 Task: In the event  named  Third Project Progress Update, Set a range of dates when you can accept meetings  '16 Jul â€" 5 Aug 2023'. Select a duration of  30 min. Select working hours  	_x000D_
MON- SAT 9:00am â€" 5:00pm. Add time before or after your events  as 5 min. Set the frequency of available time slots for invitees as  55 min. Set the minimum notice period and maximum events allowed per day as  167 hour and 6. , logged in from the account softage.4@softage.net and add another guest for the event, softage.5@softage.net
Action: Mouse moved to (599, 135)
Screenshot: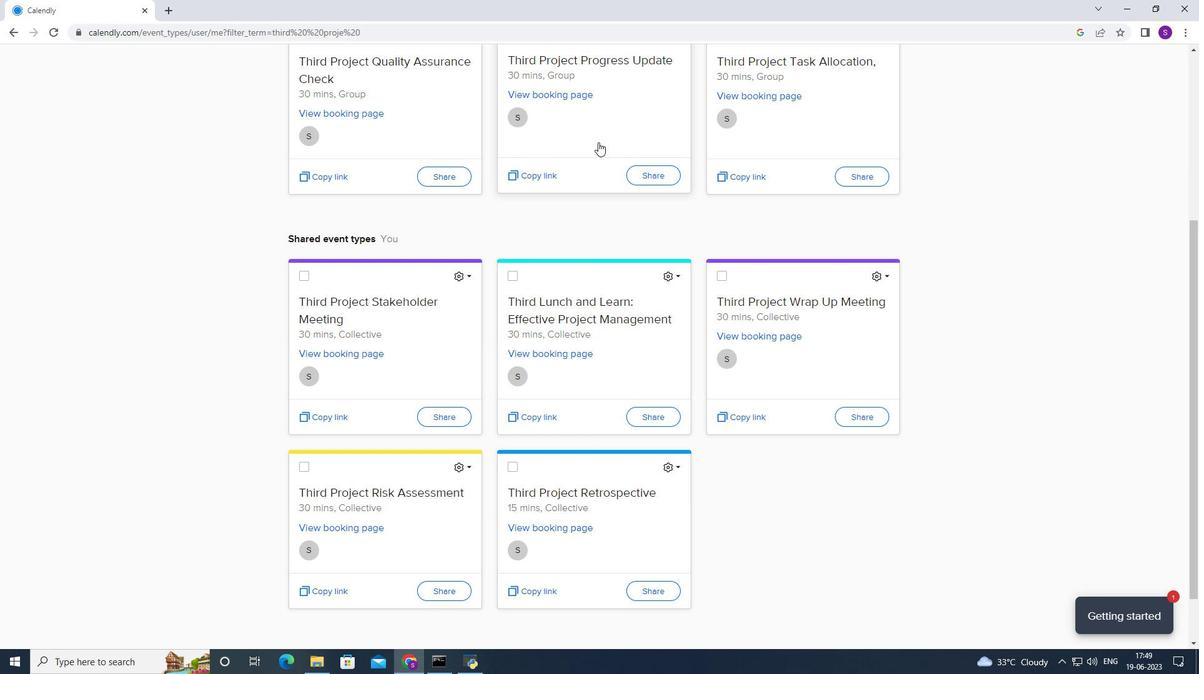 
Action: Mouse pressed left at (599, 135)
Screenshot: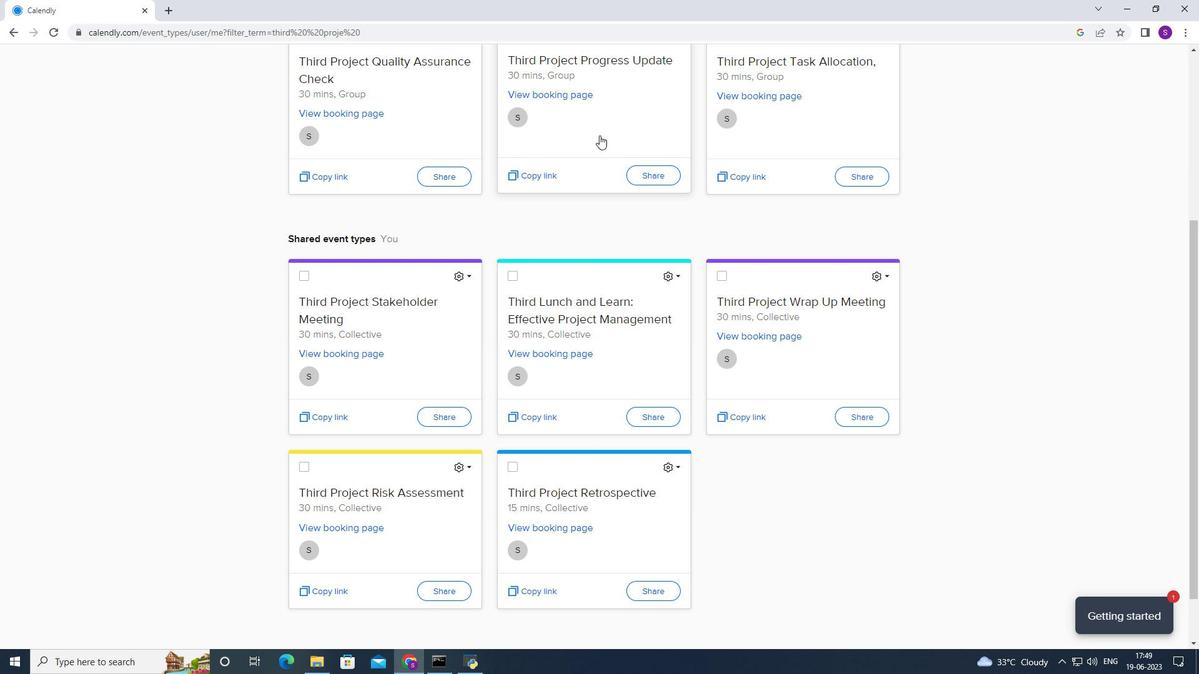 
Action: Mouse moved to (424, 271)
Screenshot: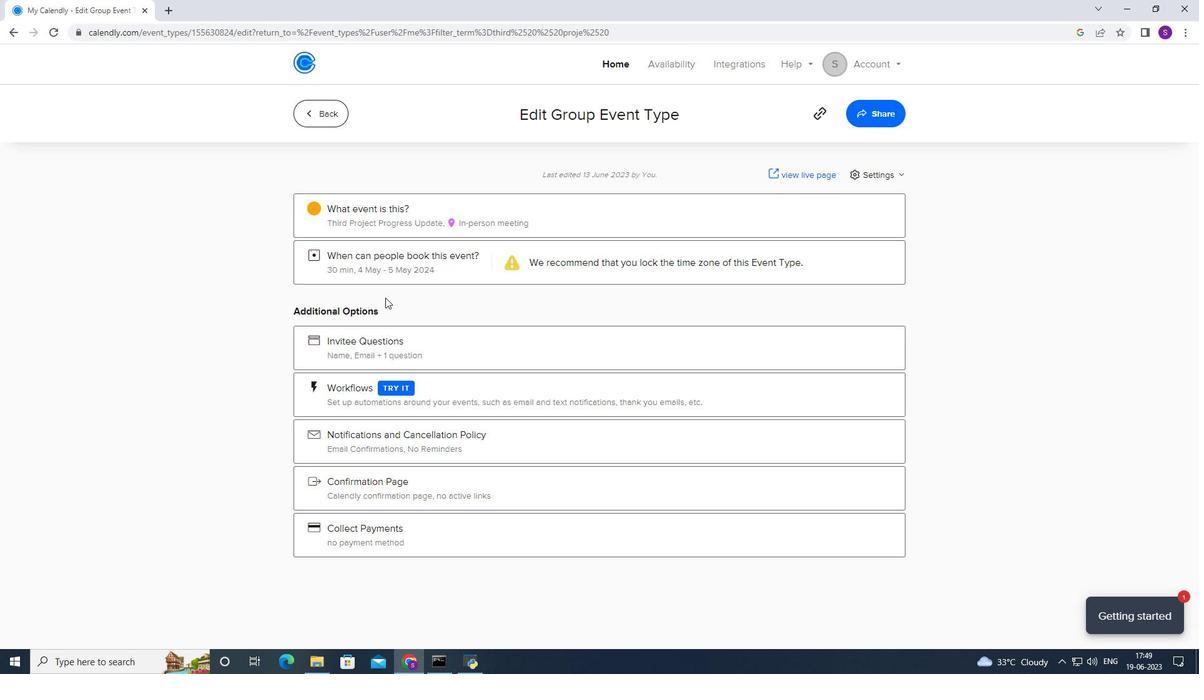 
Action: Mouse pressed left at (424, 271)
Screenshot: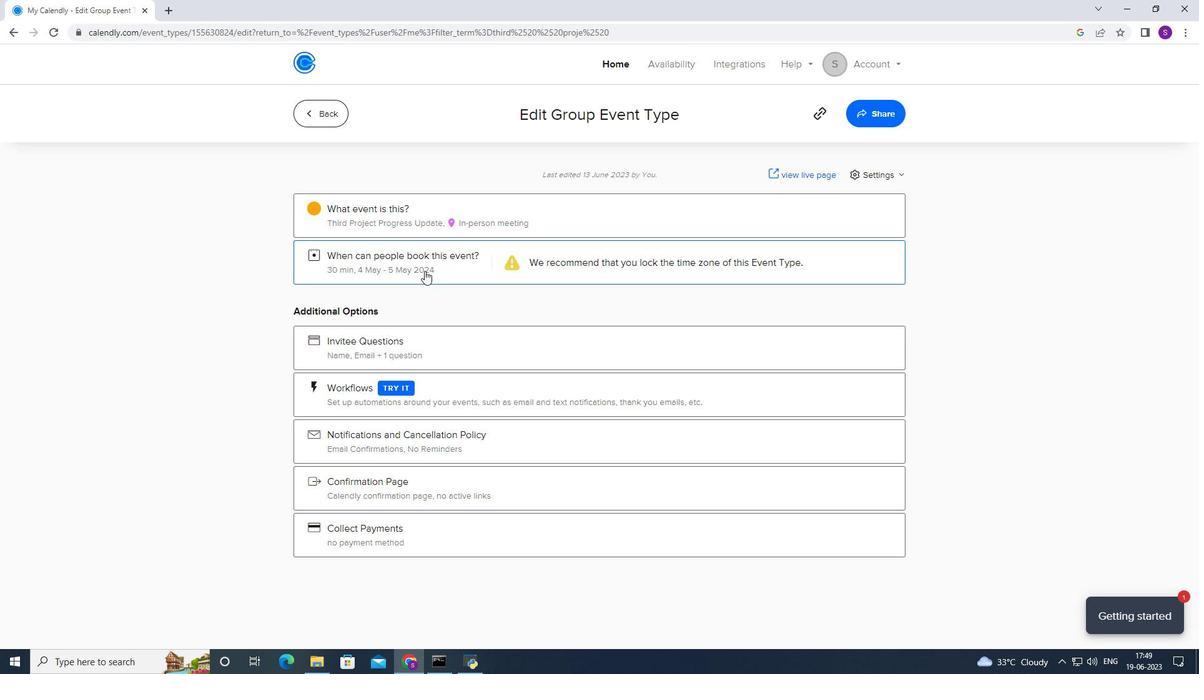 
Action: Mouse moved to (480, 428)
Screenshot: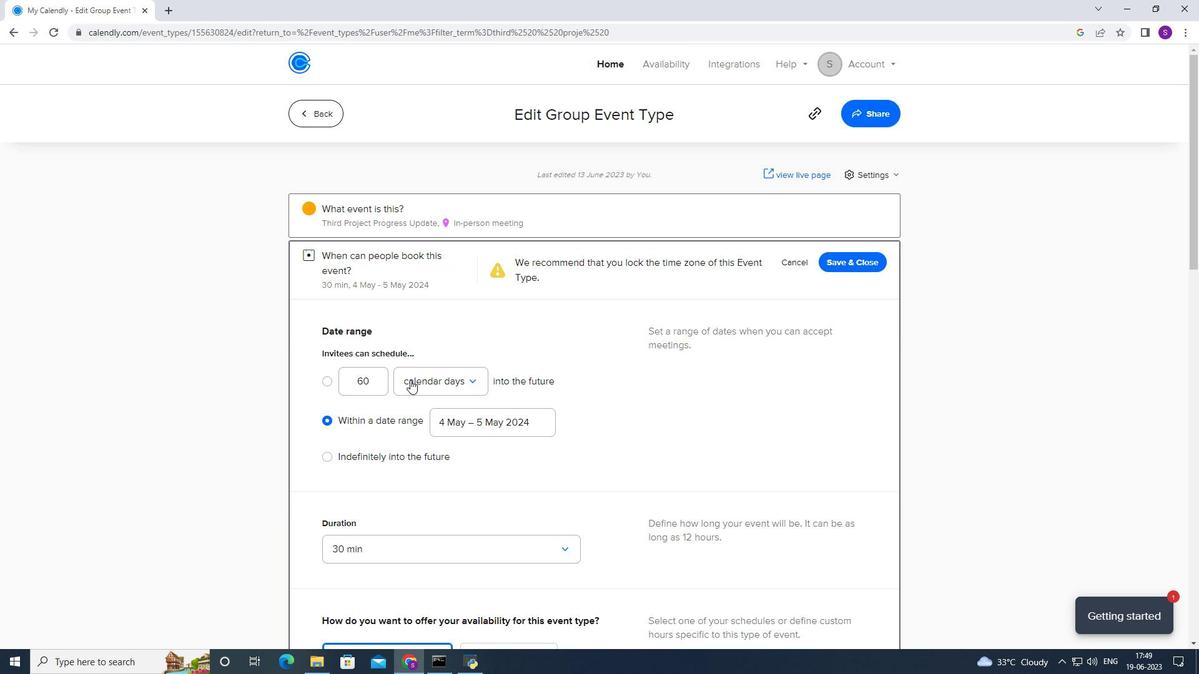 
Action: Mouse pressed left at (480, 428)
Screenshot: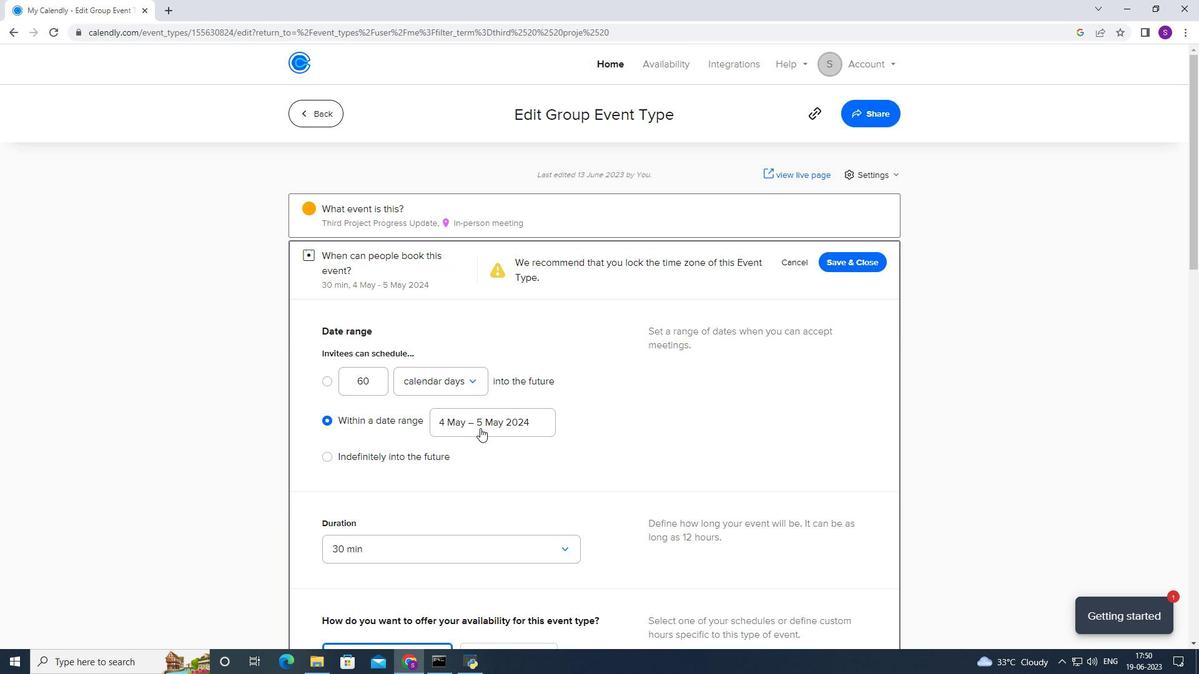 
Action: Mouse moved to (525, 197)
Screenshot: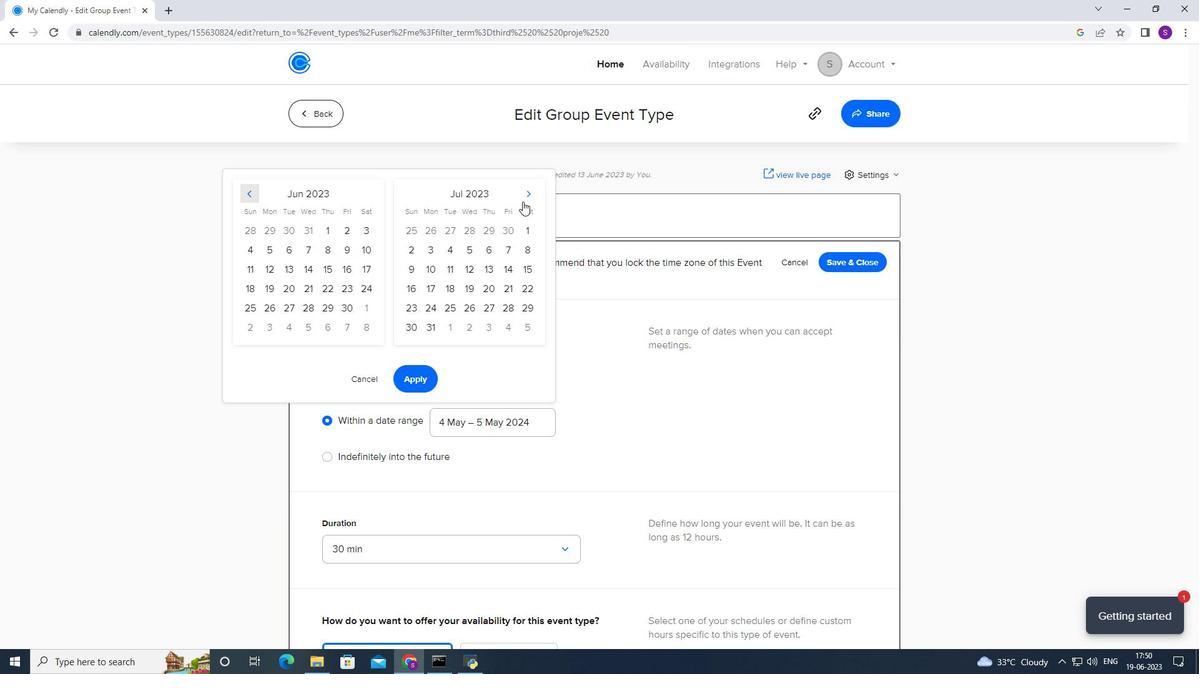 
Action: Mouse pressed left at (525, 197)
Screenshot: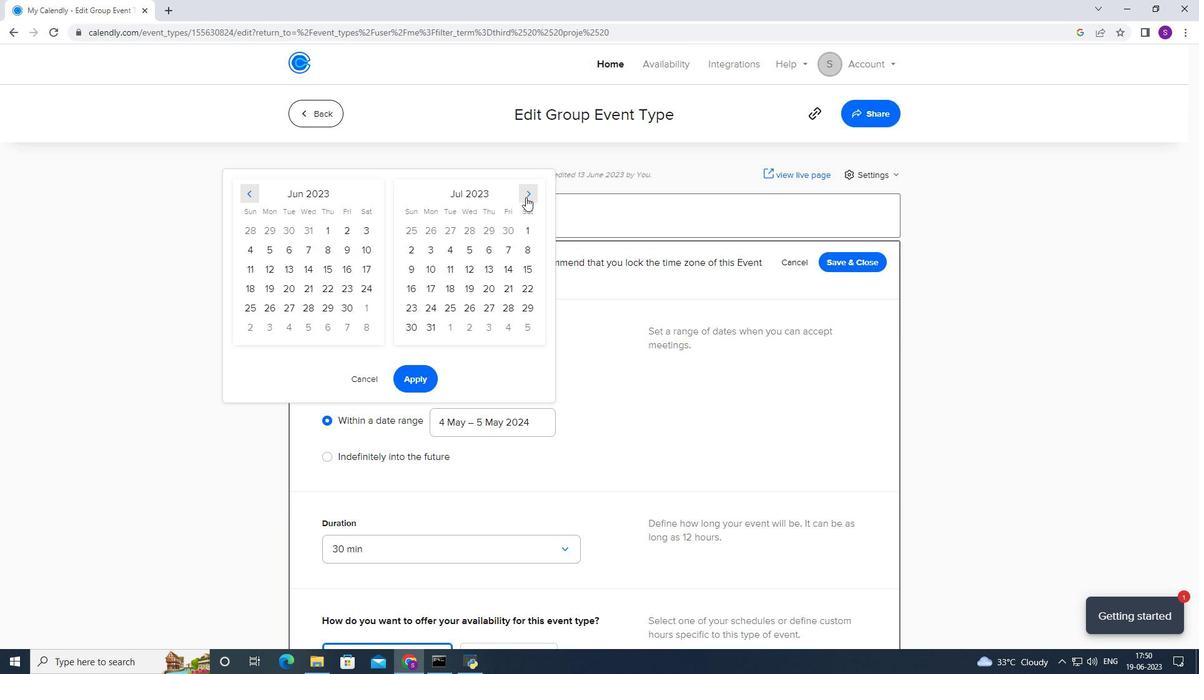 
Action: Mouse moved to (258, 294)
Screenshot: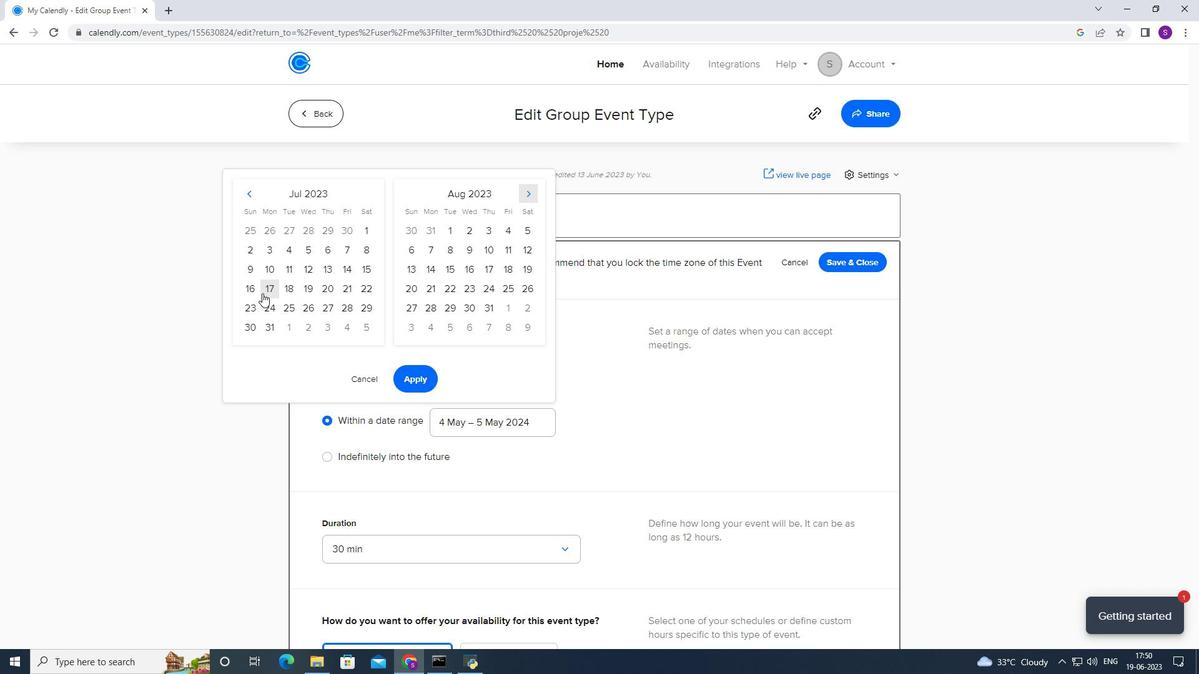 
Action: Mouse pressed left at (258, 294)
Screenshot: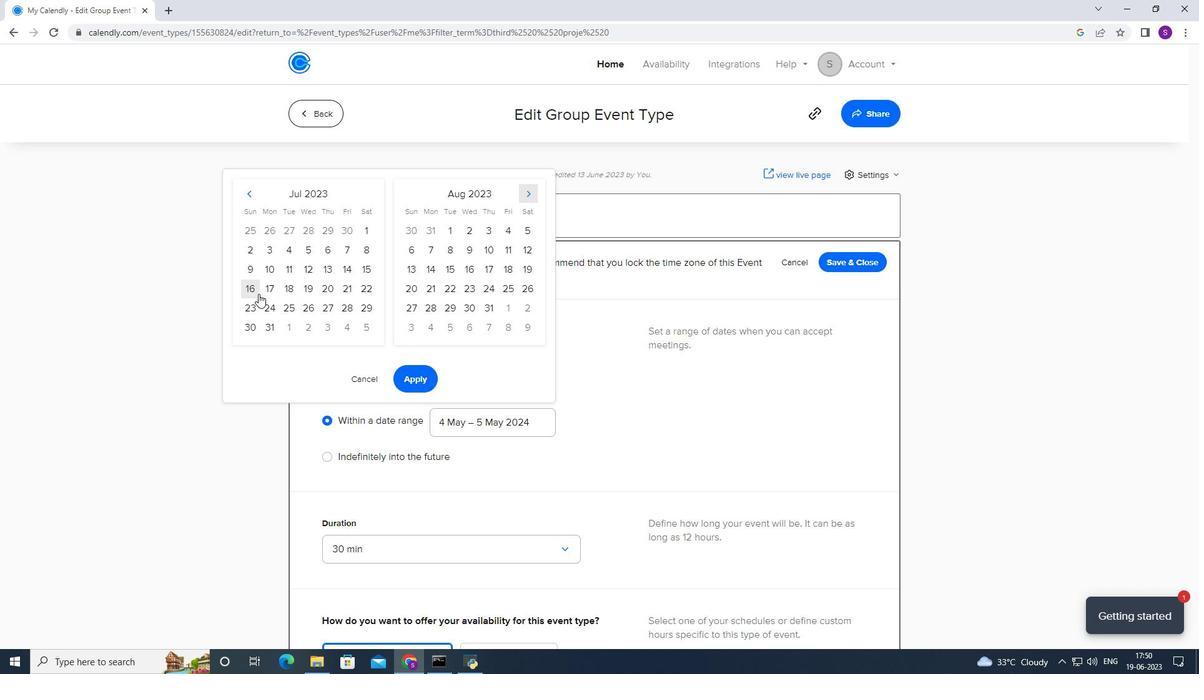 
Action: Mouse moved to (520, 228)
Screenshot: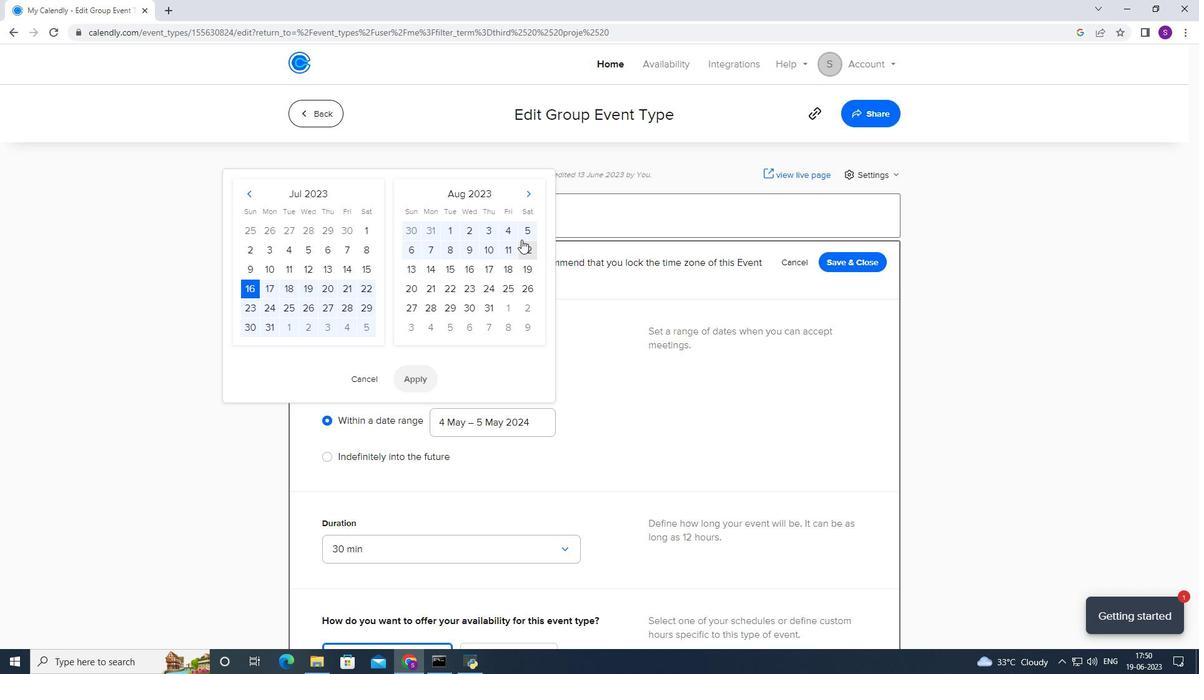 
Action: Mouse pressed left at (520, 228)
Screenshot: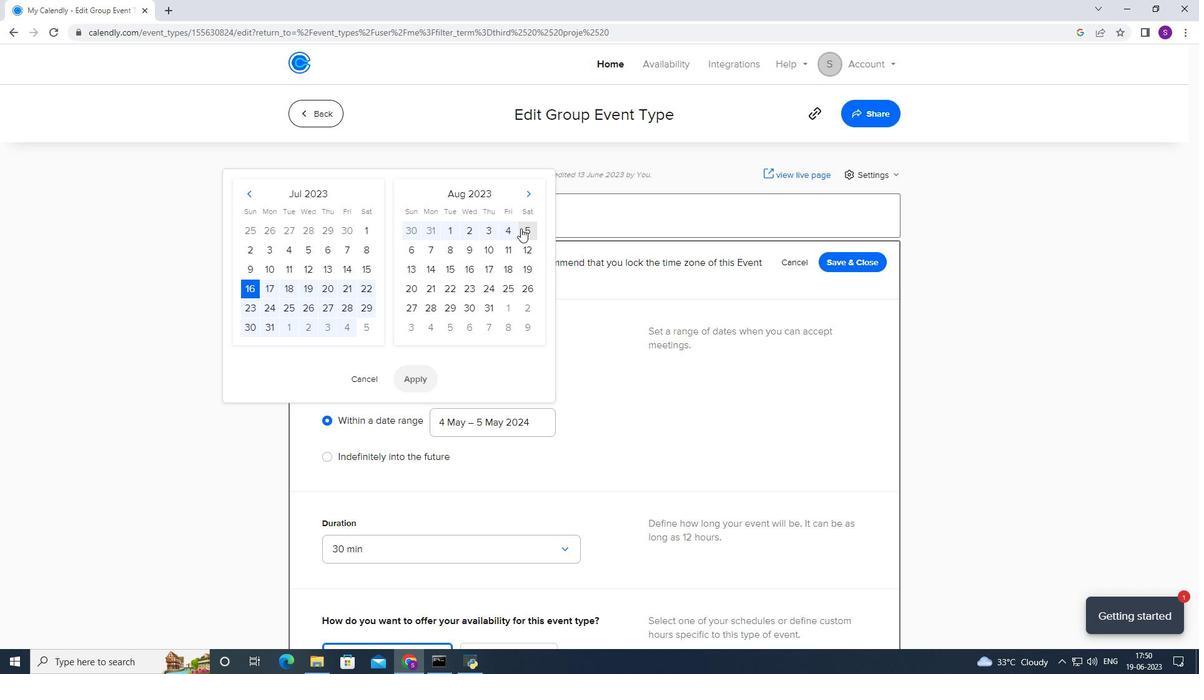 
Action: Mouse moved to (400, 382)
Screenshot: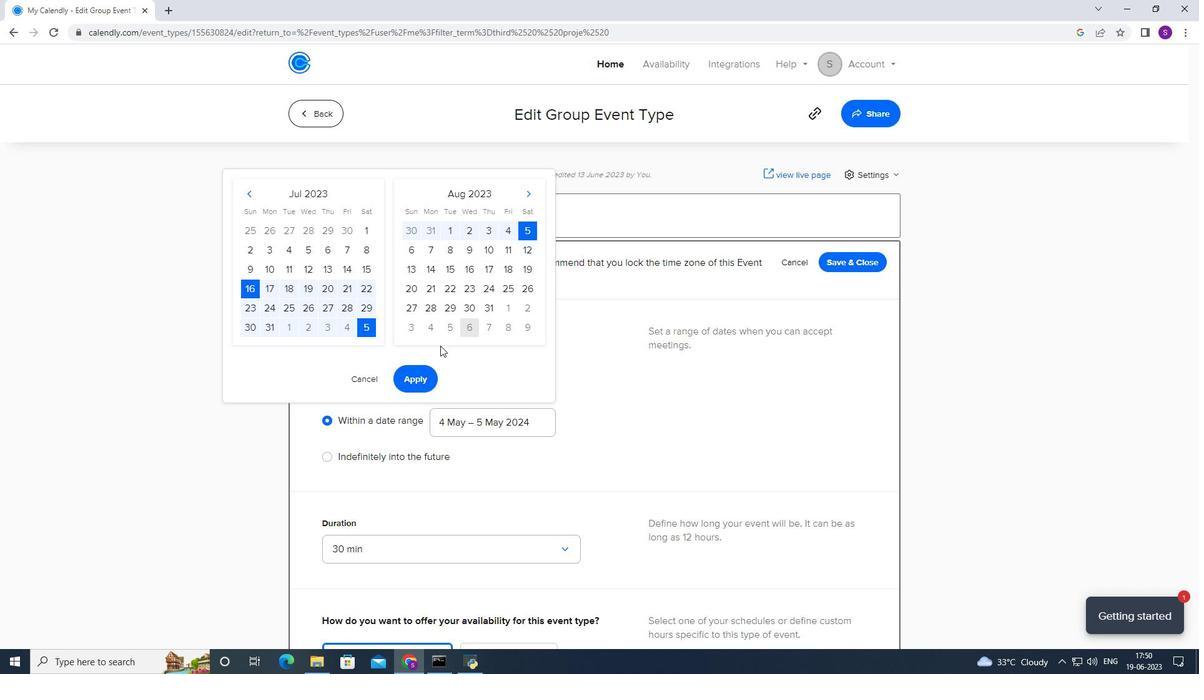 
Action: Mouse pressed left at (400, 382)
Screenshot: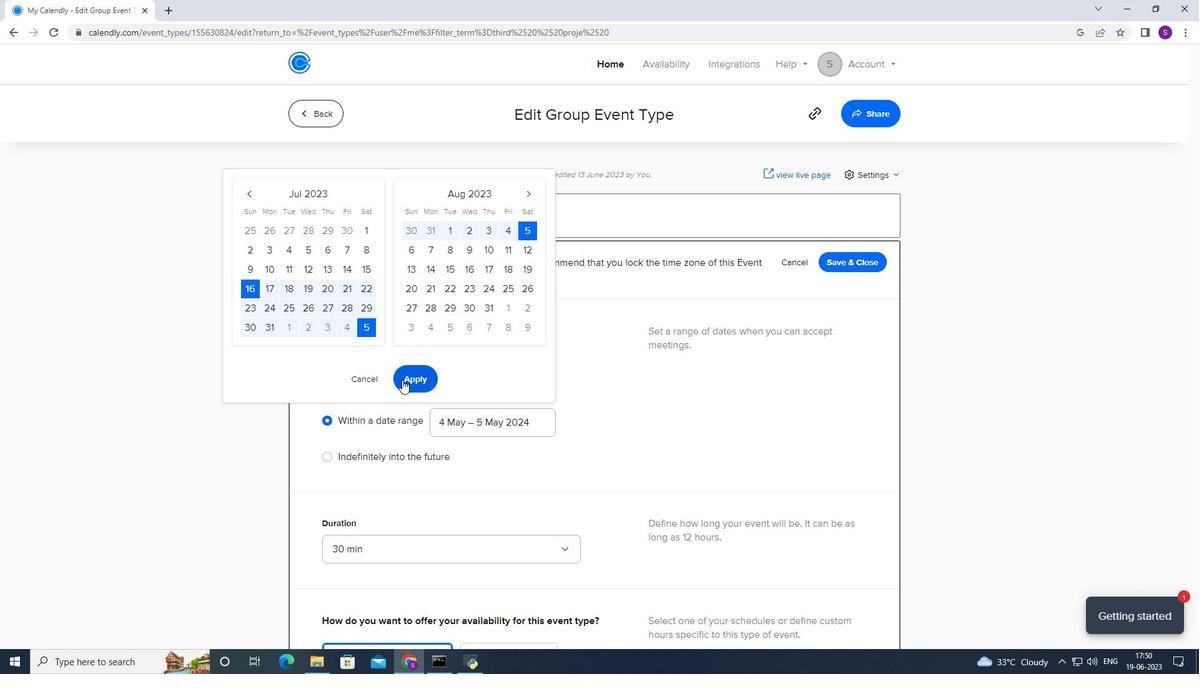 
Action: Mouse moved to (402, 382)
Screenshot: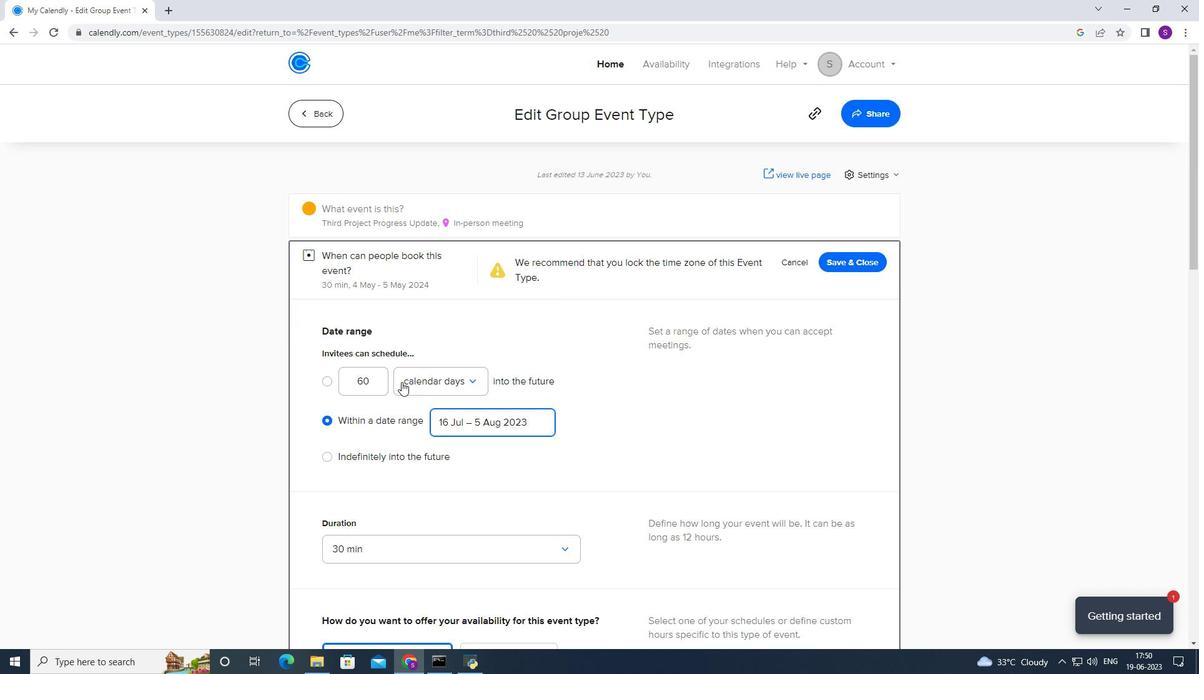 
Action: Mouse scrolled (402, 381) with delta (0, 0)
Screenshot: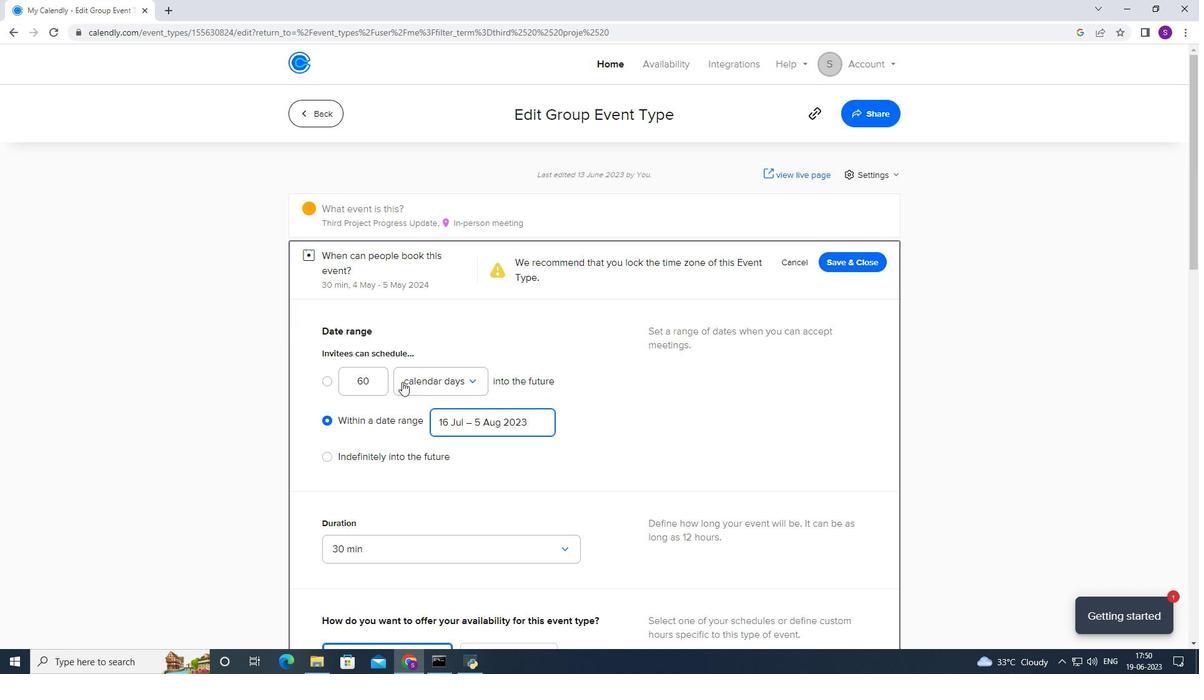 
Action: Mouse scrolled (402, 381) with delta (0, 0)
Screenshot: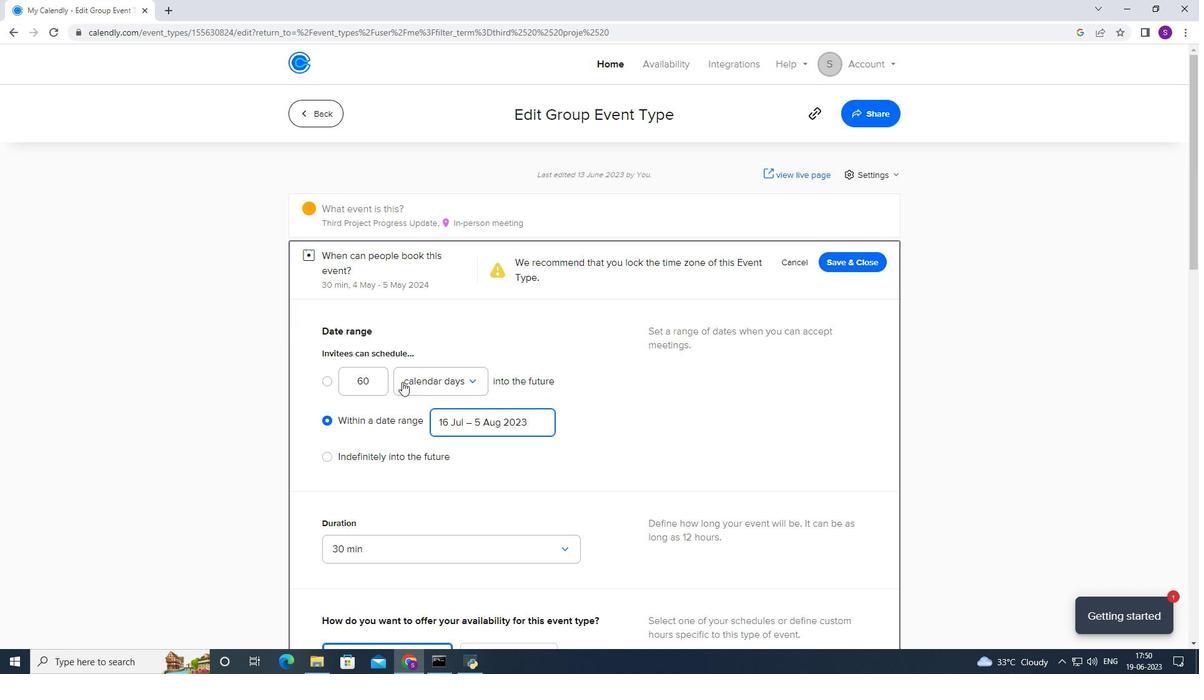 
Action: Mouse scrolled (402, 381) with delta (0, 0)
Screenshot: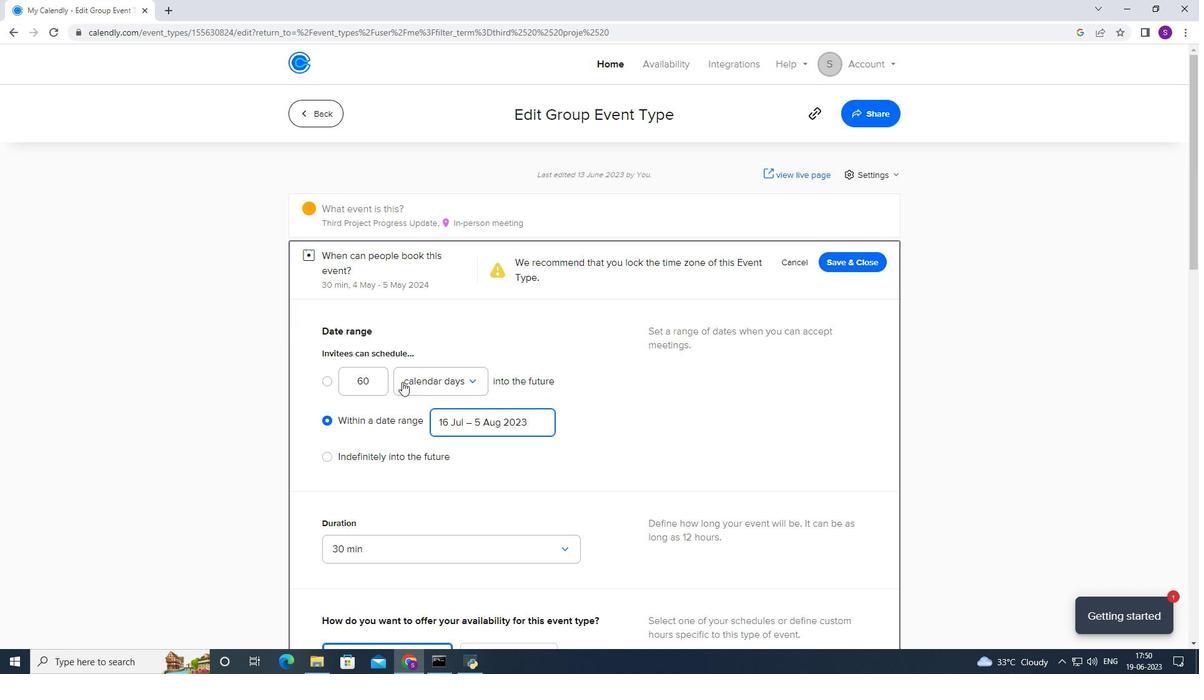 
Action: Mouse scrolled (402, 381) with delta (0, 0)
Screenshot: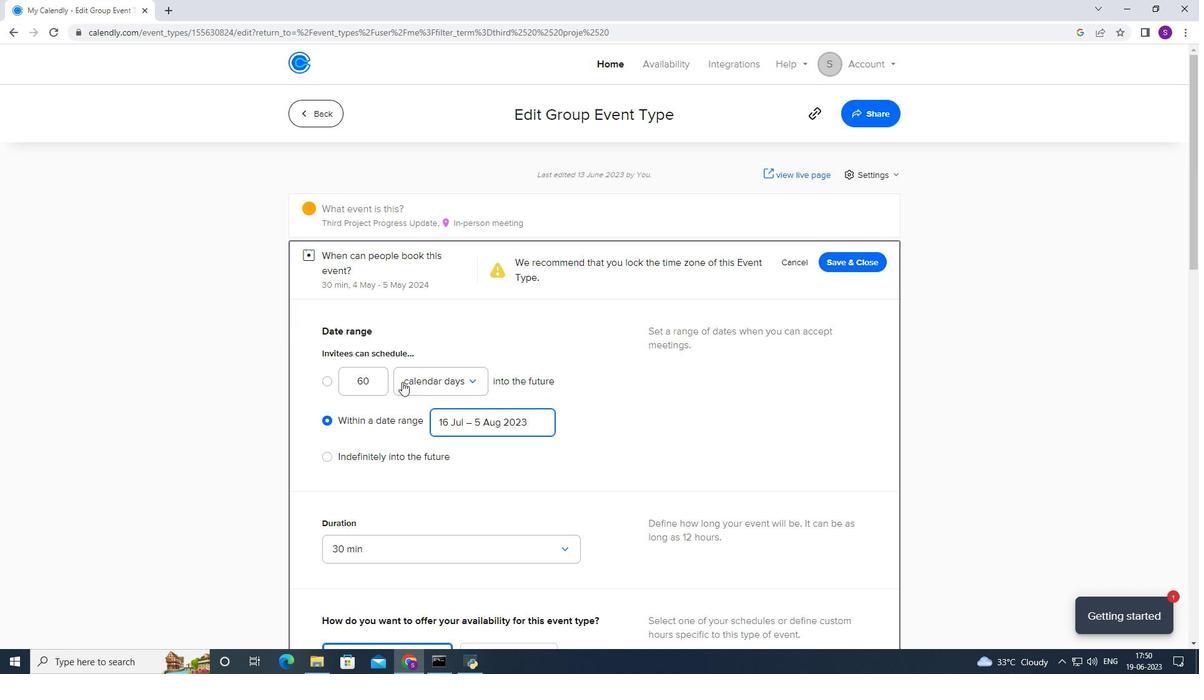 
Action: Mouse scrolled (402, 381) with delta (0, 0)
Screenshot: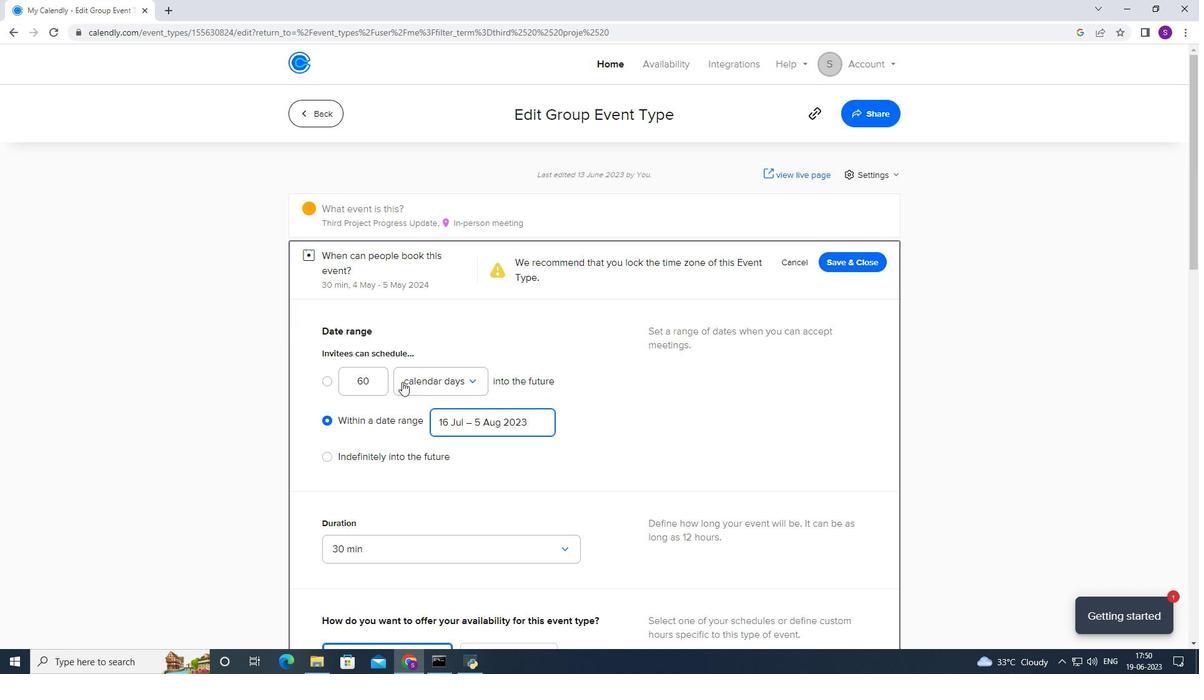 
Action: Mouse scrolled (402, 381) with delta (0, 0)
Screenshot: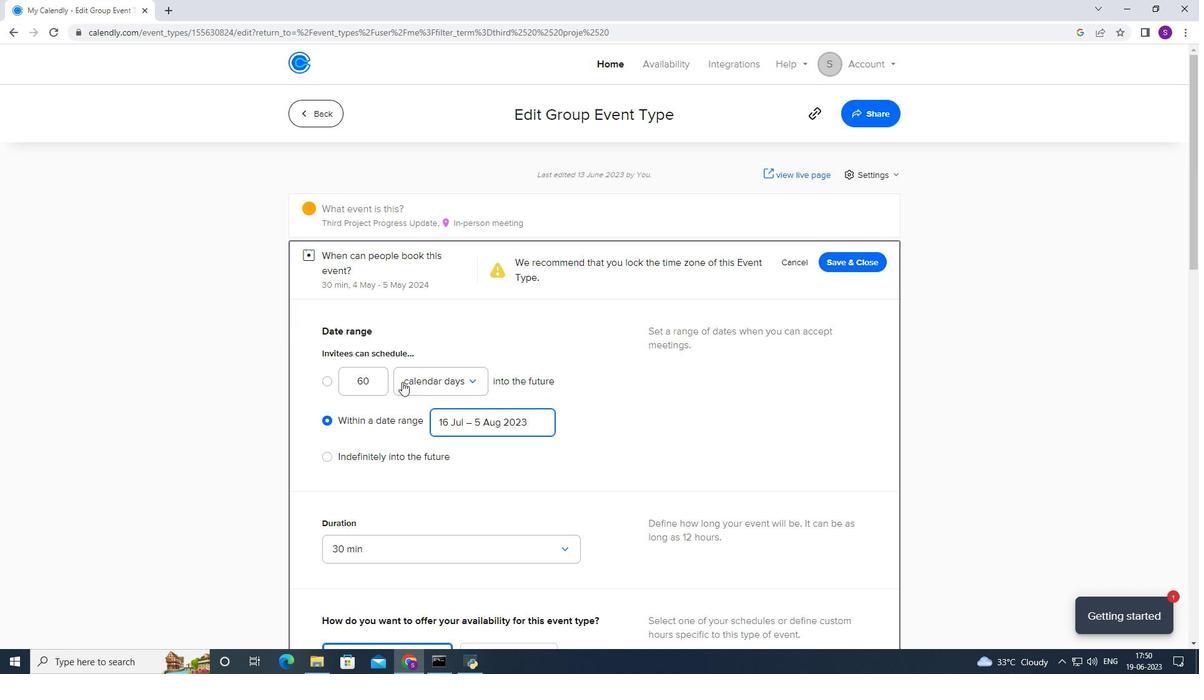 
Action: Mouse moved to (433, 278)
Screenshot: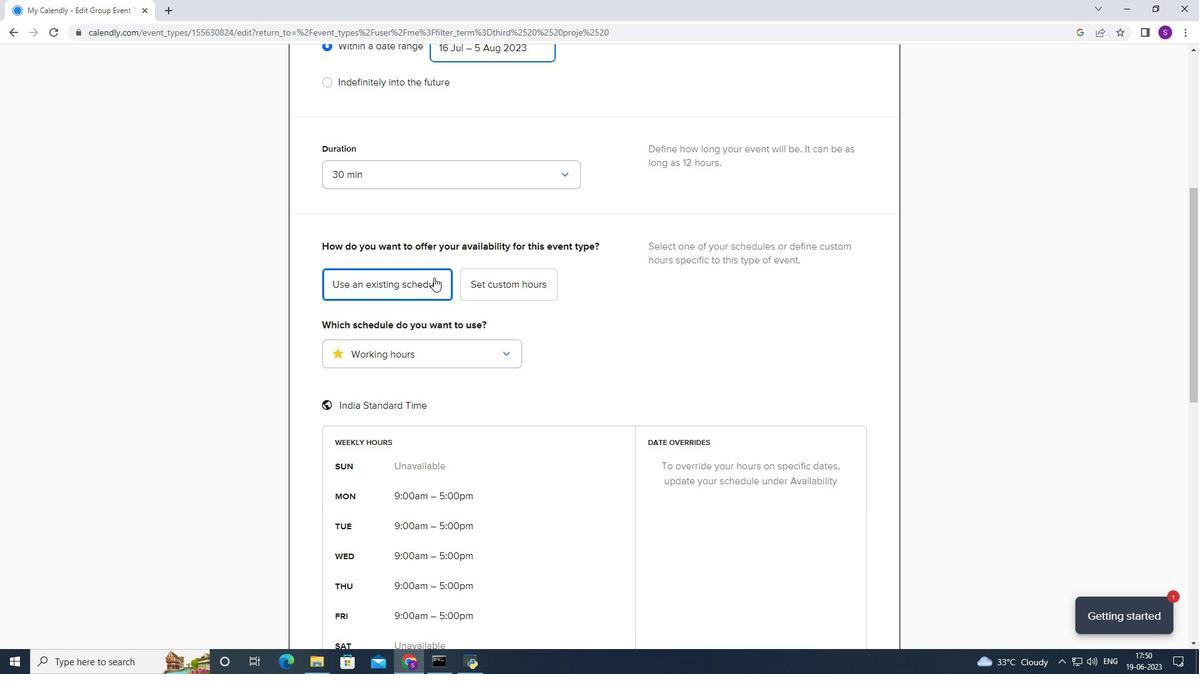 
Action: Mouse scrolled (433, 277) with delta (0, 0)
Screenshot: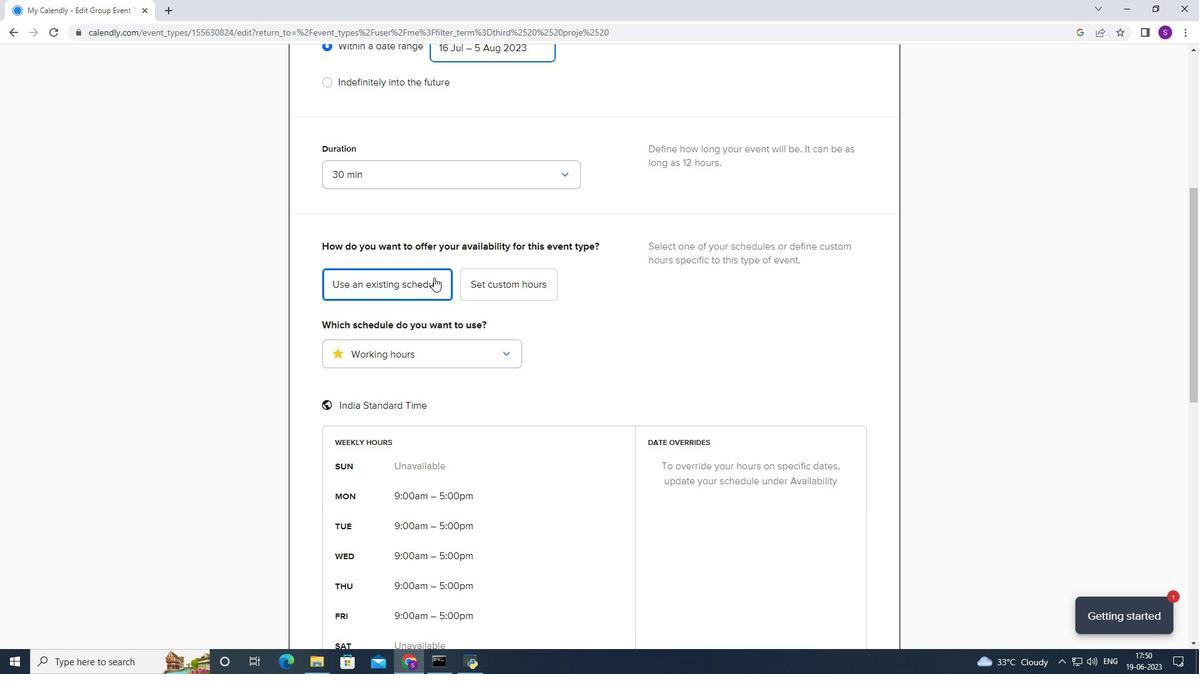 
Action: Mouse moved to (429, 282)
Screenshot: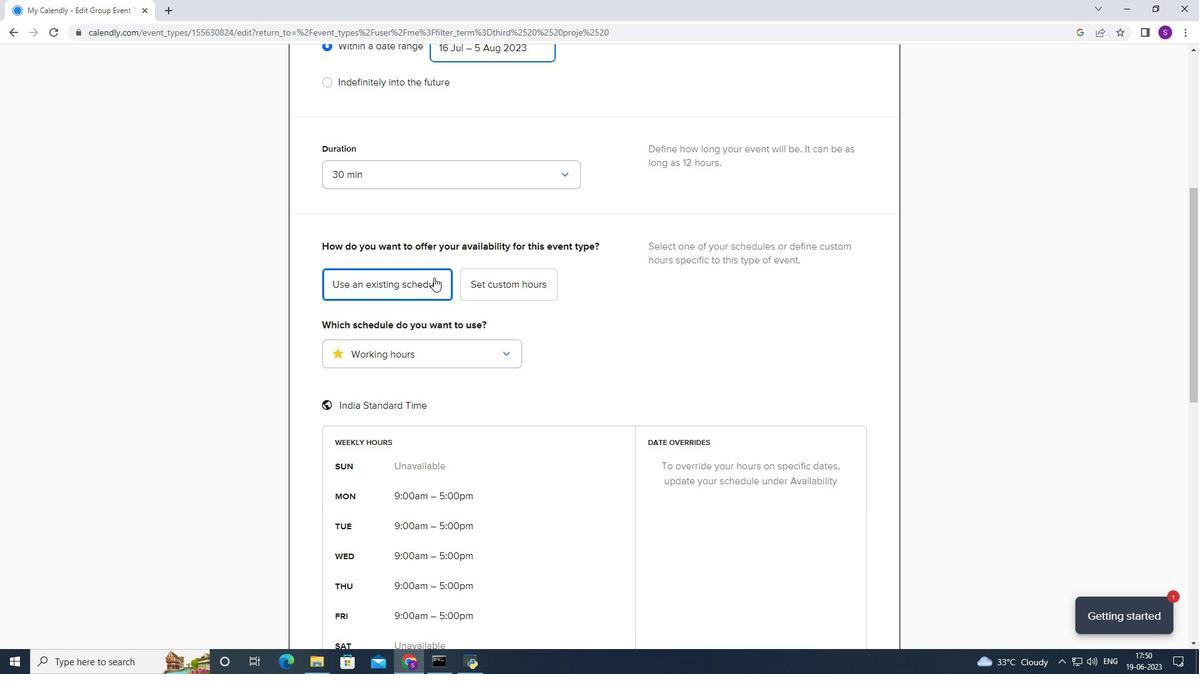 
Action: Mouse scrolled (429, 281) with delta (0, 0)
Screenshot: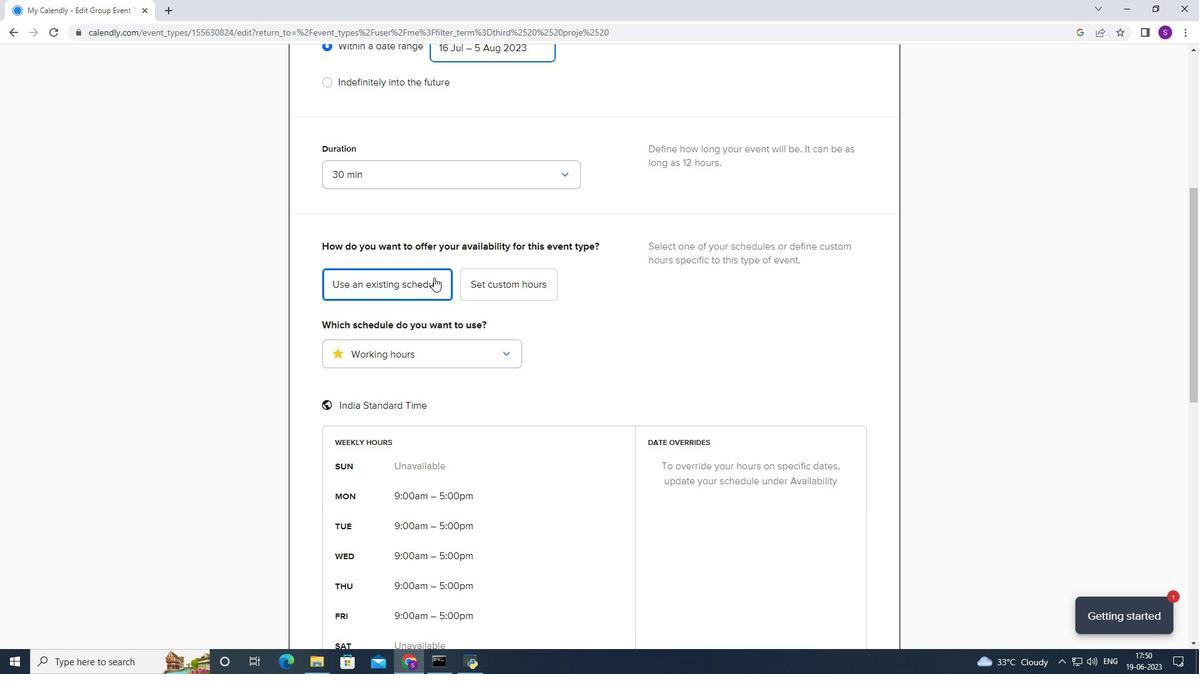 
Action: Mouse moved to (537, 158)
Screenshot: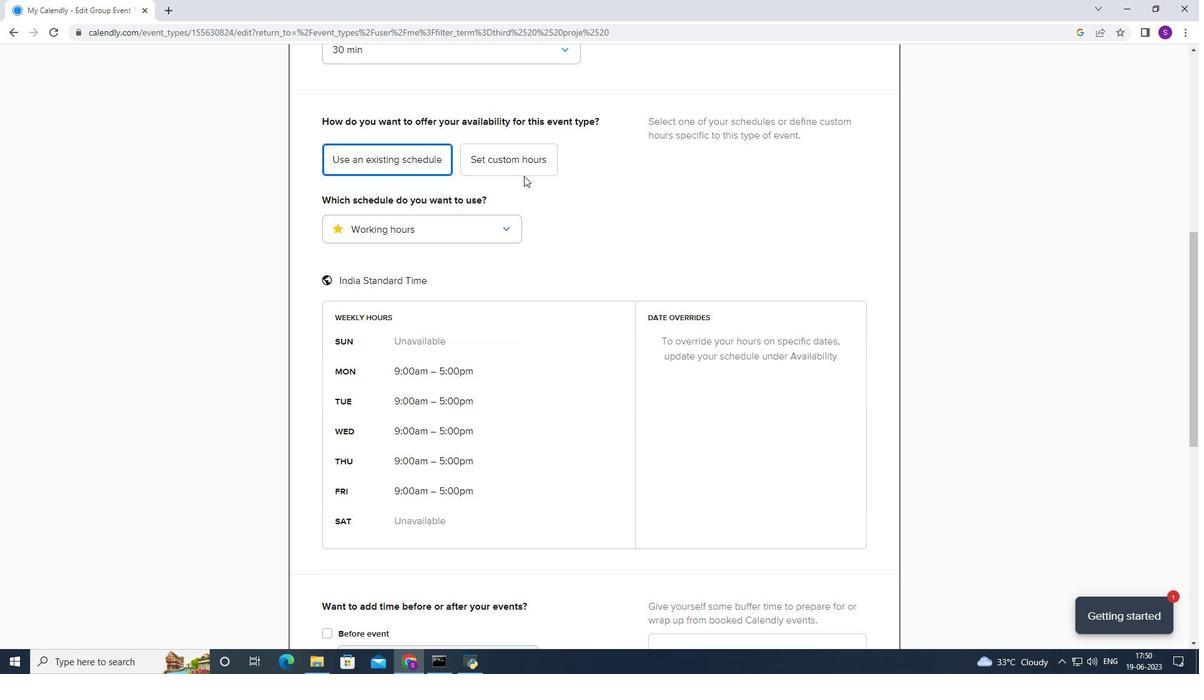 
Action: Mouse pressed left at (537, 158)
Screenshot: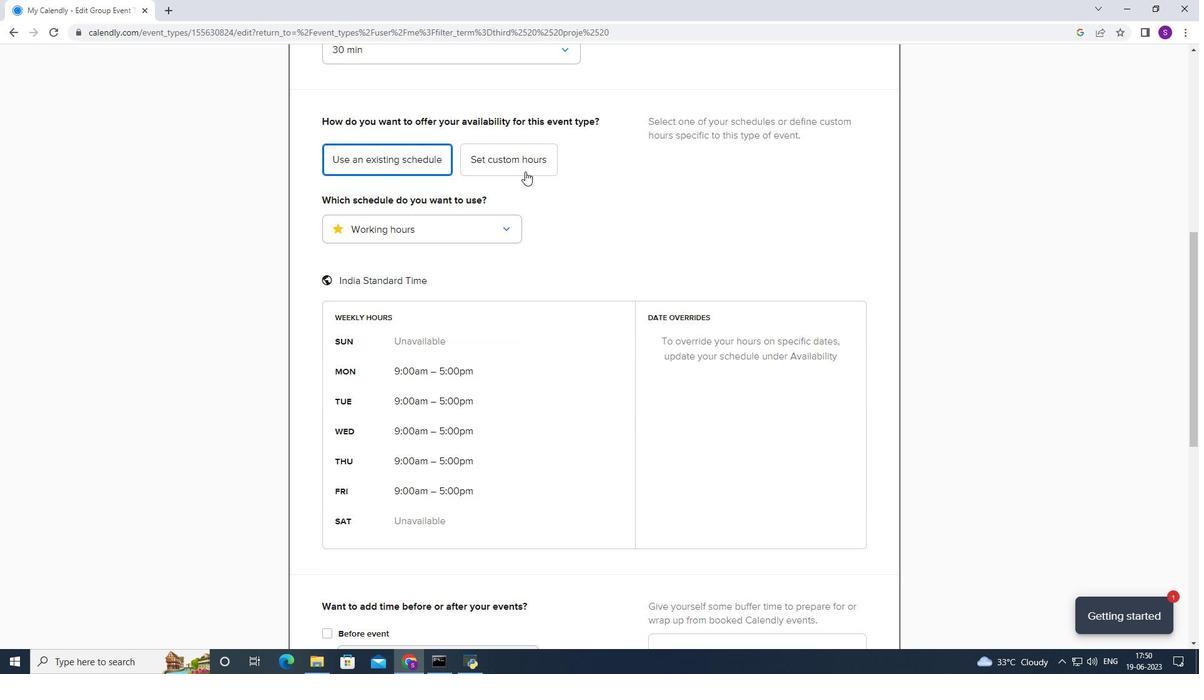 
Action: Mouse moved to (434, 332)
Screenshot: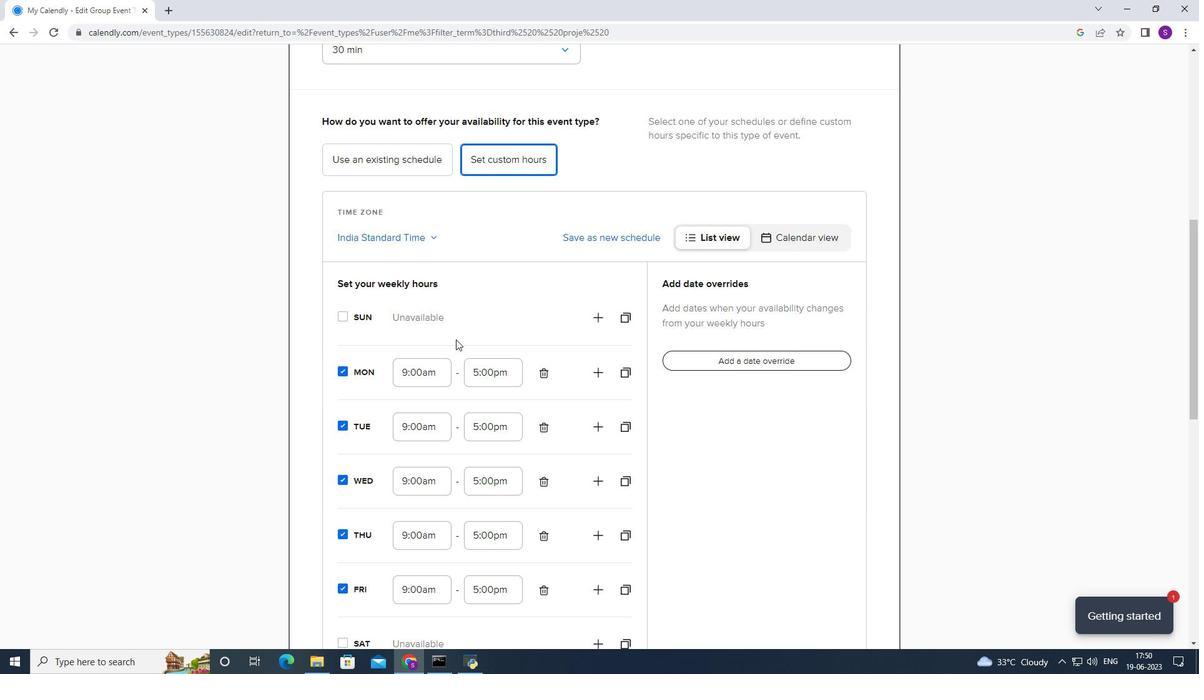 
Action: Mouse scrolled (434, 331) with delta (0, 0)
Screenshot: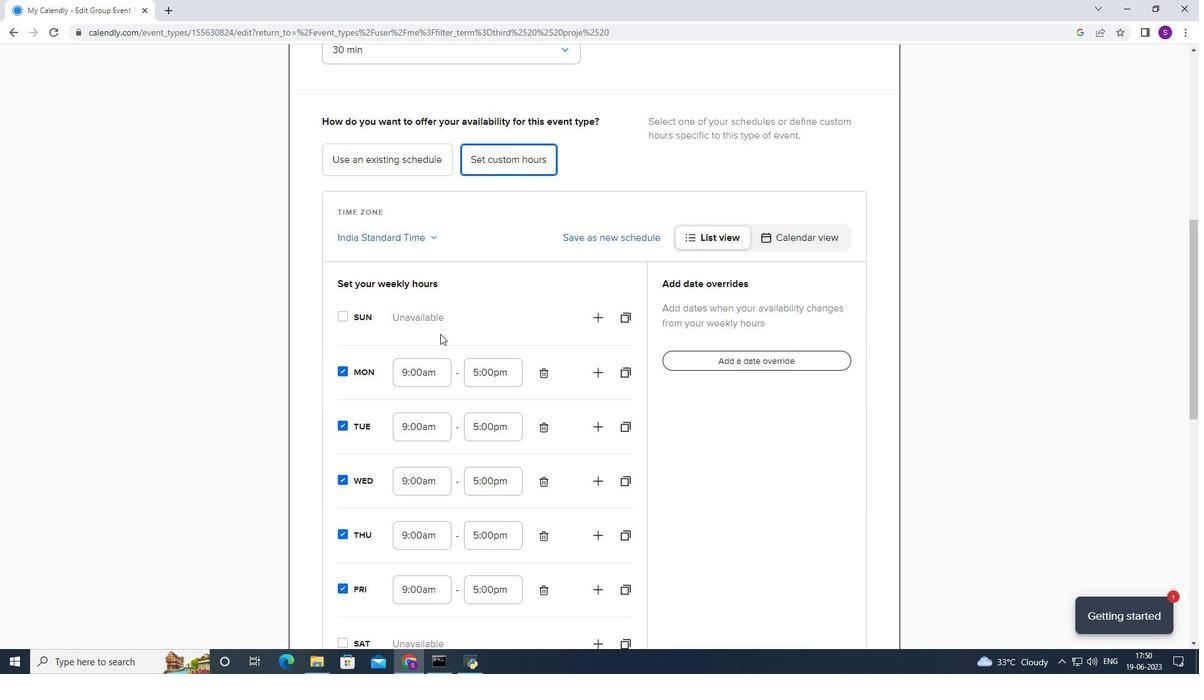 
Action: Mouse scrolled (434, 331) with delta (0, 0)
Screenshot: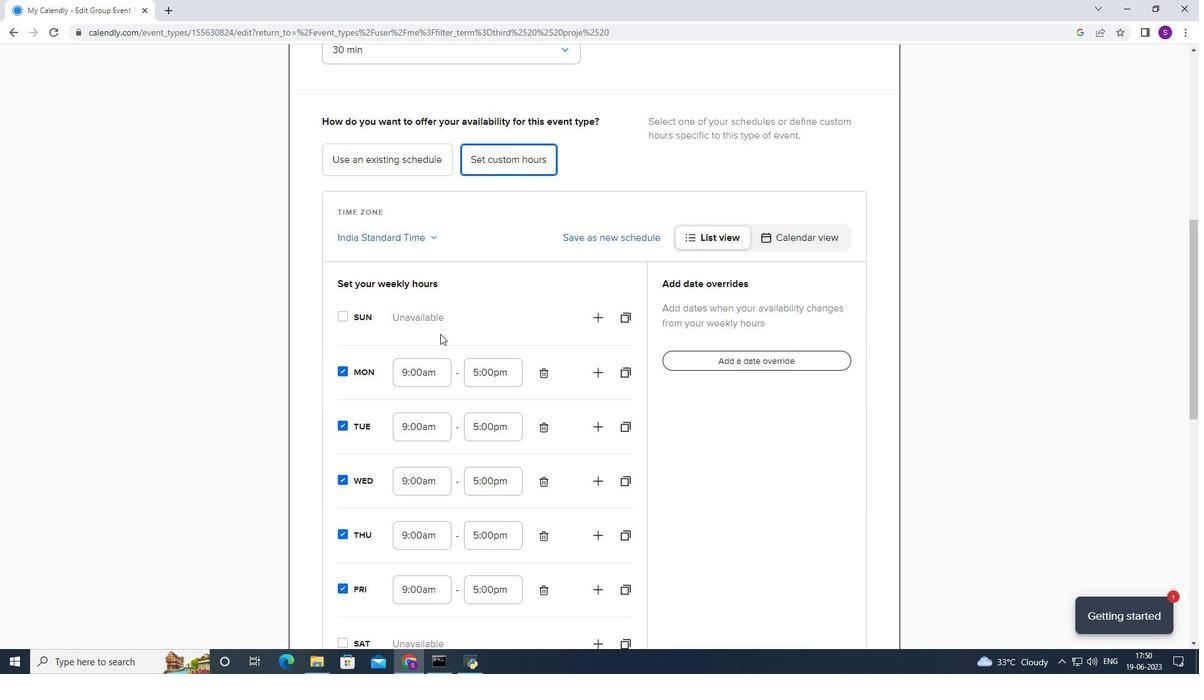 
Action: Mouse scrolled (434, 331) with delta (0, 0)
Screenshot: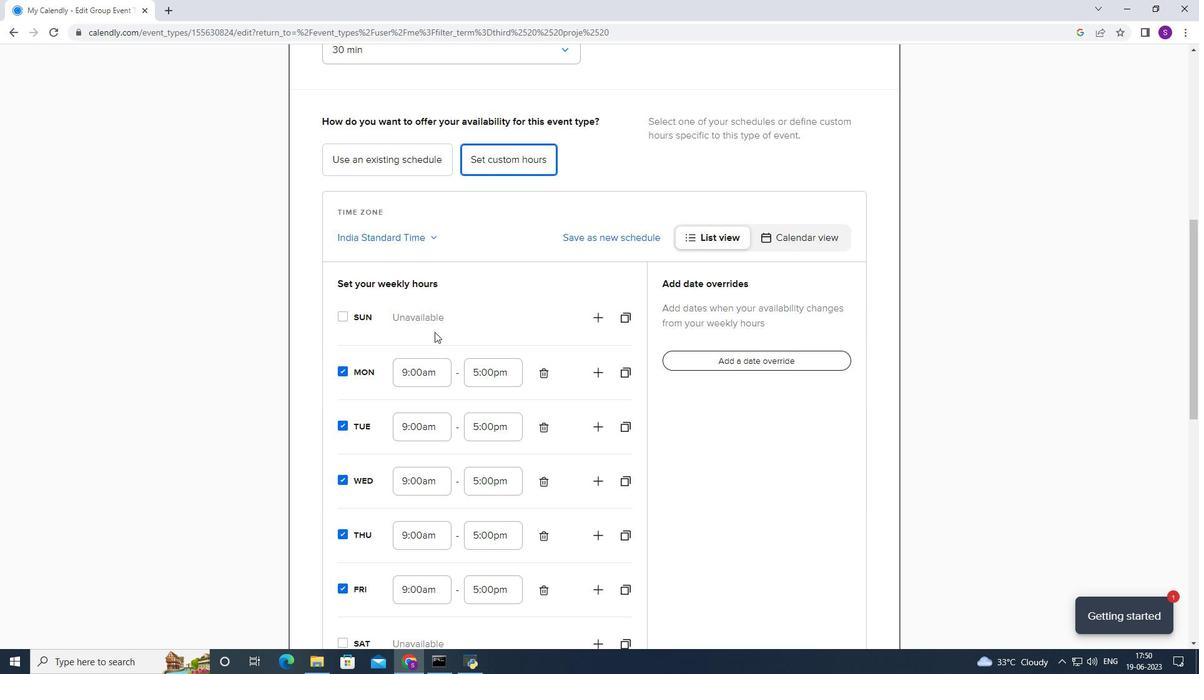 
Action: Mouse scrolled (434, 331) with delta (0, 0)
Screenshot: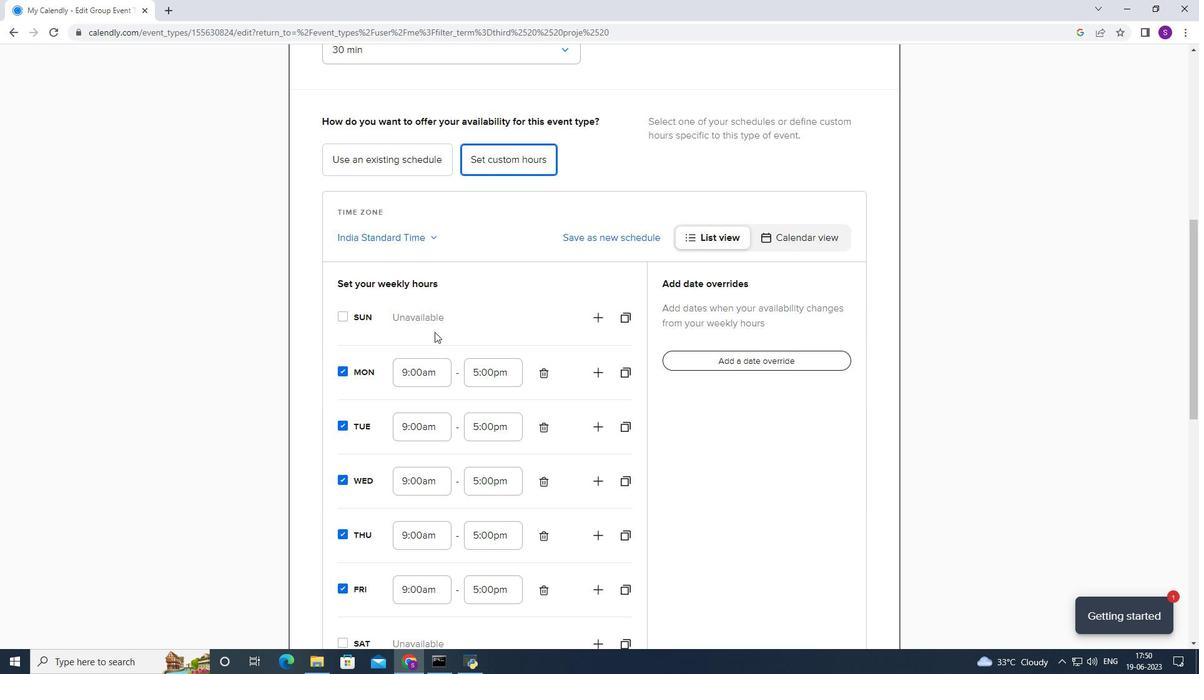 
Action: Mouse moved to (361, 391)
Screenshot: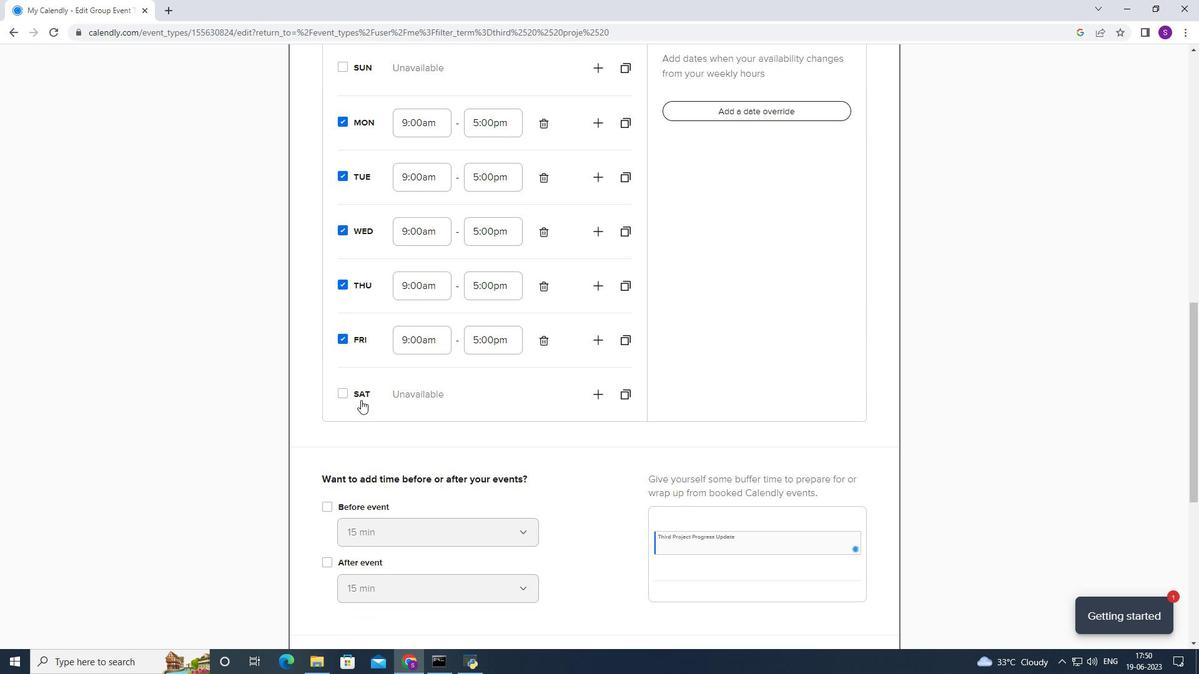 
Action: Mouse pressed left at (361, 391)
Screenshot: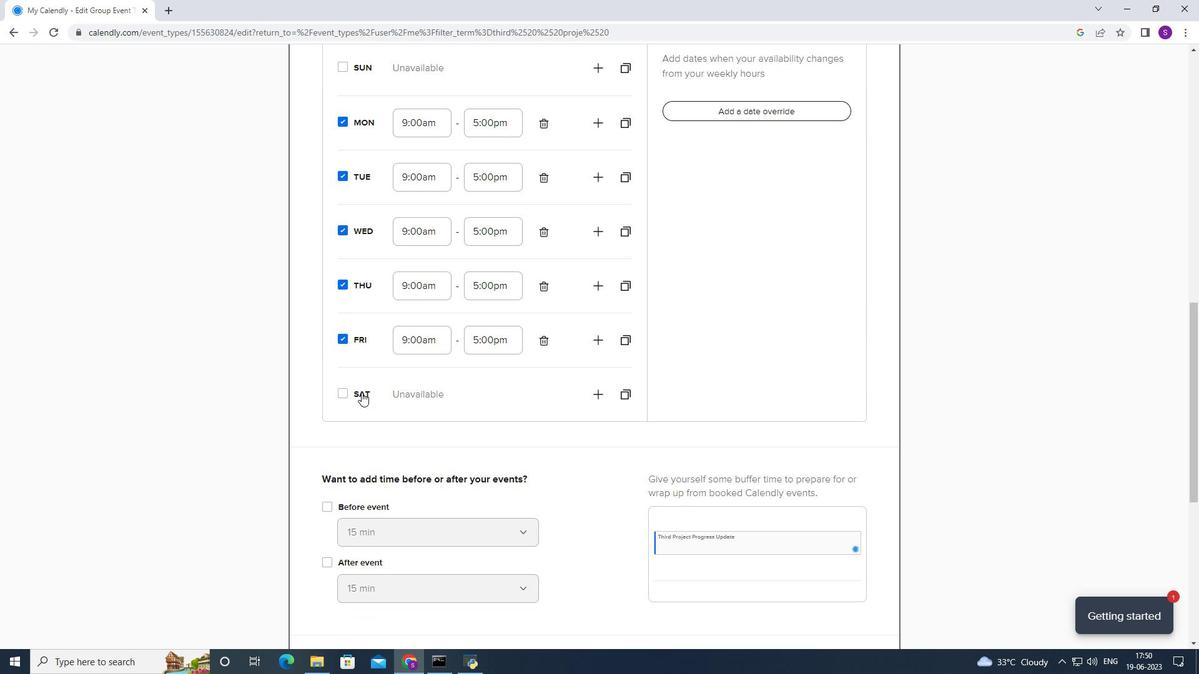 
Action: Mouse moved to (437, 455)
Screenshot: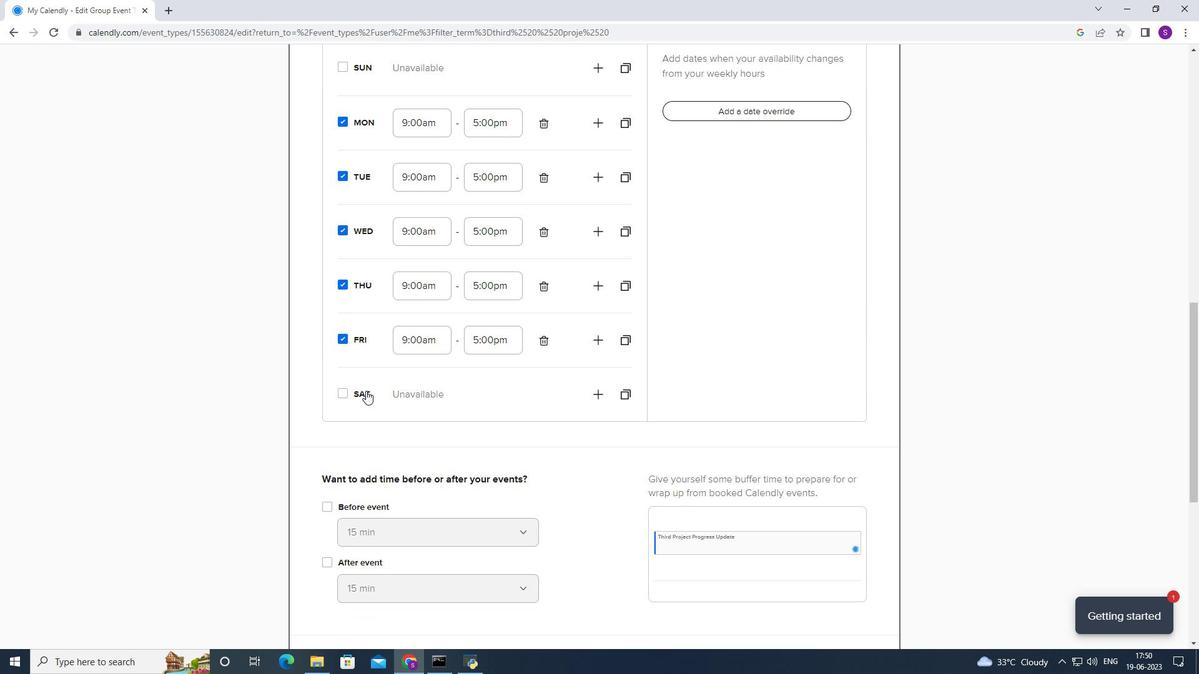 
Action: Mouse scrolled (437, 455) with delta (0, 0)
Screenshot: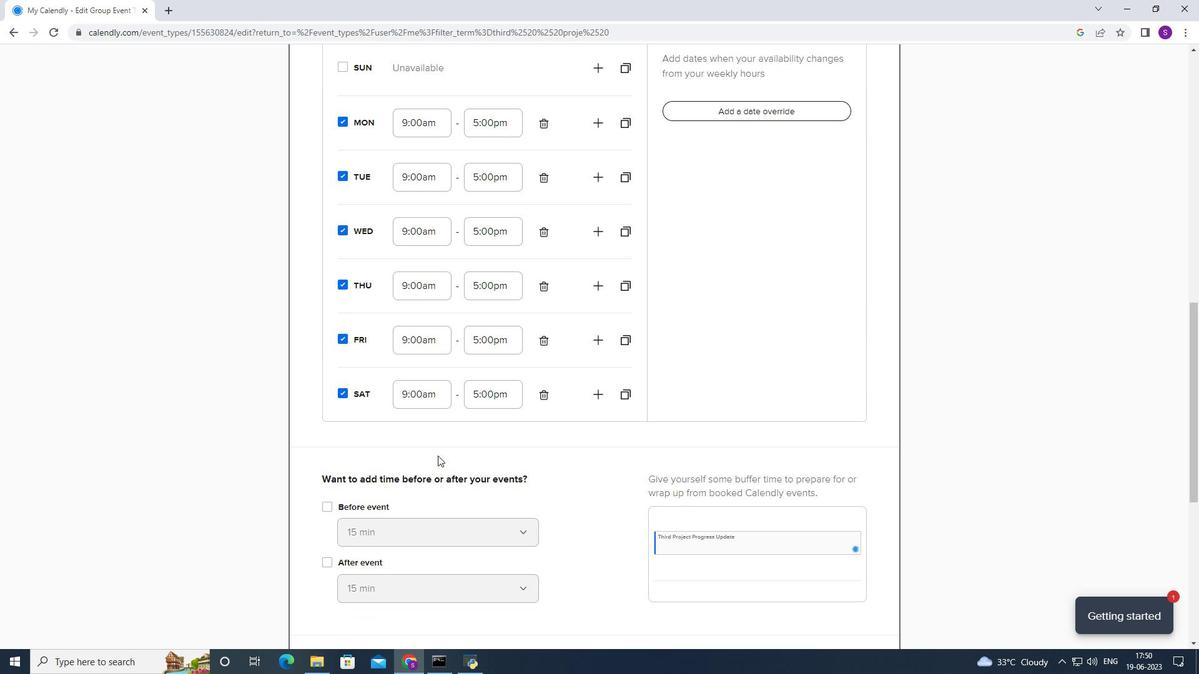 
Action: Mouse scrolled (437, 455) with delta (0, 0)
Screenshot: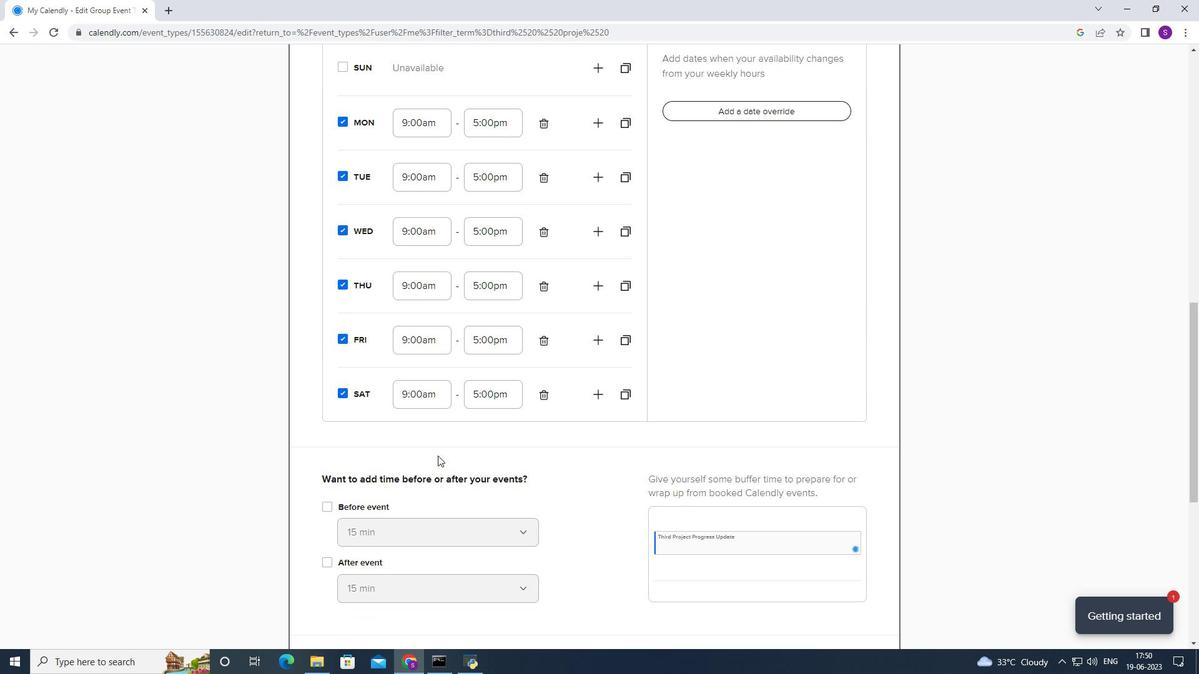 
Action: Mouse scrolled (437, 455) with delta (0, 0)
Screenshot: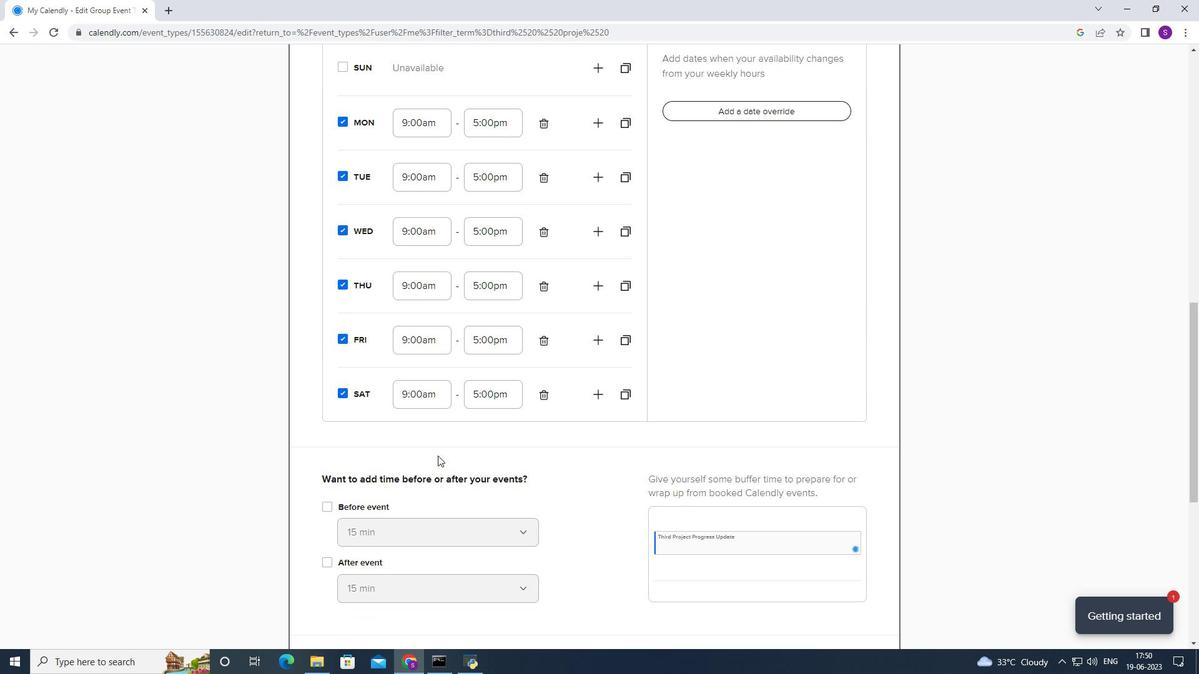 
Action: Mouse scrolled (437, 455) with delta (0, 0)
Screenshot: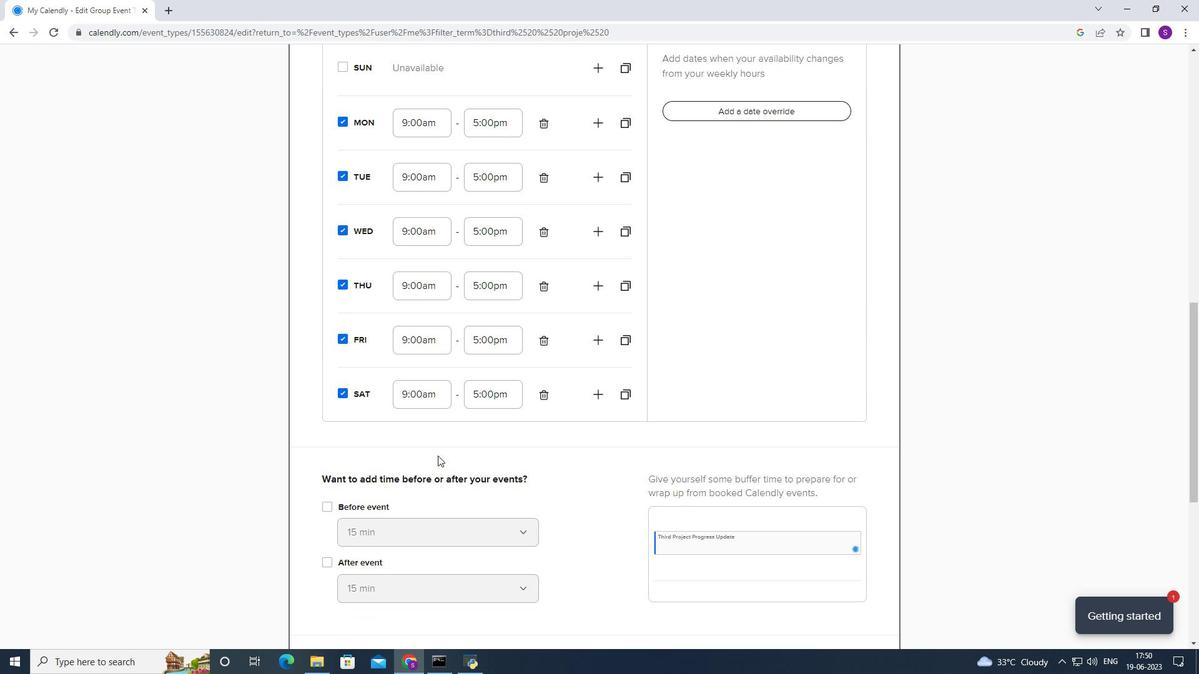 
Action: Mouse moved to (369, 263)
Screenshot: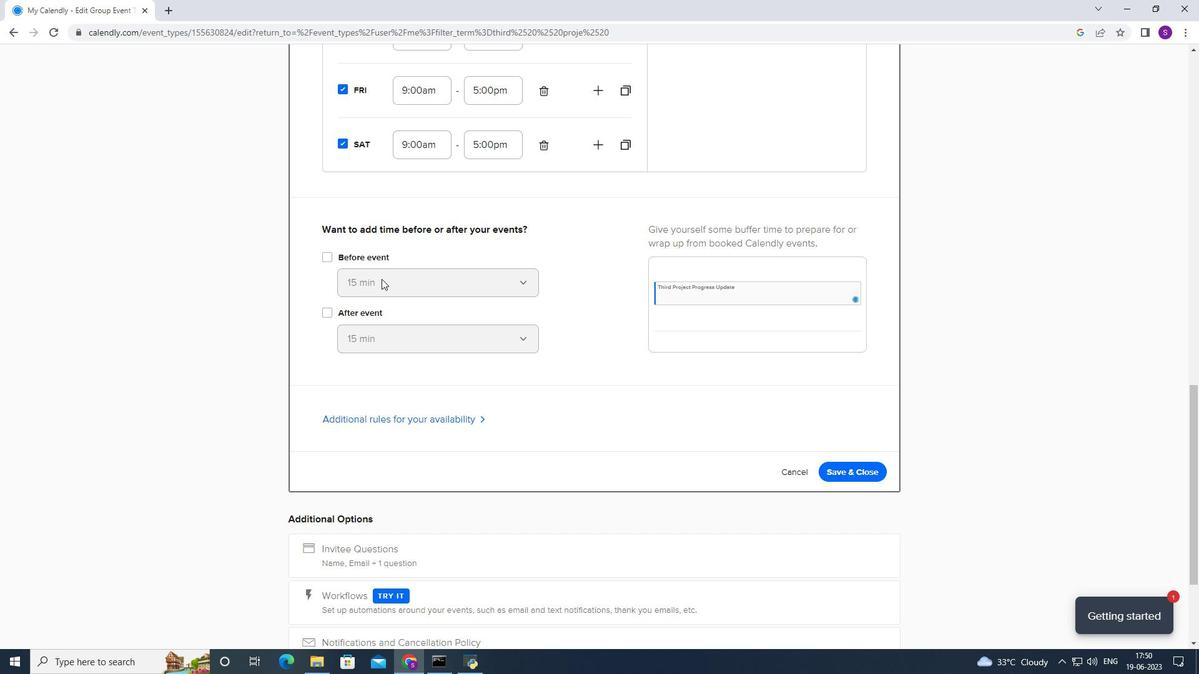 
Action: Mouse pressed left at (369, 263)
Screenshot: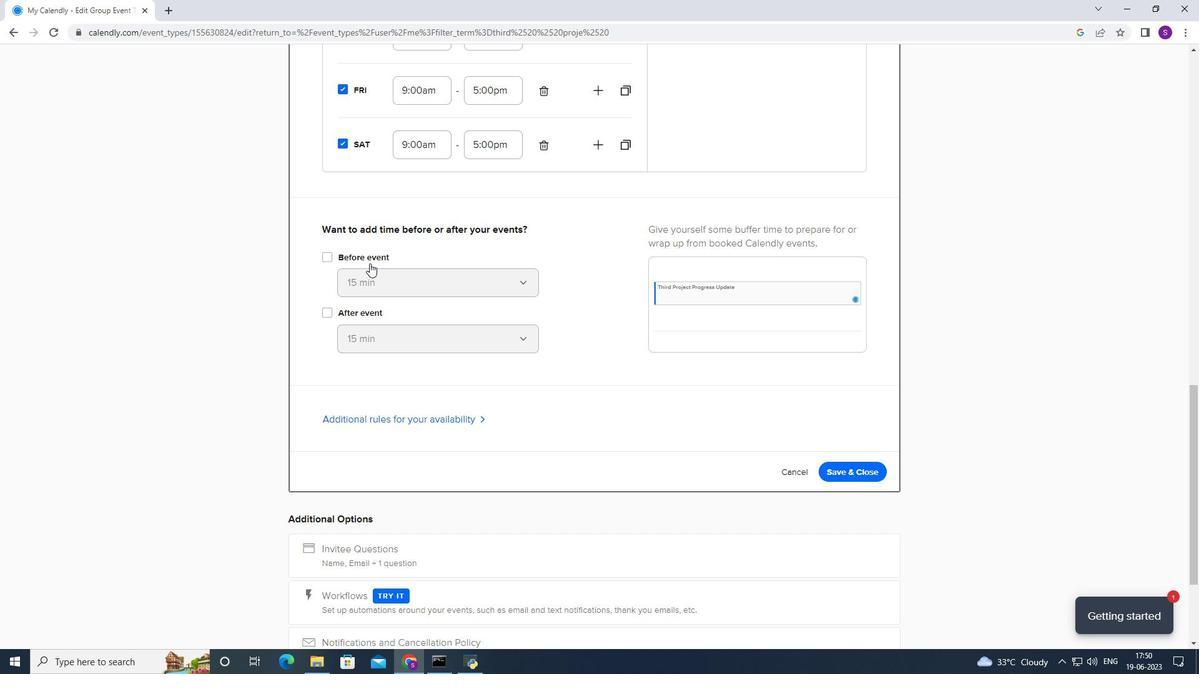 
Action: Mouse moved to (368, 283)
Screenshot: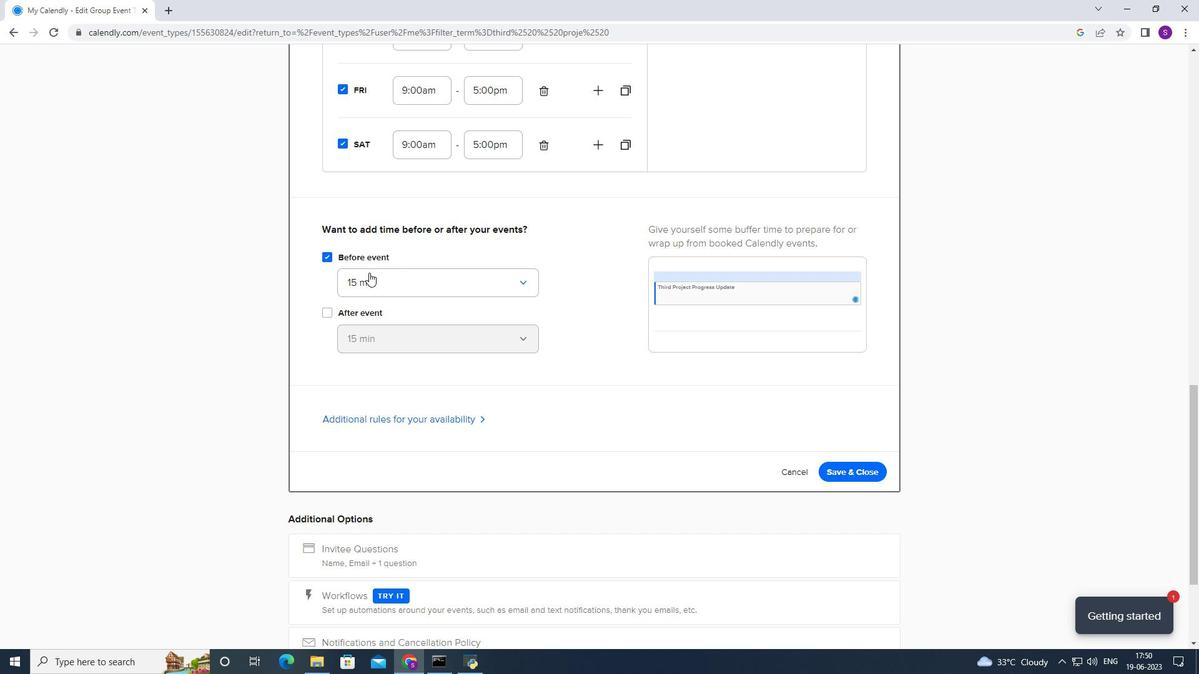 
Action: Mouse pressed left at (368, 283)
Screenshot: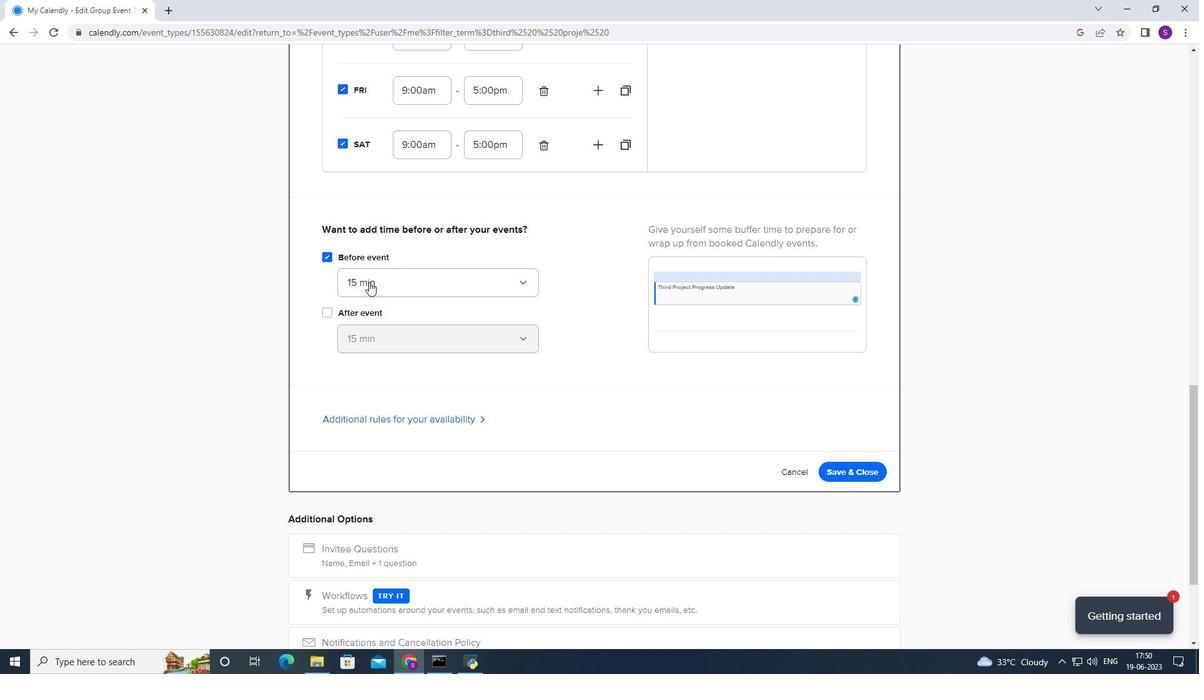 
Action: Mouse moved to (356, 318)
Screenshot: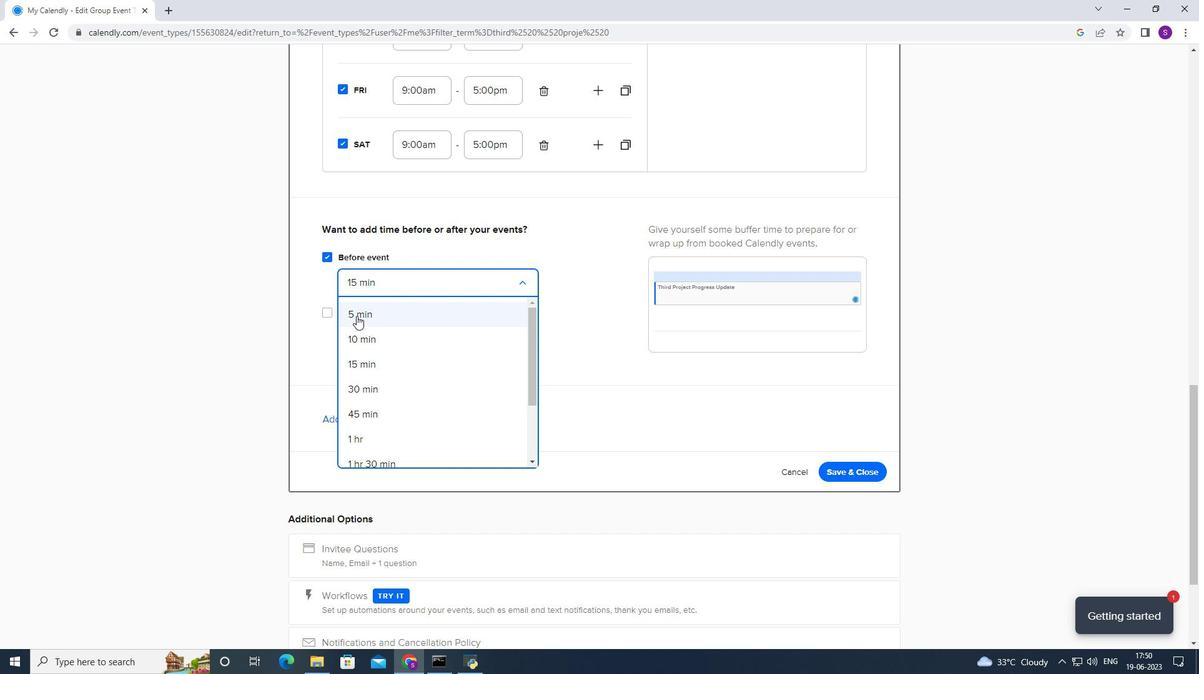 
Action: Mouse pressed left at (356, 318)
Screenshot: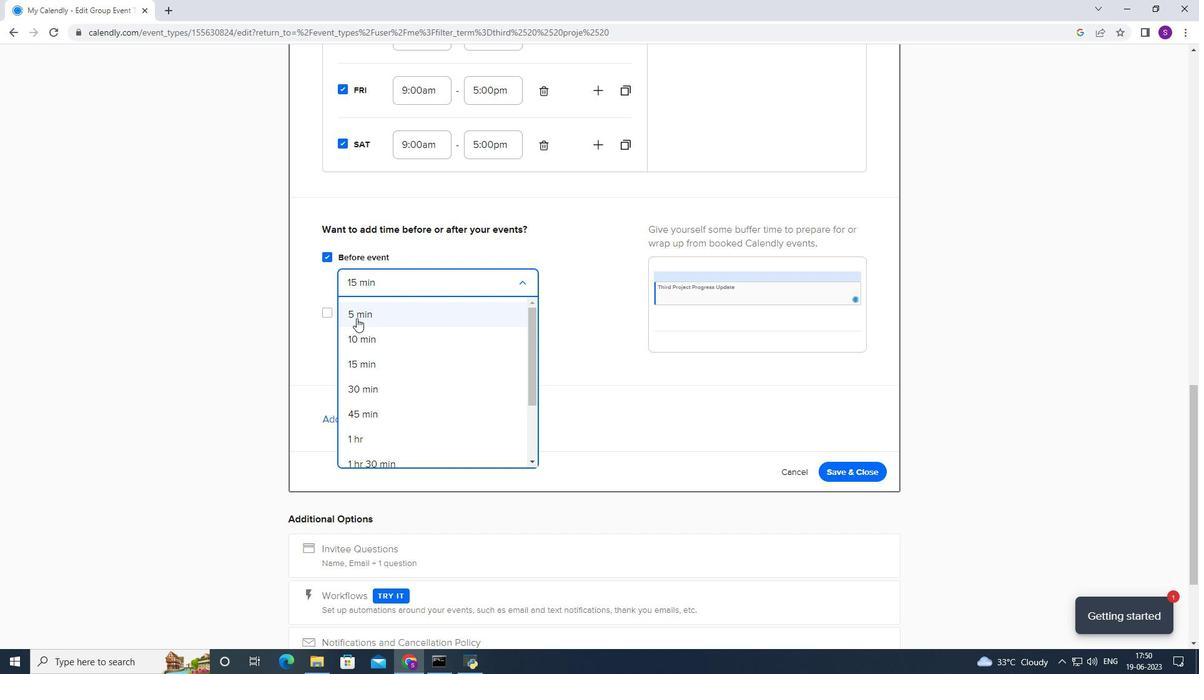 
Action: Mouse moved to (356, 319)
Screenshot: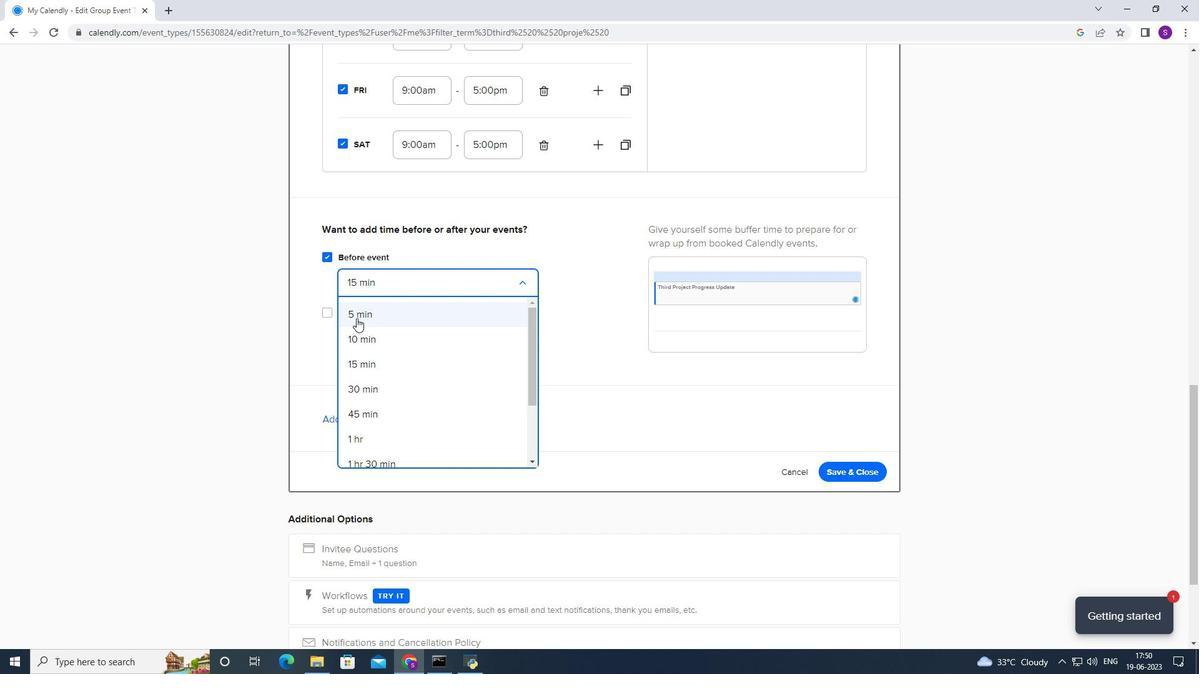 
Action: Mouse pressed left at (356, 319)
Screenshot: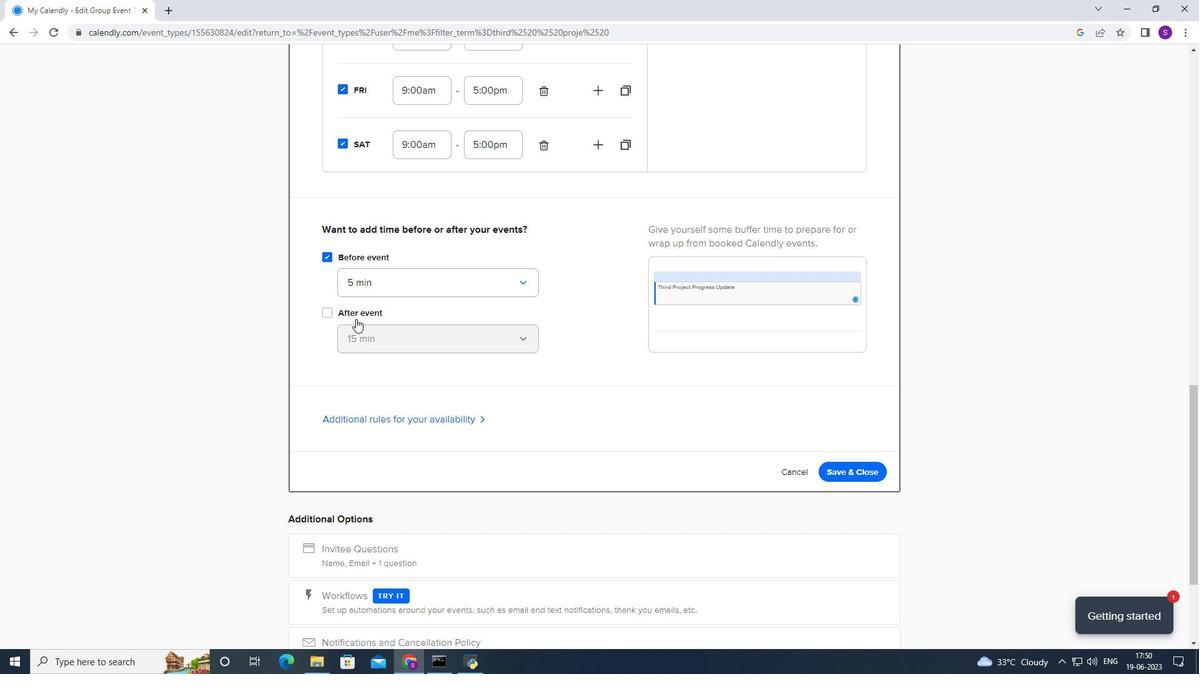 
Action: Mouse moved to (356, 334)
Screenshot: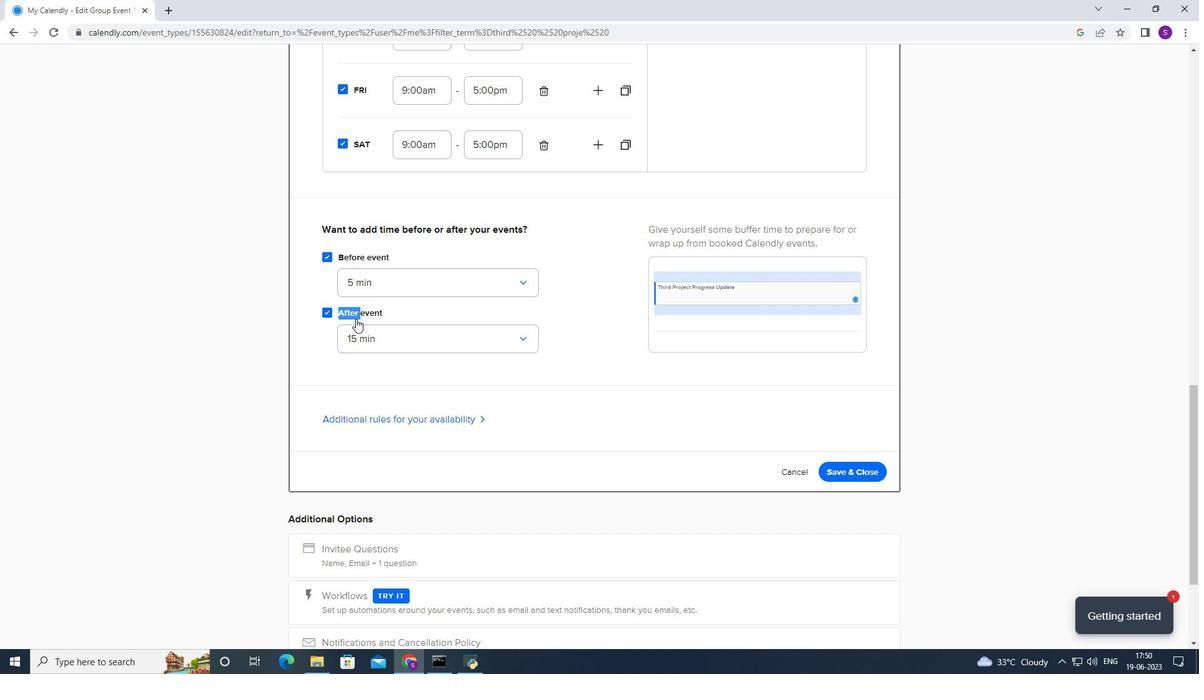 
Action: Mouse pressed left at (356, 334)
Screenshot: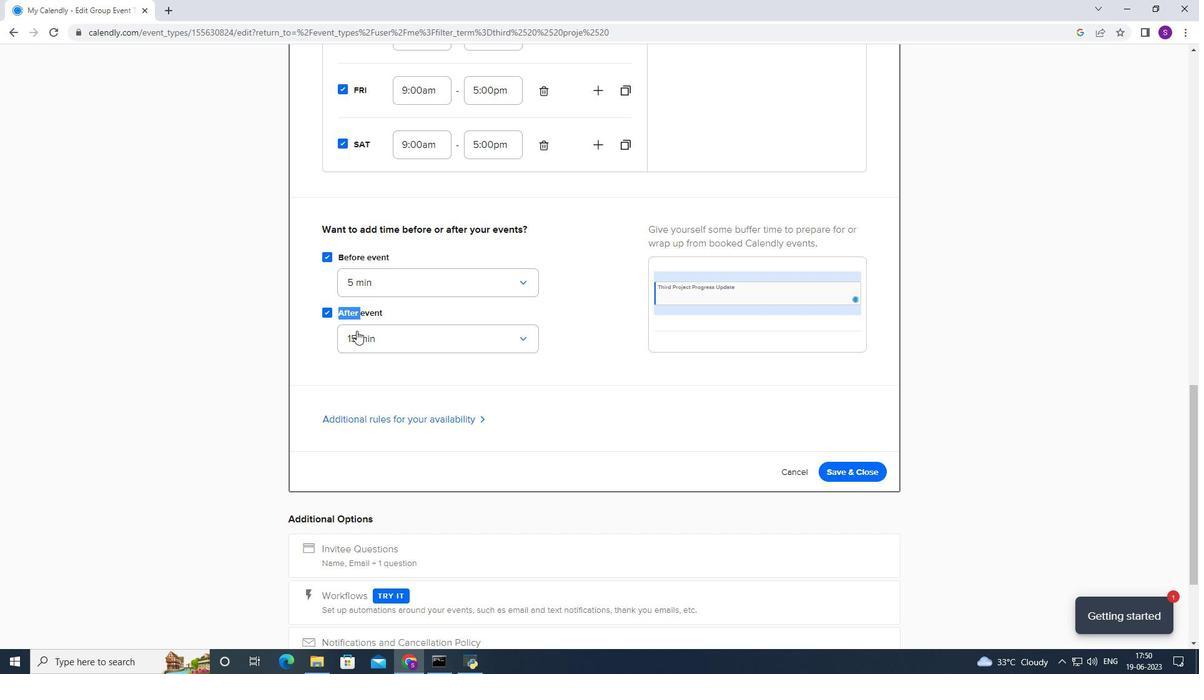 
Action: Mouse moved to (356, 365)
Screenshot: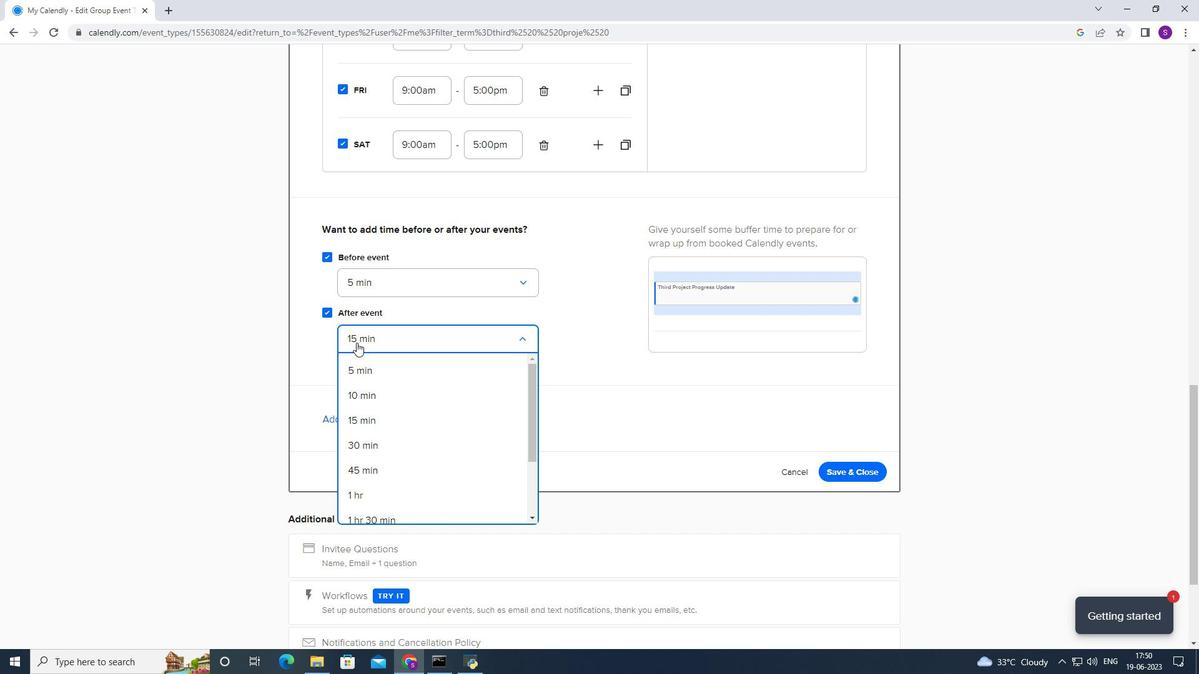 
Action: Mouse pressed left at (356, 365)
Screenshot: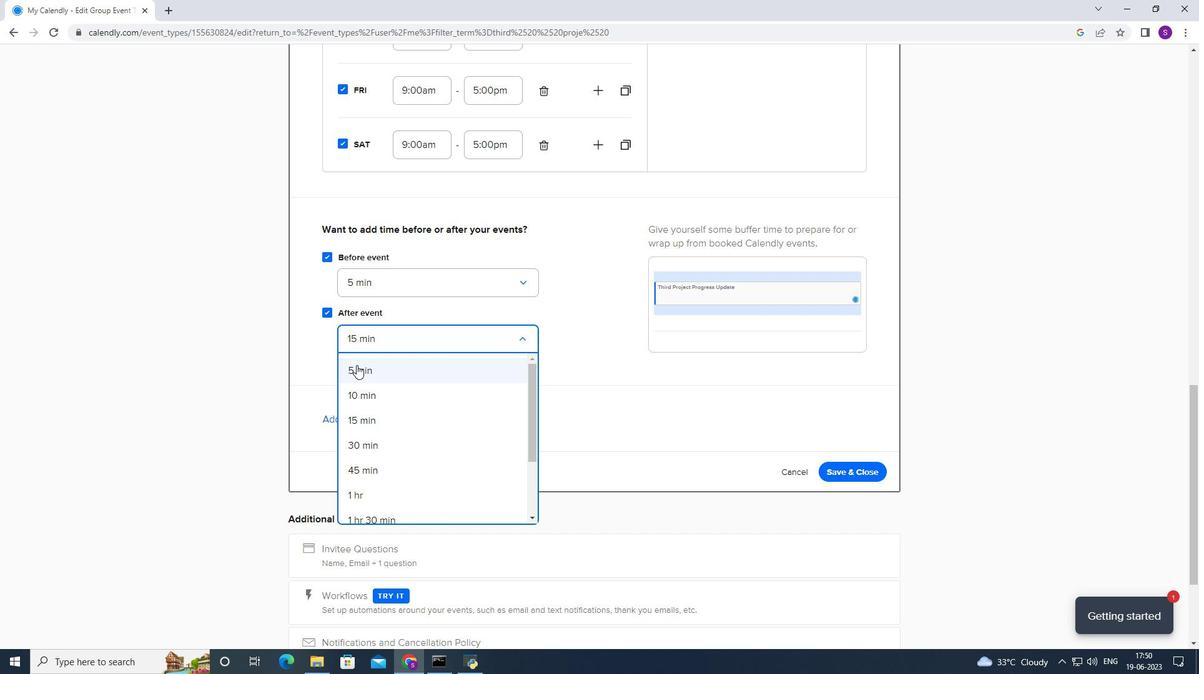 
Action: Mouse moved to (356, 365)
Screenshot: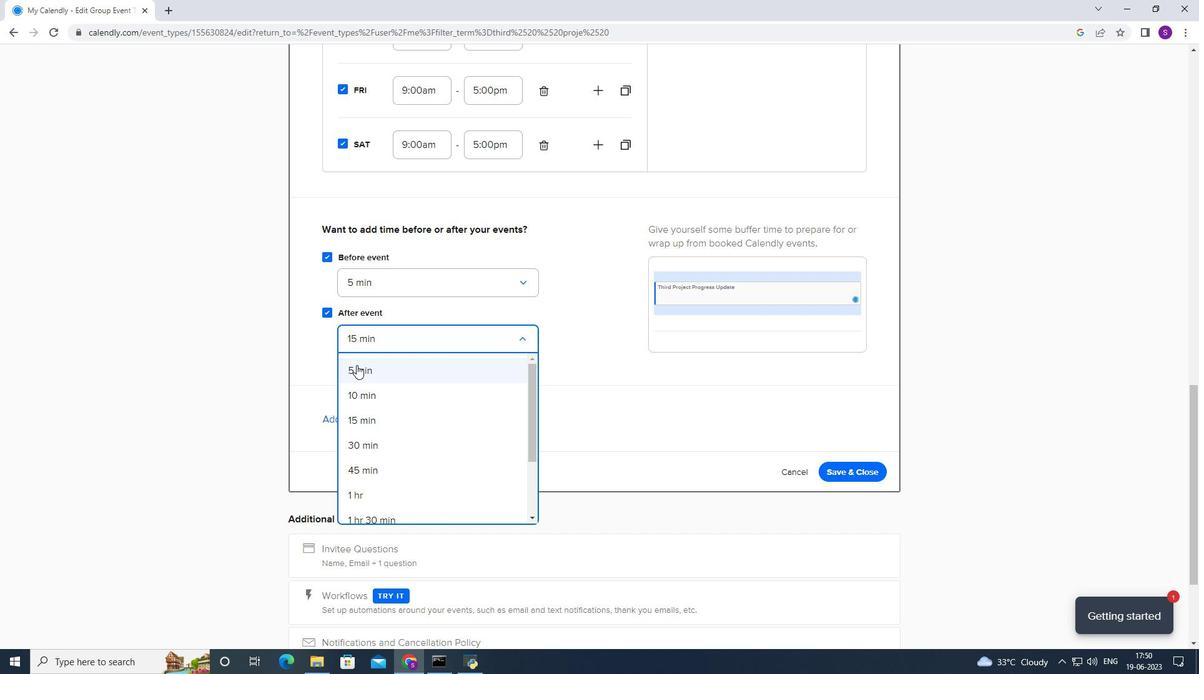
Action: Mouse scrolled (356, 364) with delta (0, 0)
Screenshot: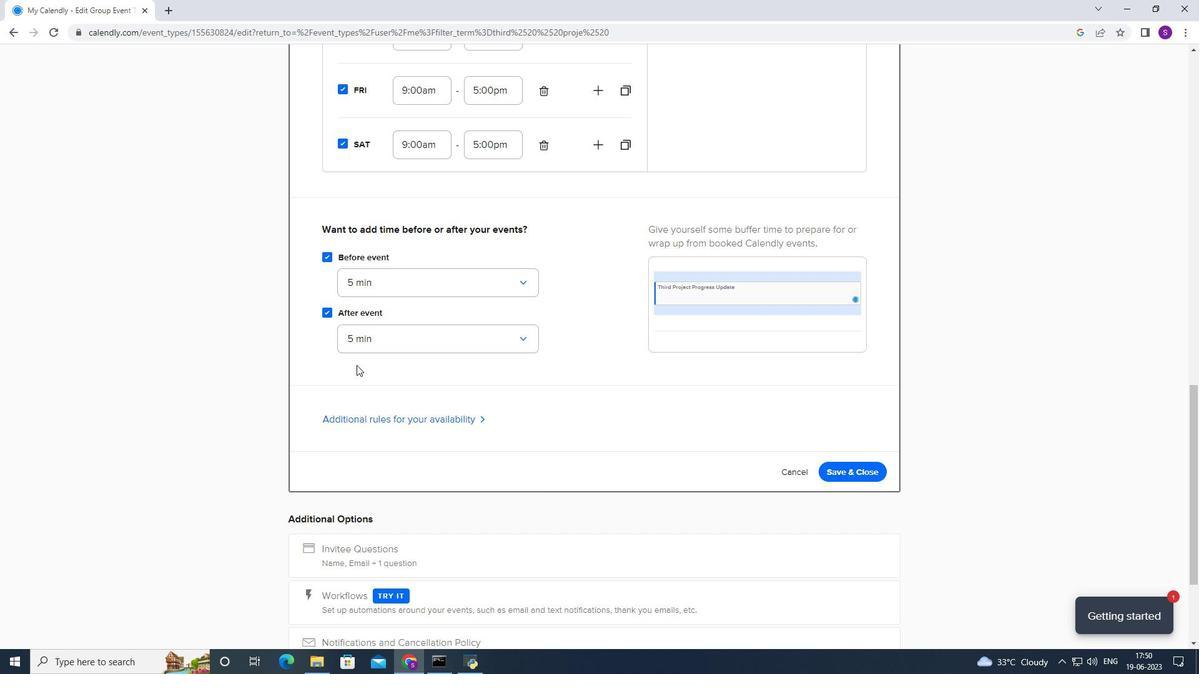 
Action: Mouse scrolled (356, 364) with delta (0, 0)
Screenshot: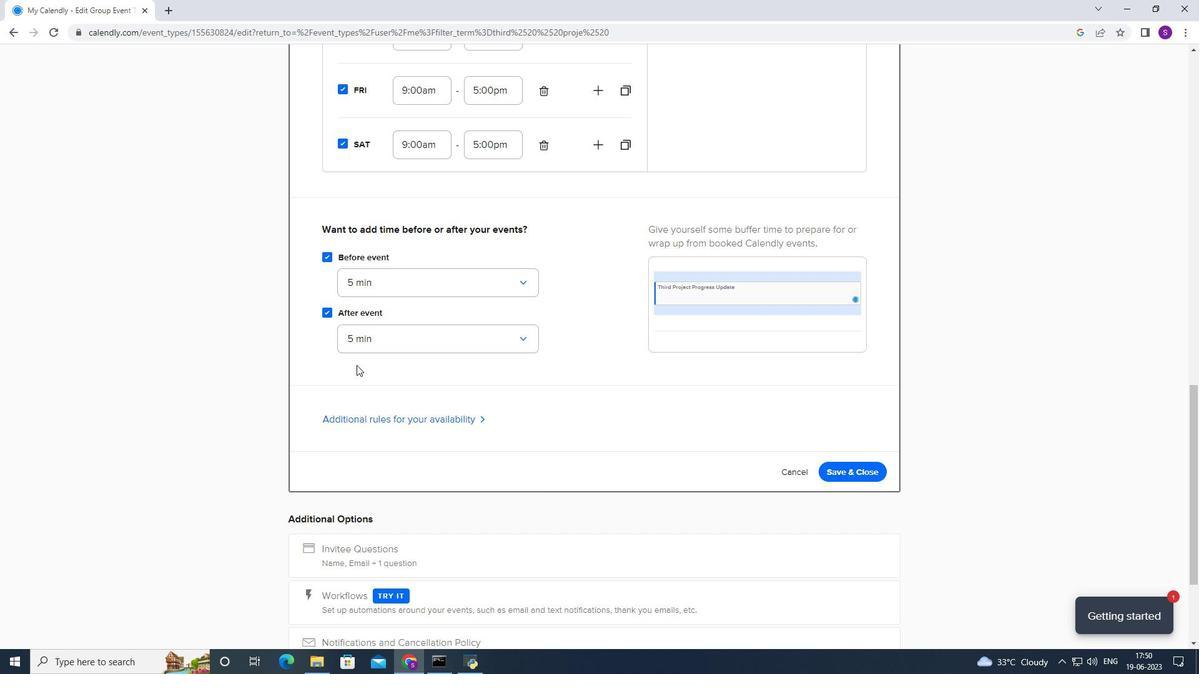 
Action: Mouse scrolled (356, 364) with delta (0, 0)
Screenshot: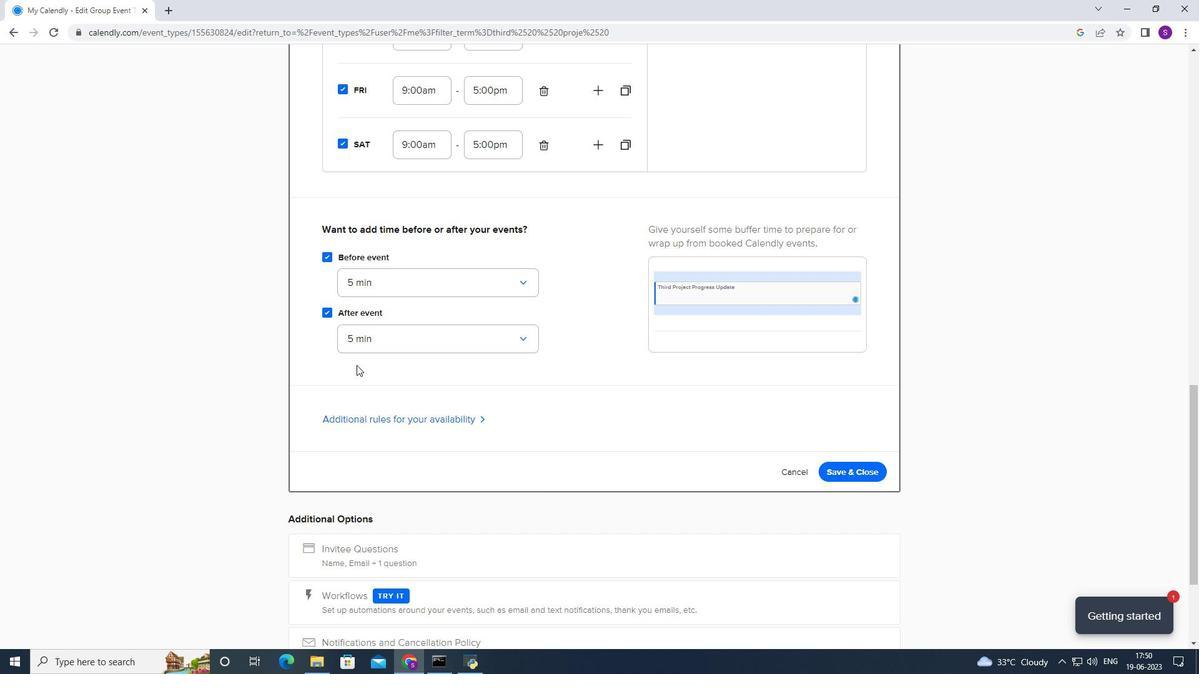 
Action: Mouse moved to (405, 252)
Screenshot: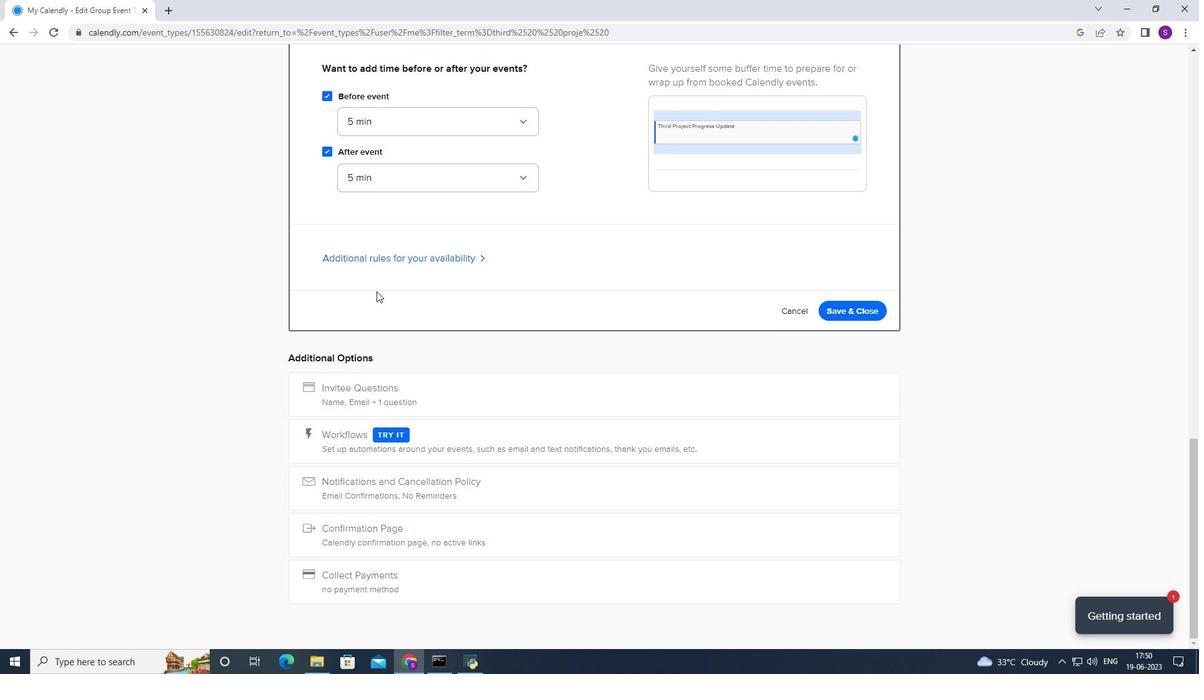 
Action: Mouse pressed left at (405, 252)
Screenshot: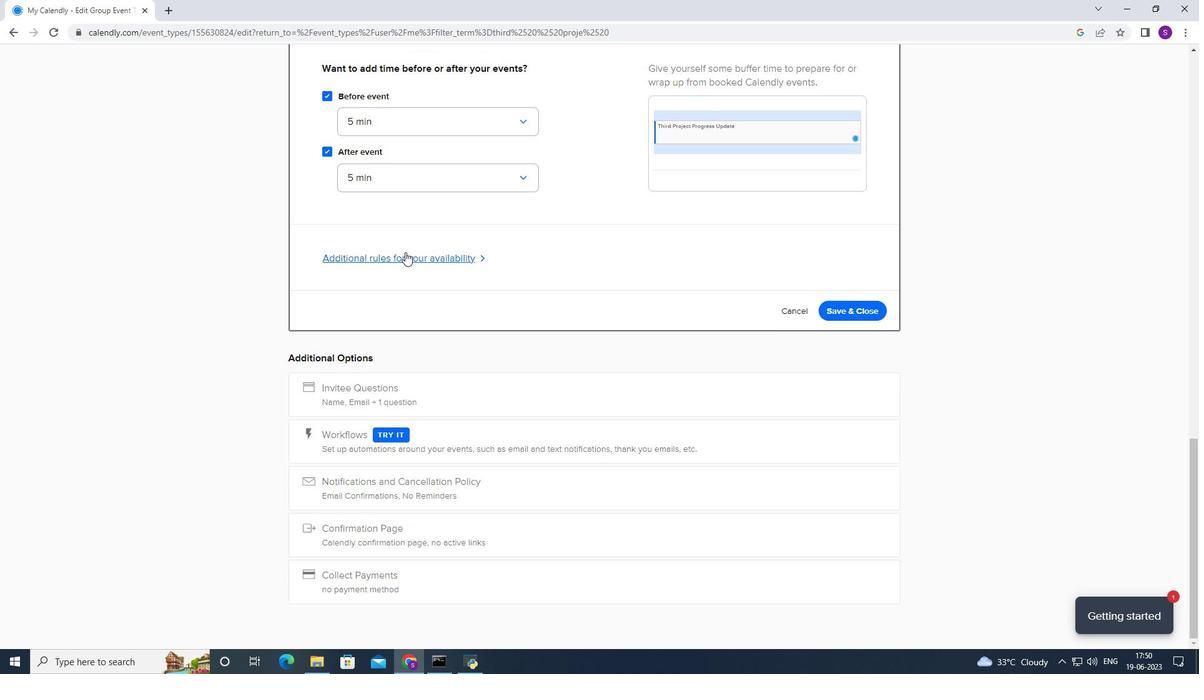 
Action: Mouse moved to (368, 357)
Screenshot: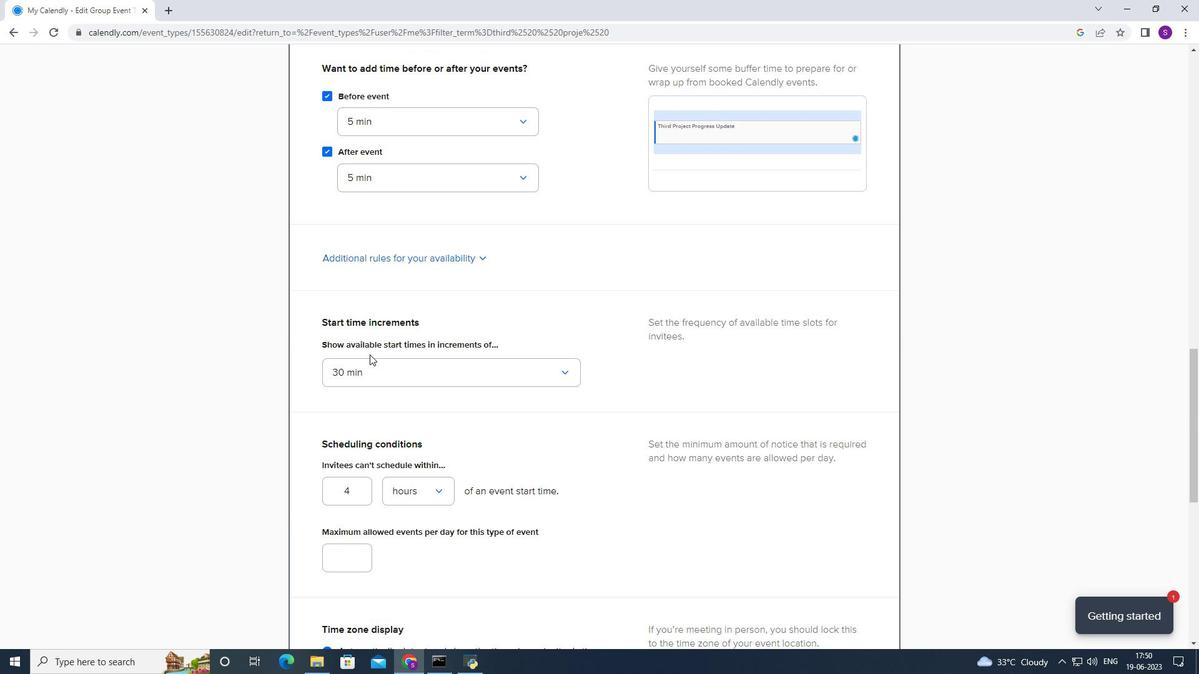 
Action: Mouse pressed left at (368, 357)
Screenshot: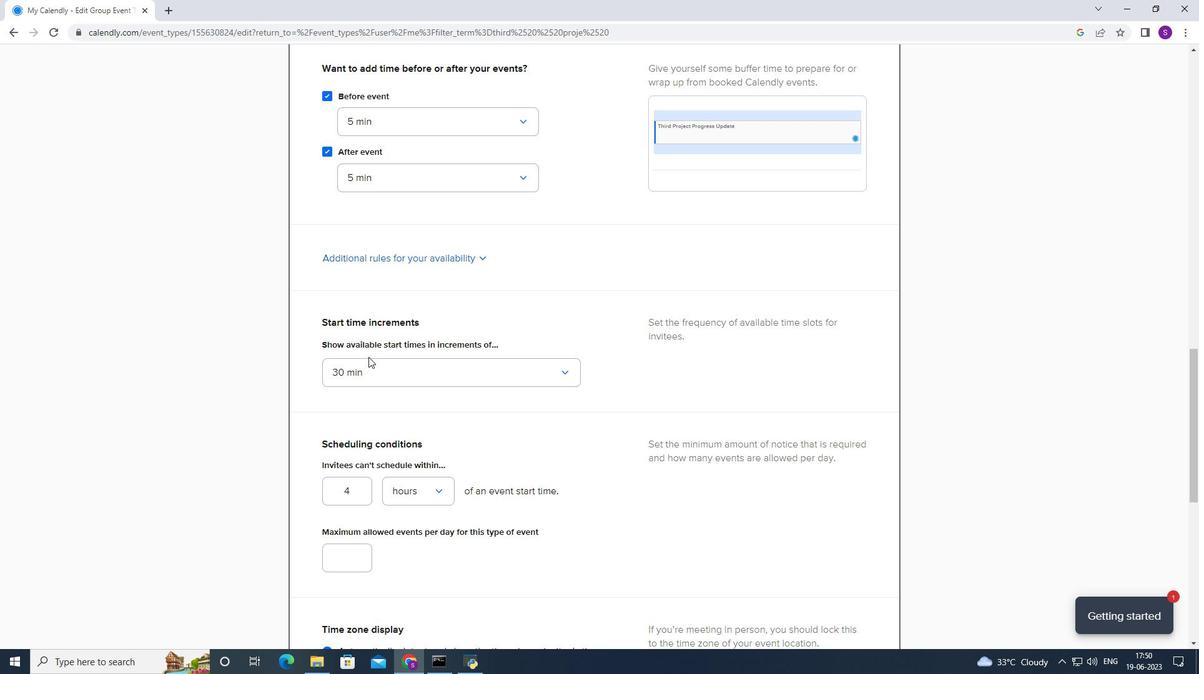 
Action: Mouse moved to (381, 378)
Screenshot: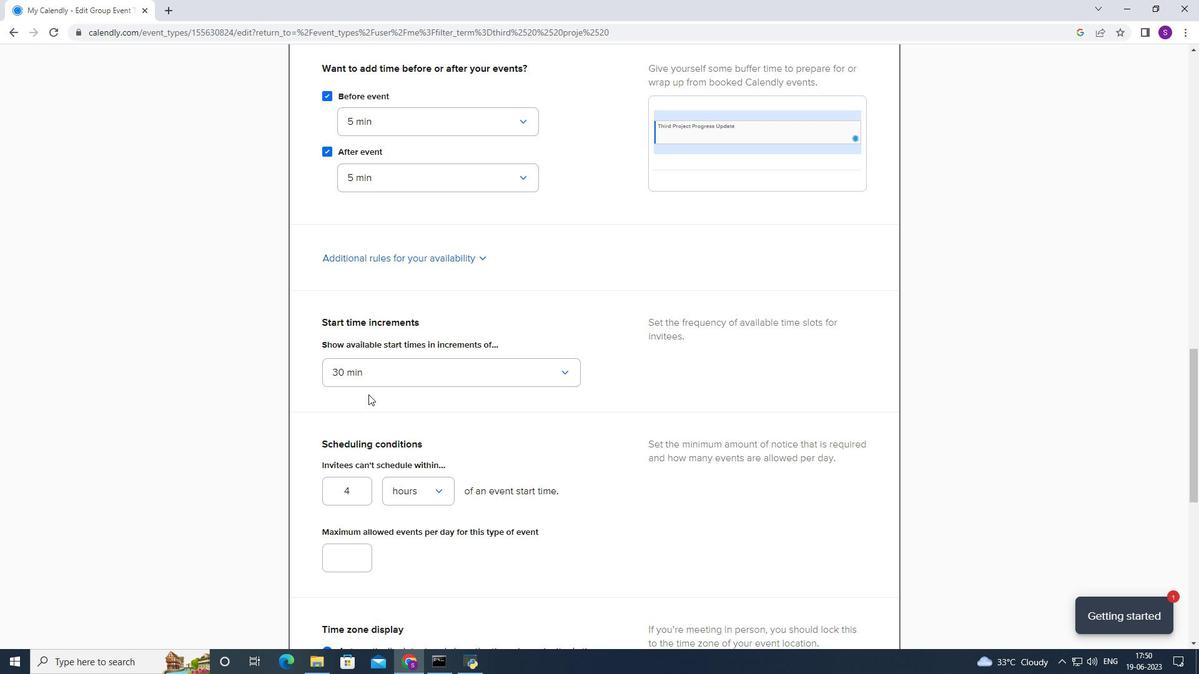 
Action: Mouse pressed left at (381, 378)
Screenshot: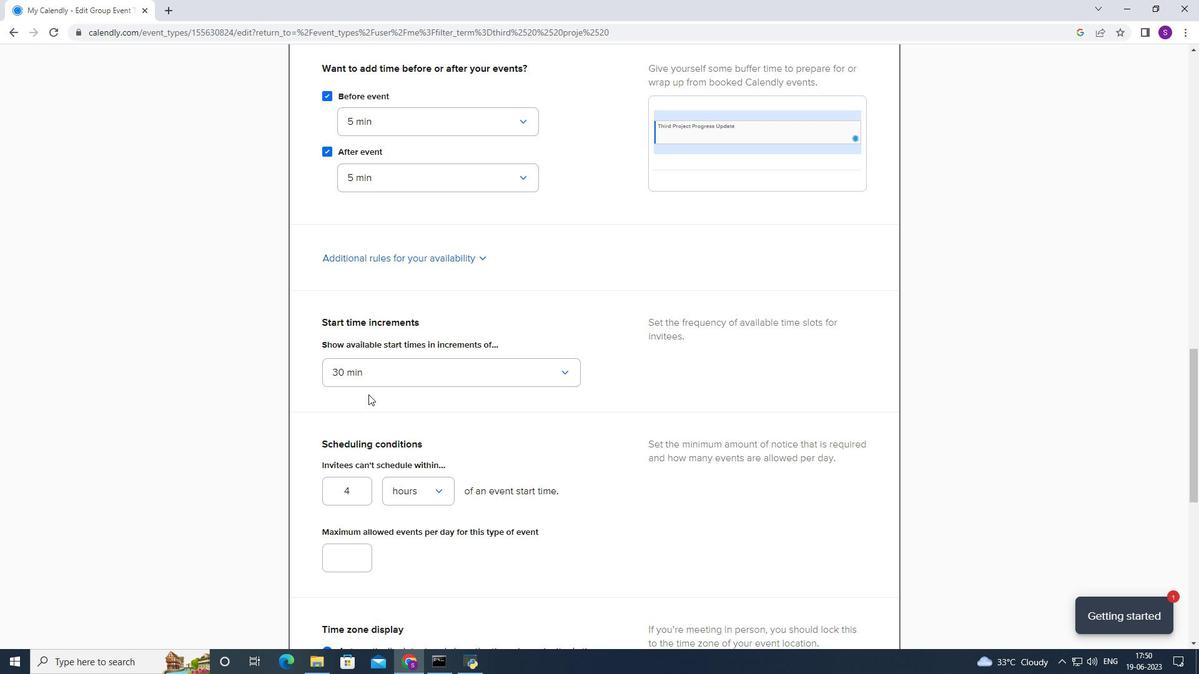 
Action: Mouse moved to (362, 547)
Screenshot: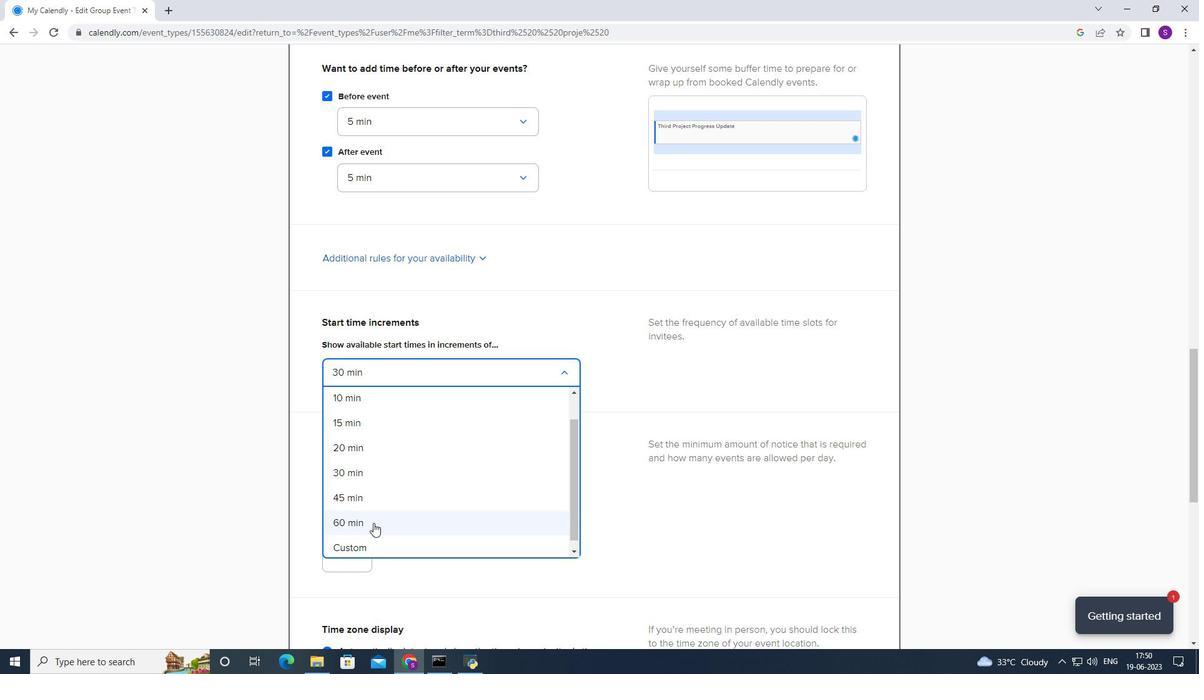 
Action: Mouse pressed left at (362, 547)
Screenshot: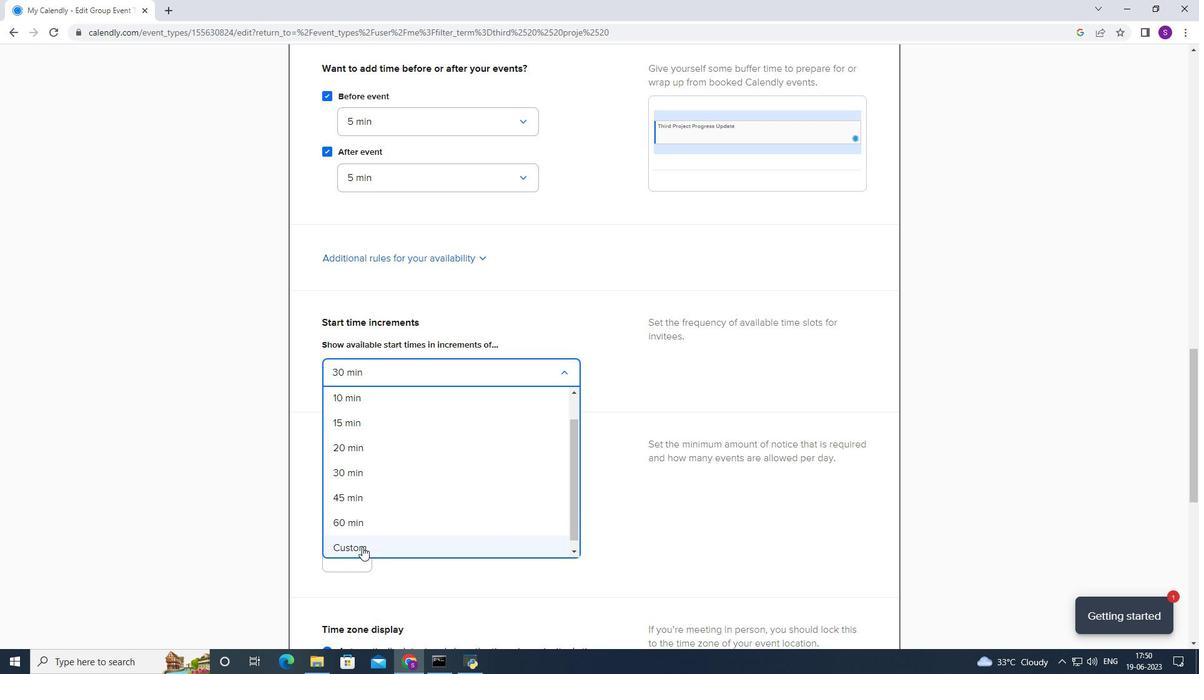 
Action: Mouse moved to (408, 400)
Screenshot: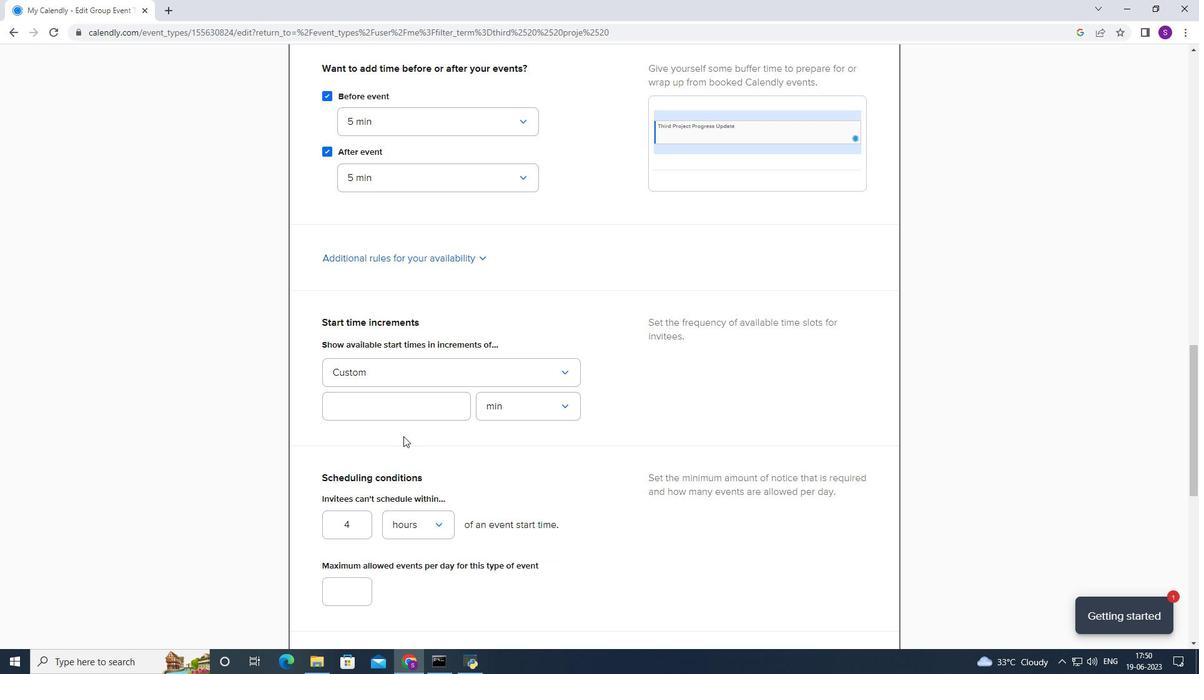 
Action: Mouse pressed left at (408, 400)
Screenshot: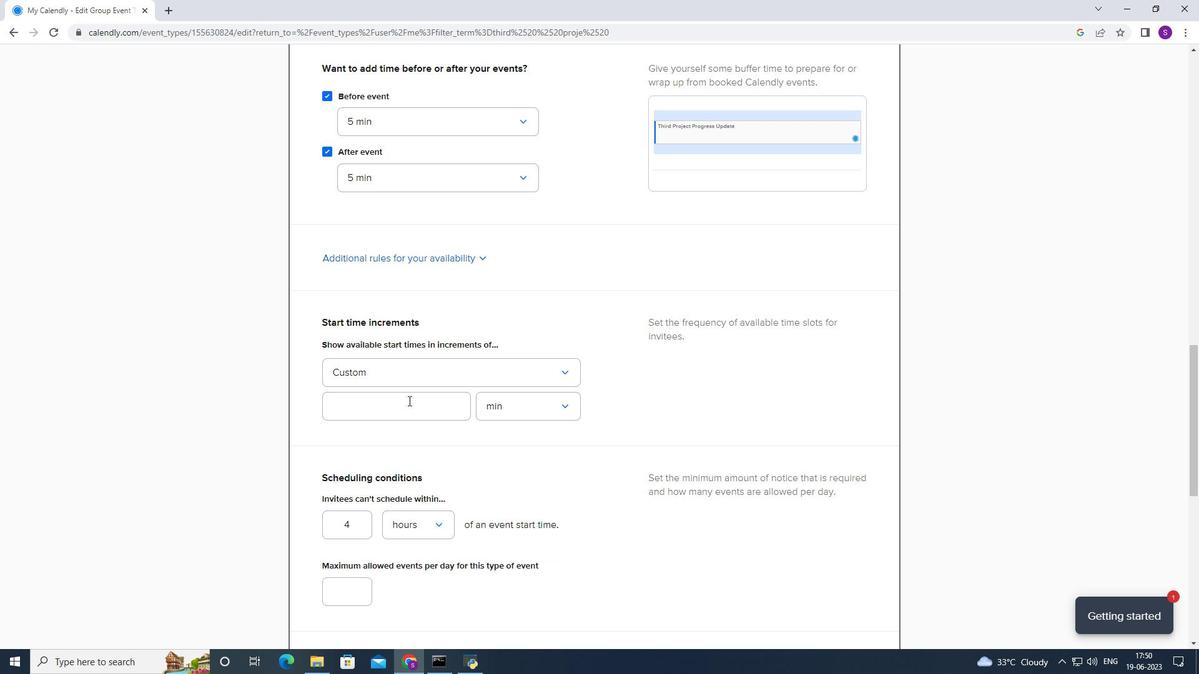 
Action: Key pressed 55
Screenshot: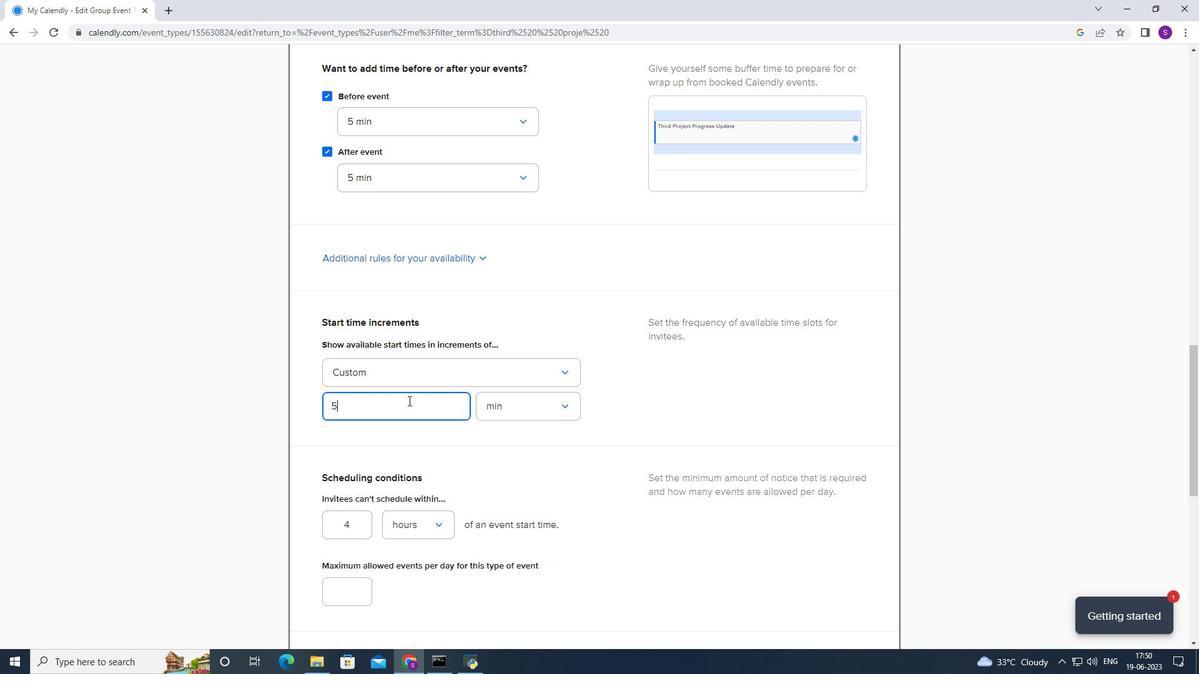 
Action: Mouse moved to (415, 459)
Screenshot: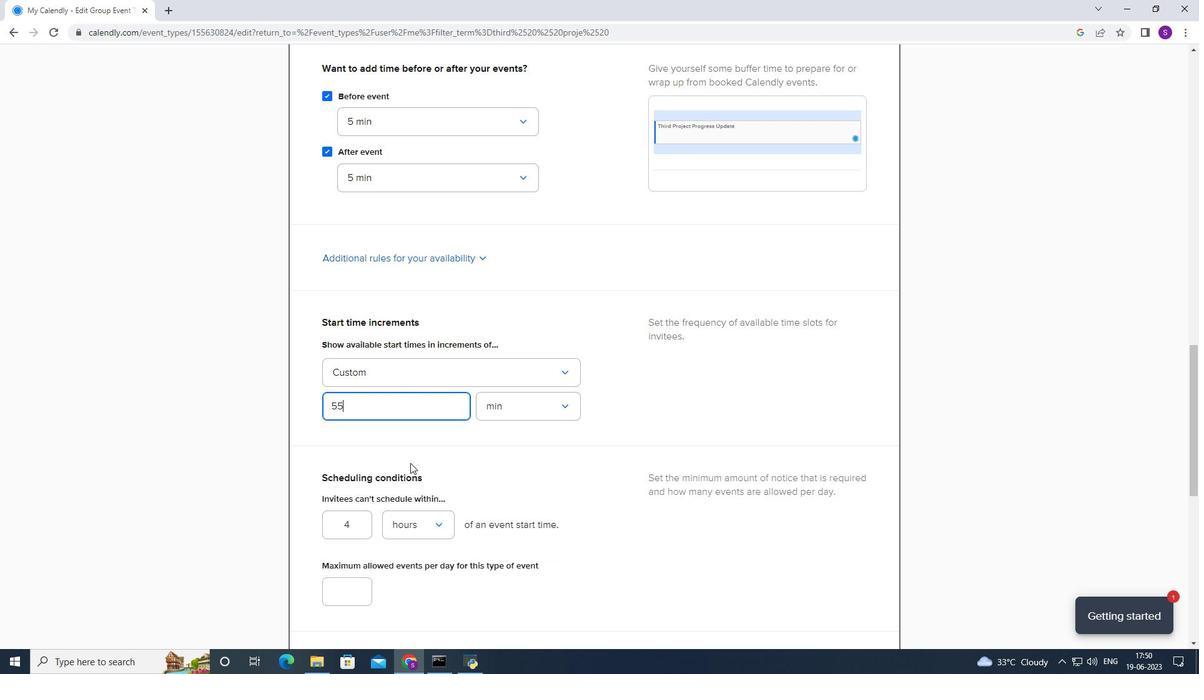 
Action: Mouse pressed left at (415, 459)
Screenshot: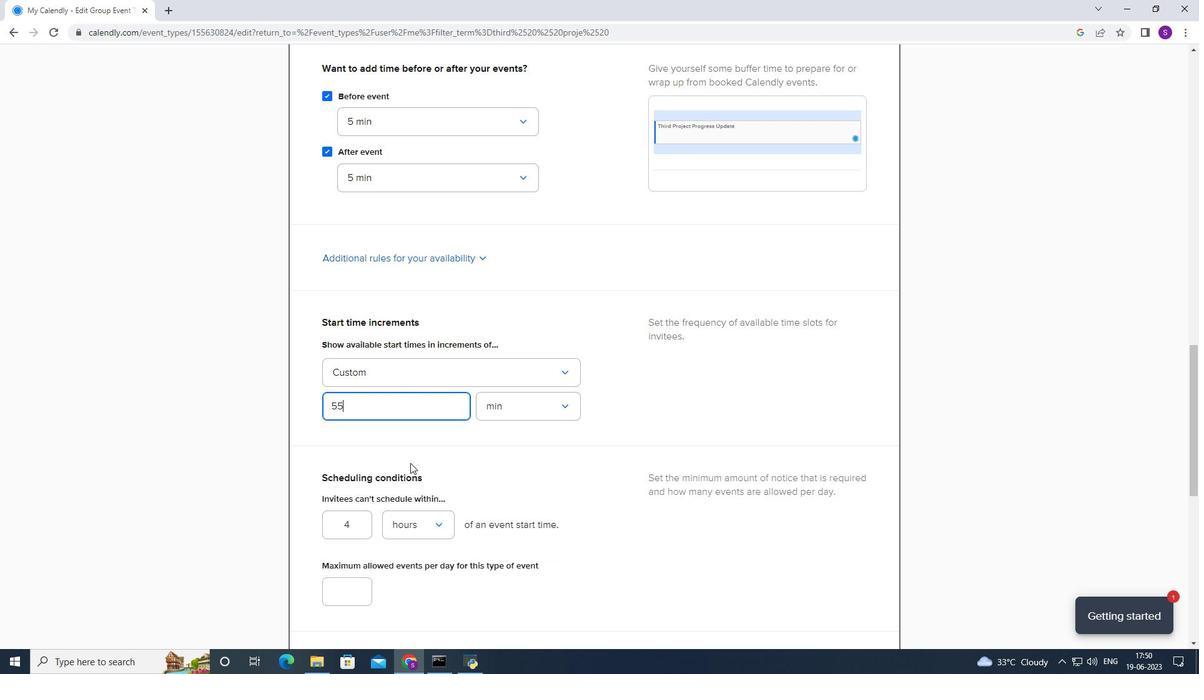 
Action: Mouse moved to (369, 505)
Screenshot: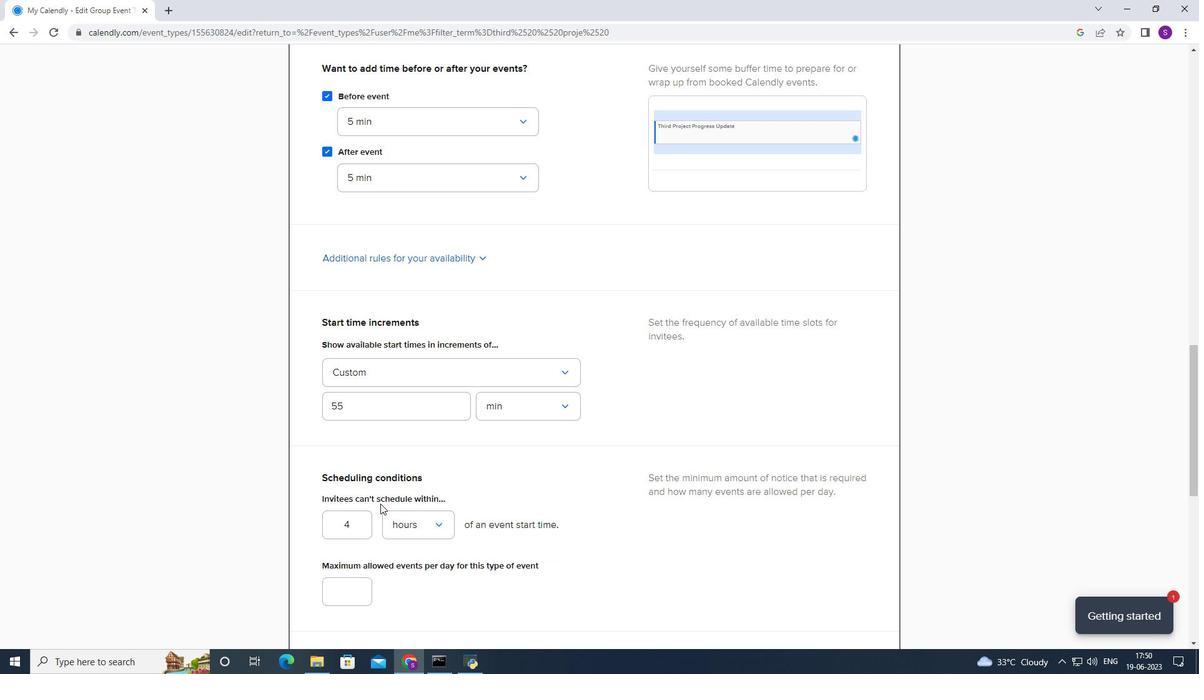 
Action: Mouse pressed left at (369, 505)
Screenshot: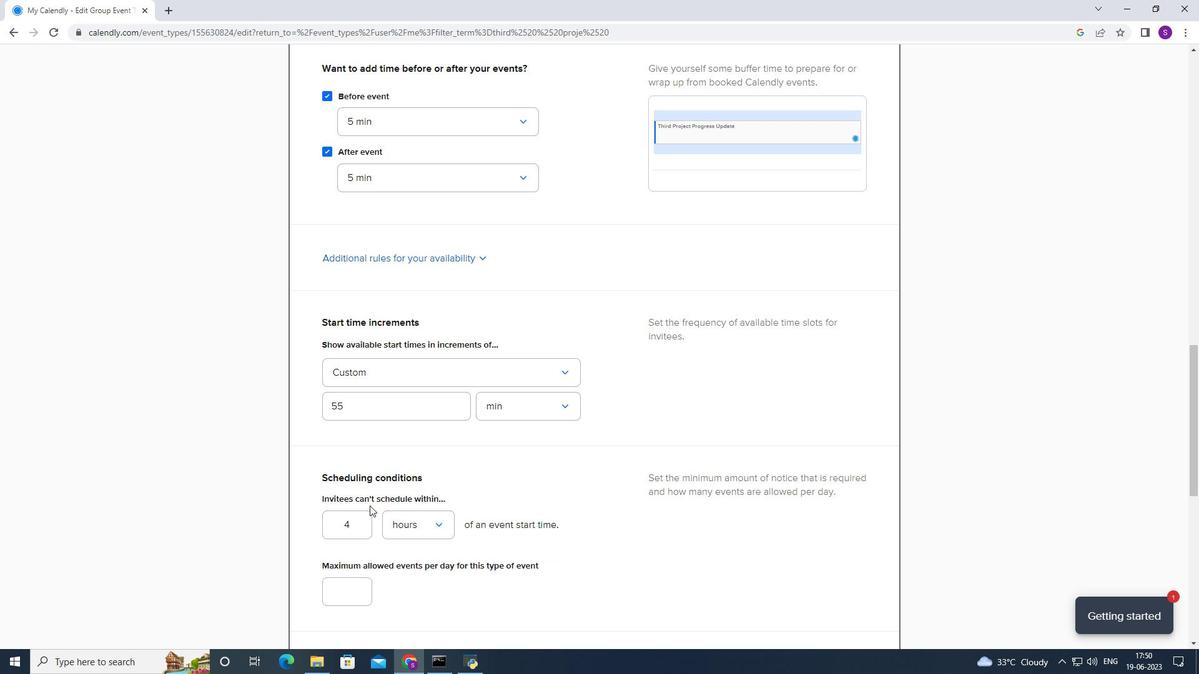
Action: Mouse moved to (349, 522)
Screenshot: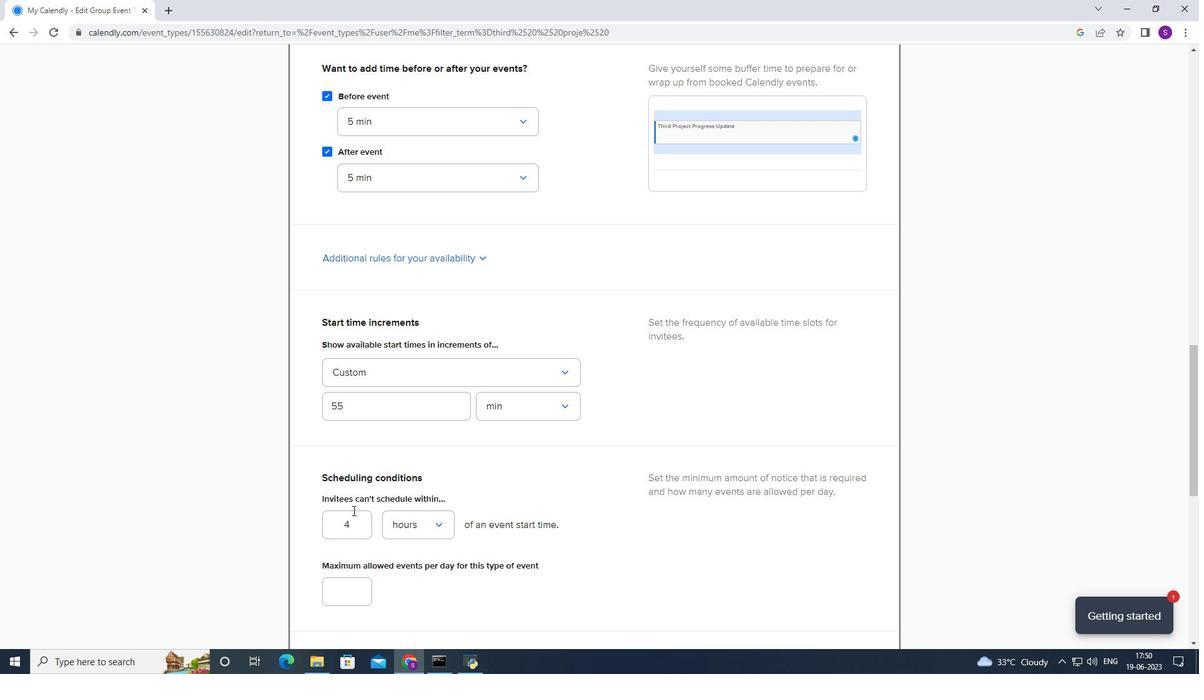 
Action: Mouse pressed left at (349, 522)
Screenshot: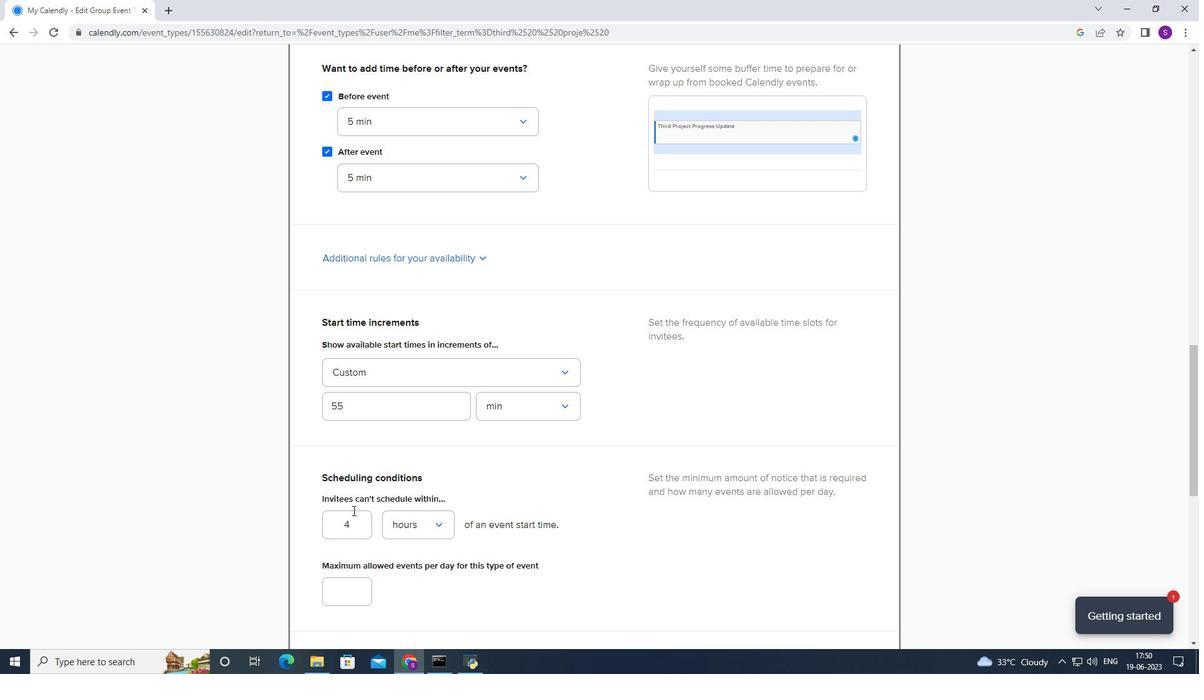 
Action: Mouse moved to (324, 515)
Screenshot: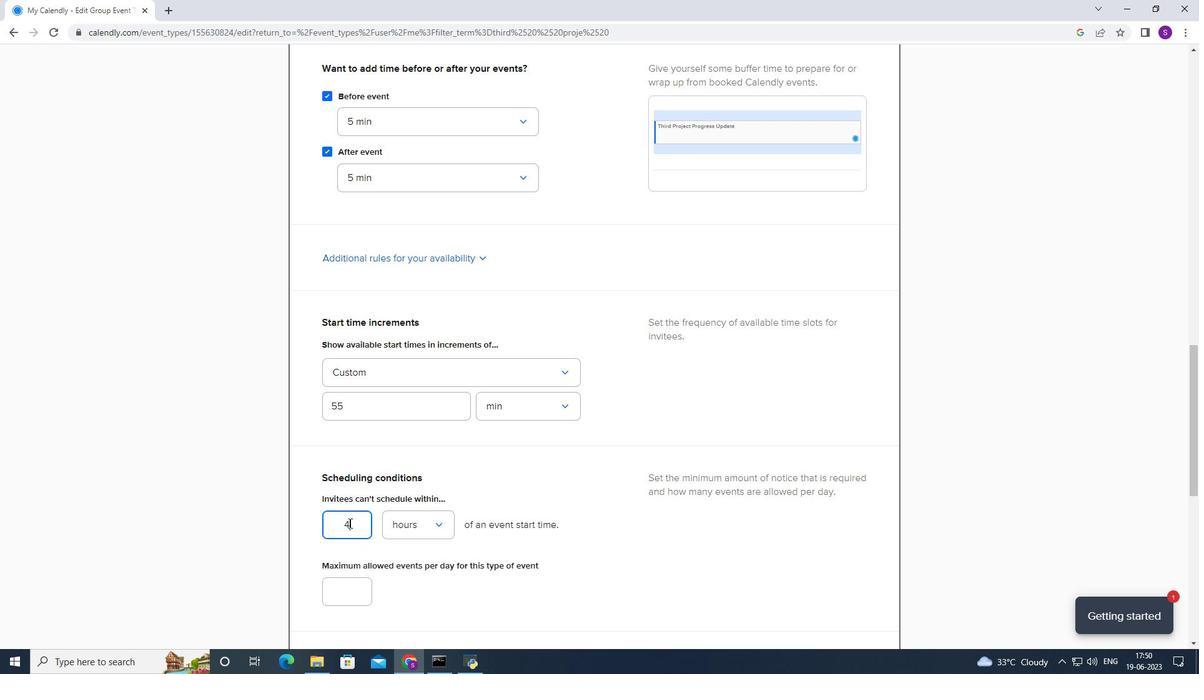 
Action: Key pressed 16
Screenshot: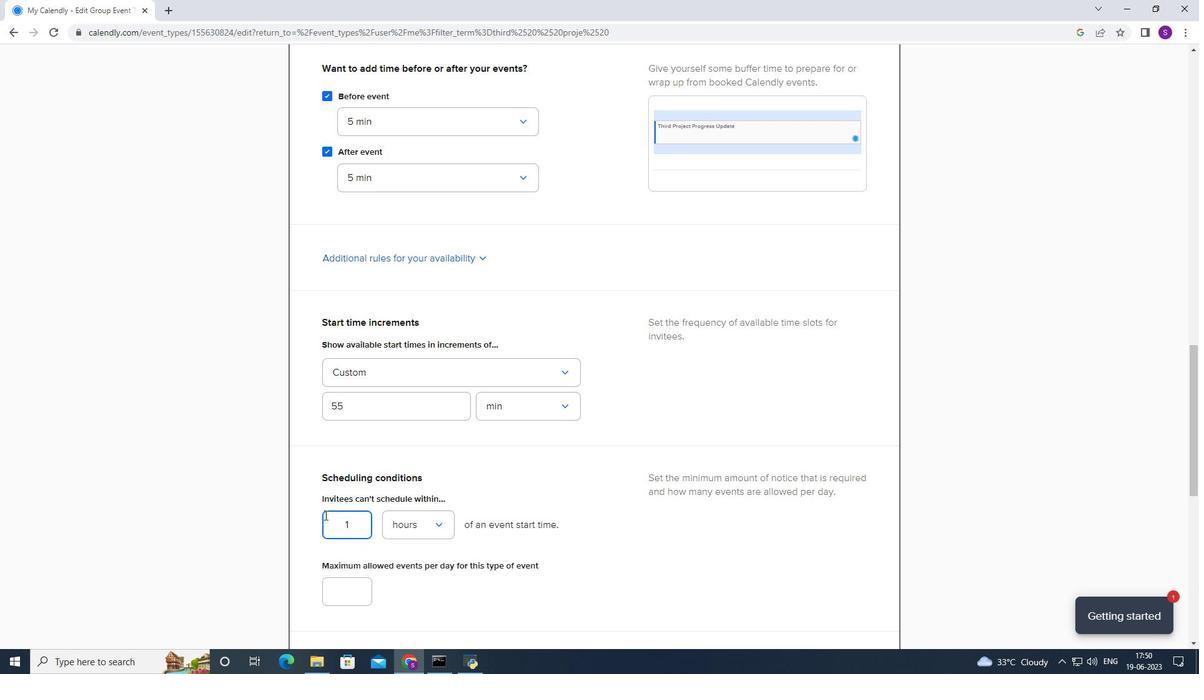 
Action: Mouse moved to (333, 535)
Screenshot: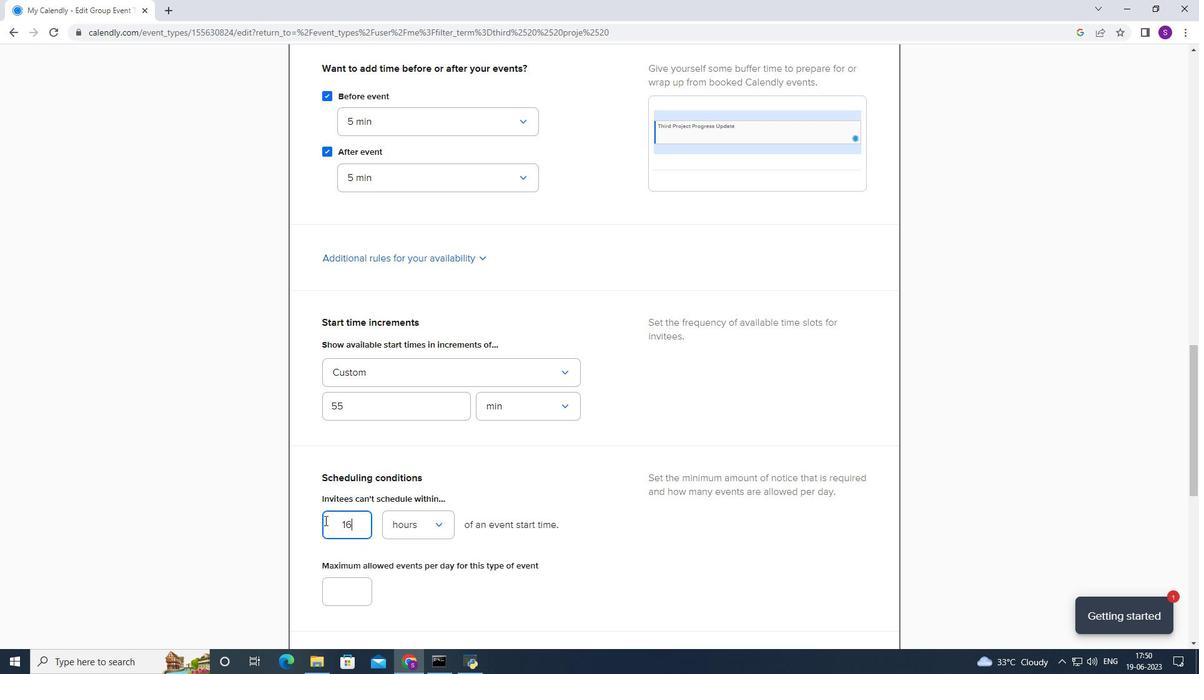 
Action: Key pressed 7
Screenshot: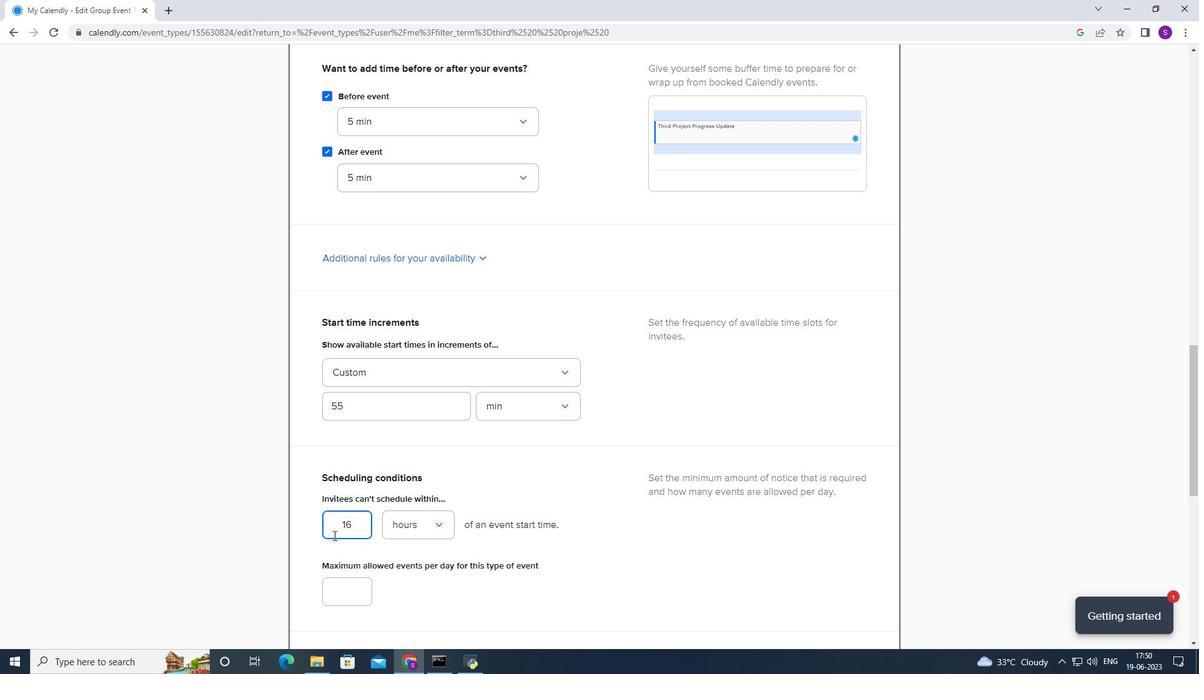
Action: Mouse moved to (347, 568)
Screenshot: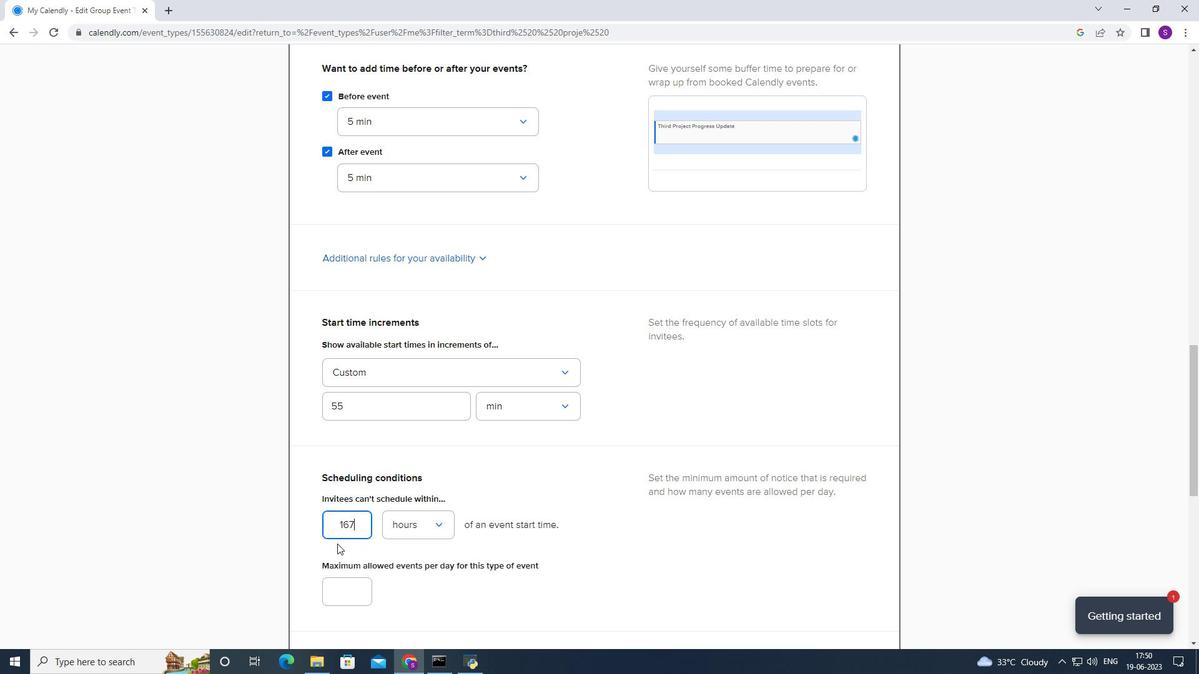 
Action: Mouse pressed left at (347, 568)
Screenshot: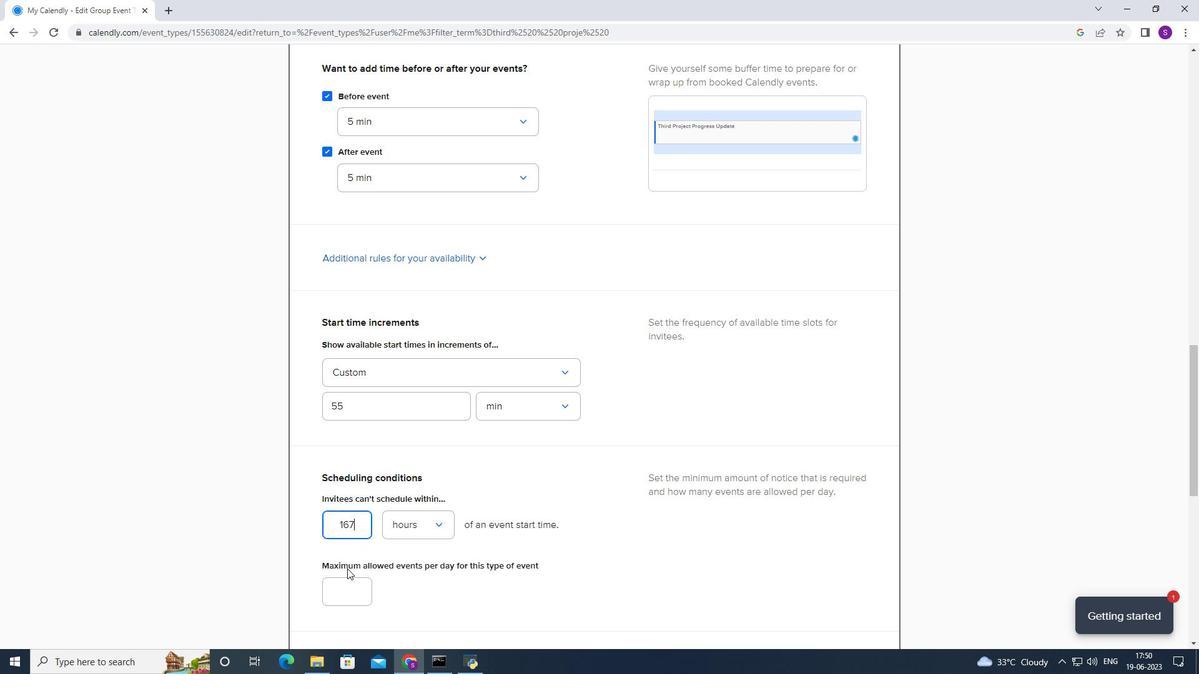 
Action: Mouse moved to (371, 438)
Screenshot: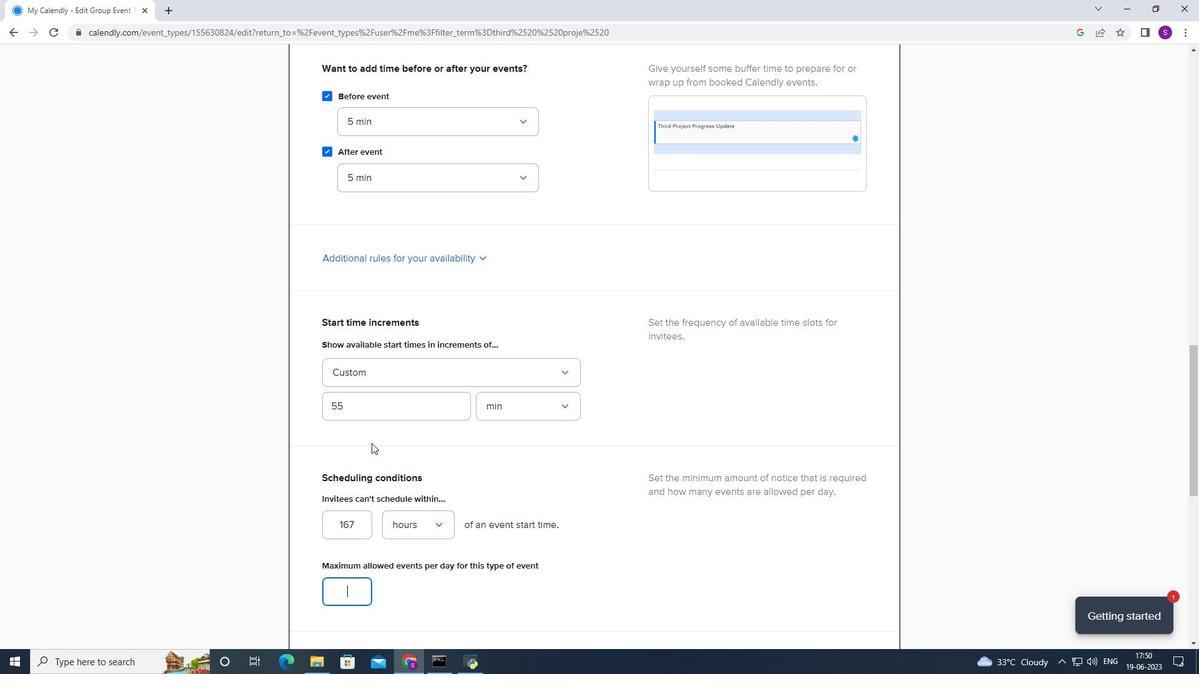 
Action: Mouse scrolled (371, 437) with delta (0, 0)
Screenshot: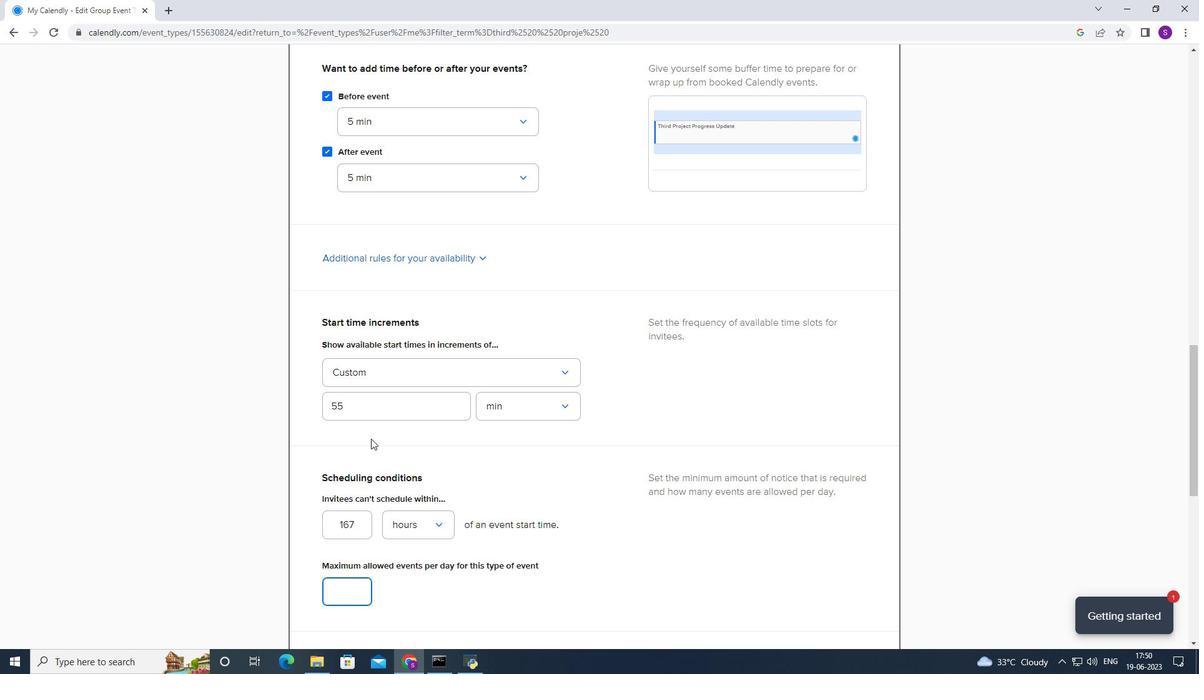 
Action: Mouse scrolled (371, 437) with delta (0, 0)
Screenshot: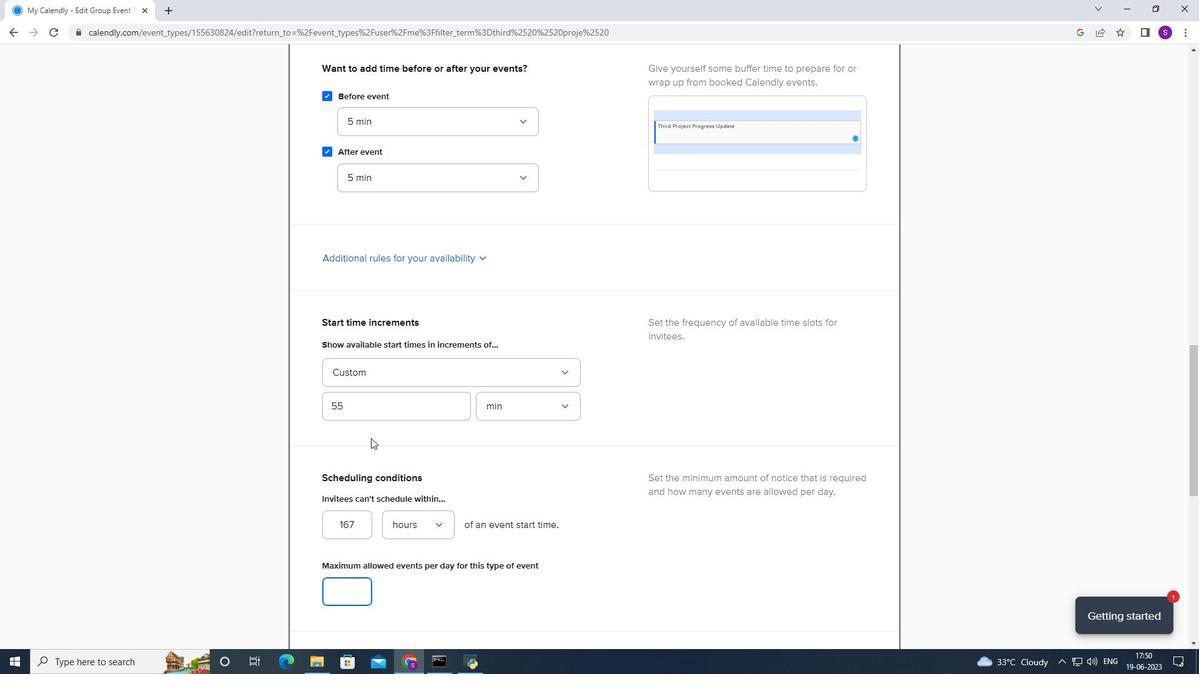 
Action: Mouse scrolled (371, 437) with delta (0, 0)
Screenshot: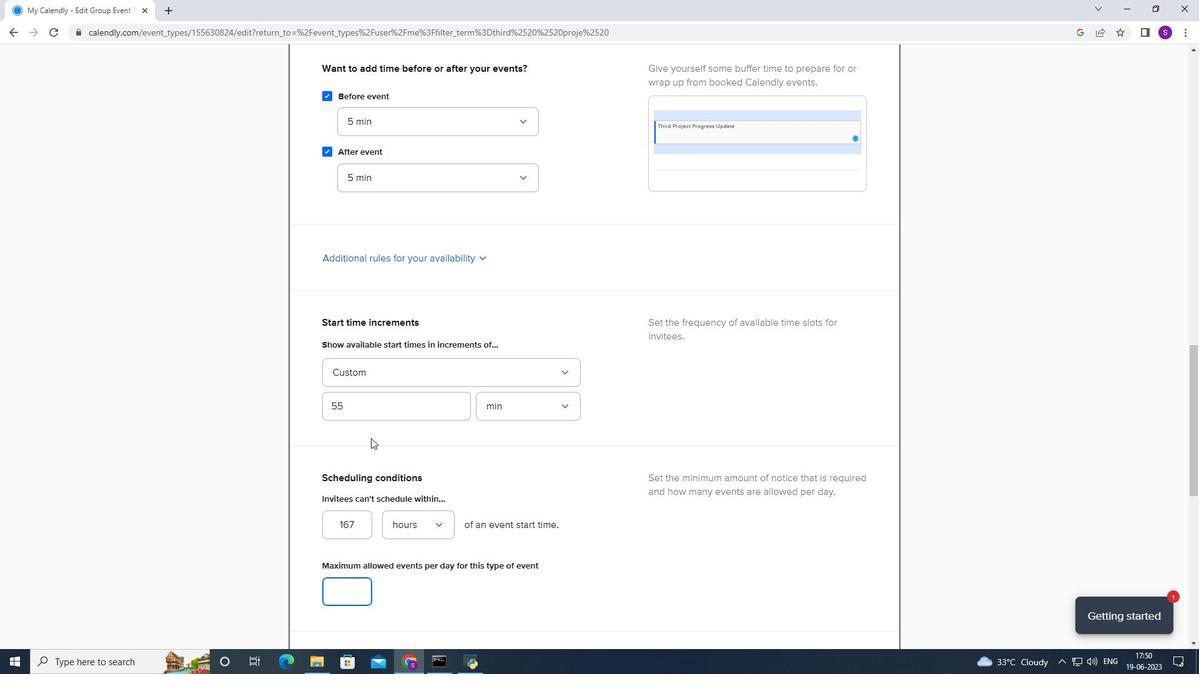 
Action: Mouse scrolled (371, 437) with delta (0, 0)
Screenshot: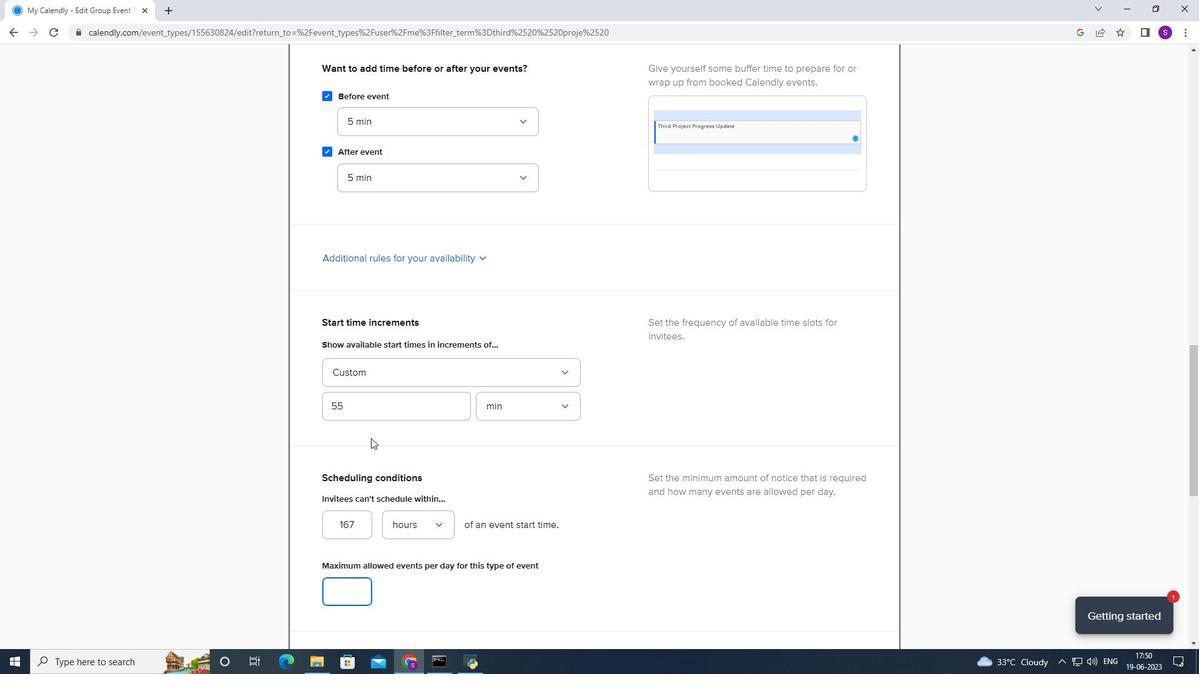 
Action: Mouse moved to (361, 385)
Screenshot: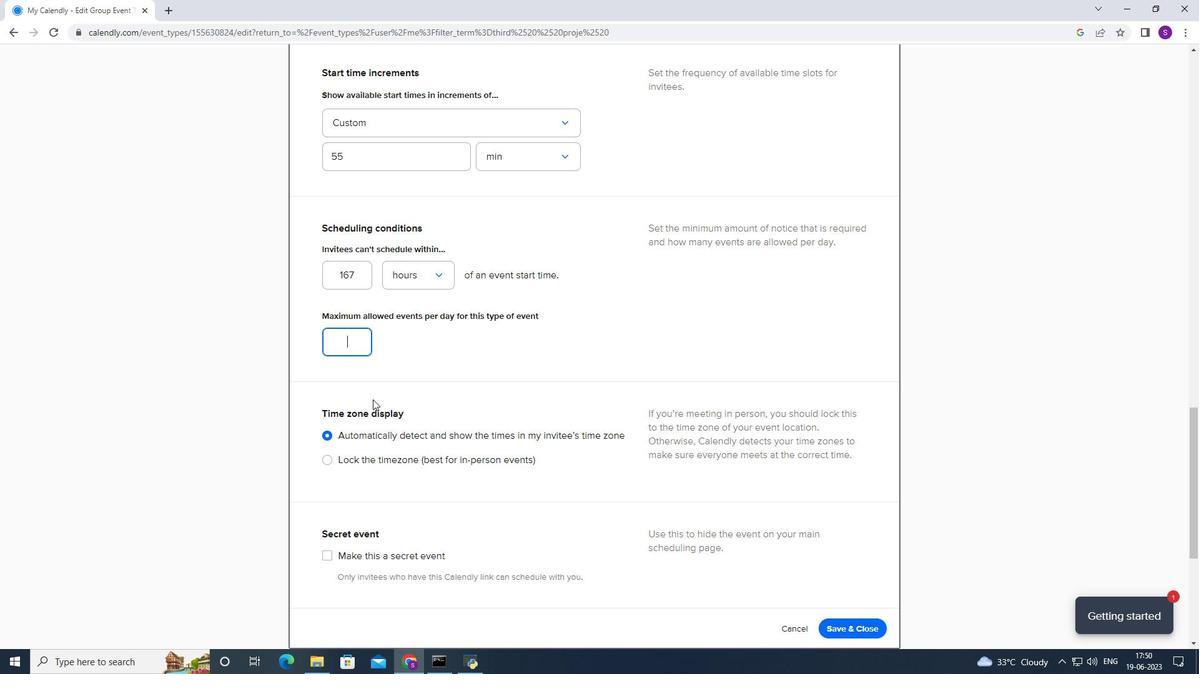 
Action: Key pressed 6
Screenshot: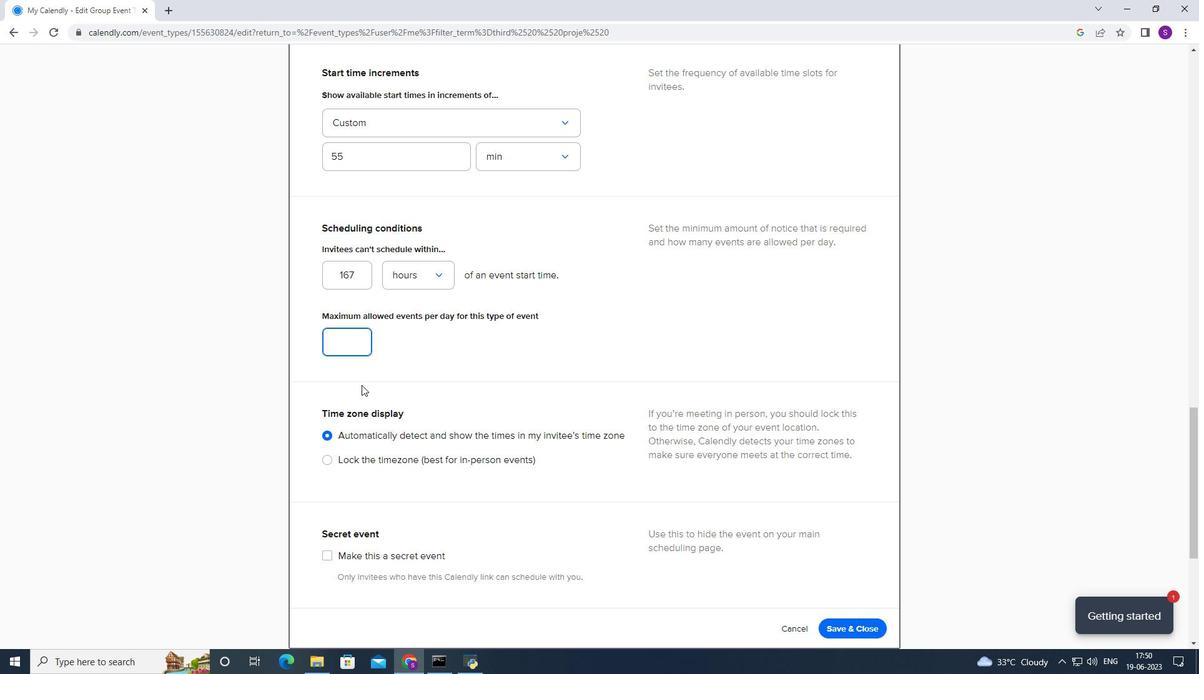 
Action: Mouse moved to (487, 447)
Screenshot: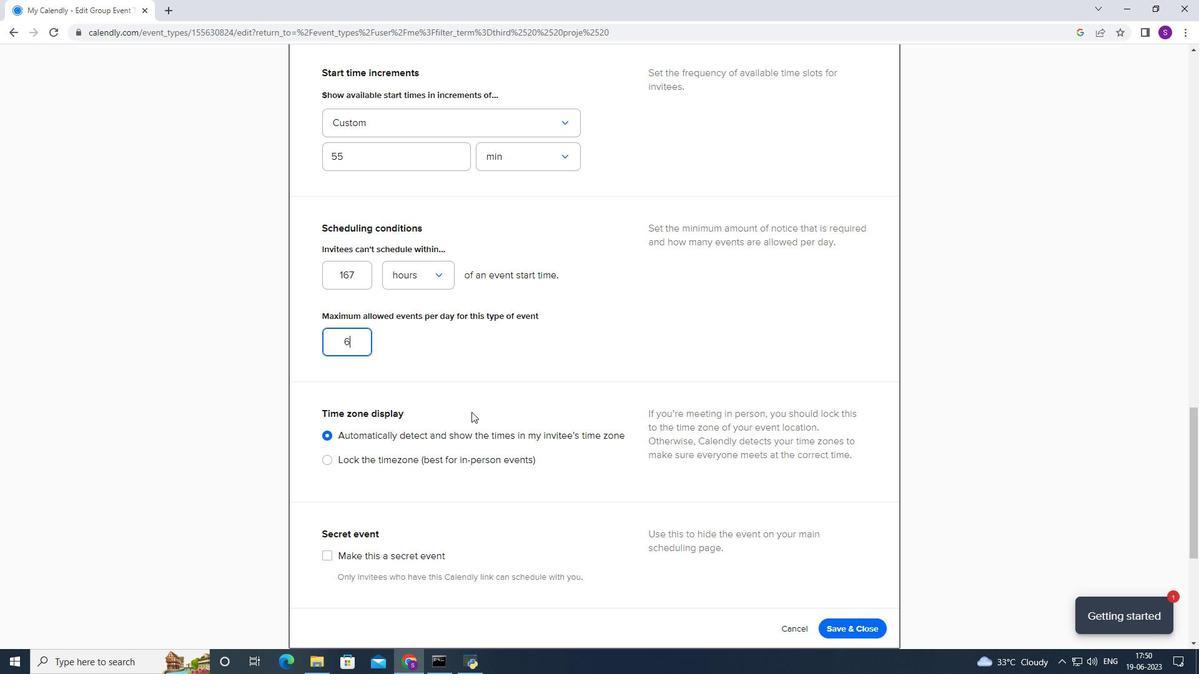 
Action: Mouse scrolled (487, 446) with delta (0, 0)
Screenshot: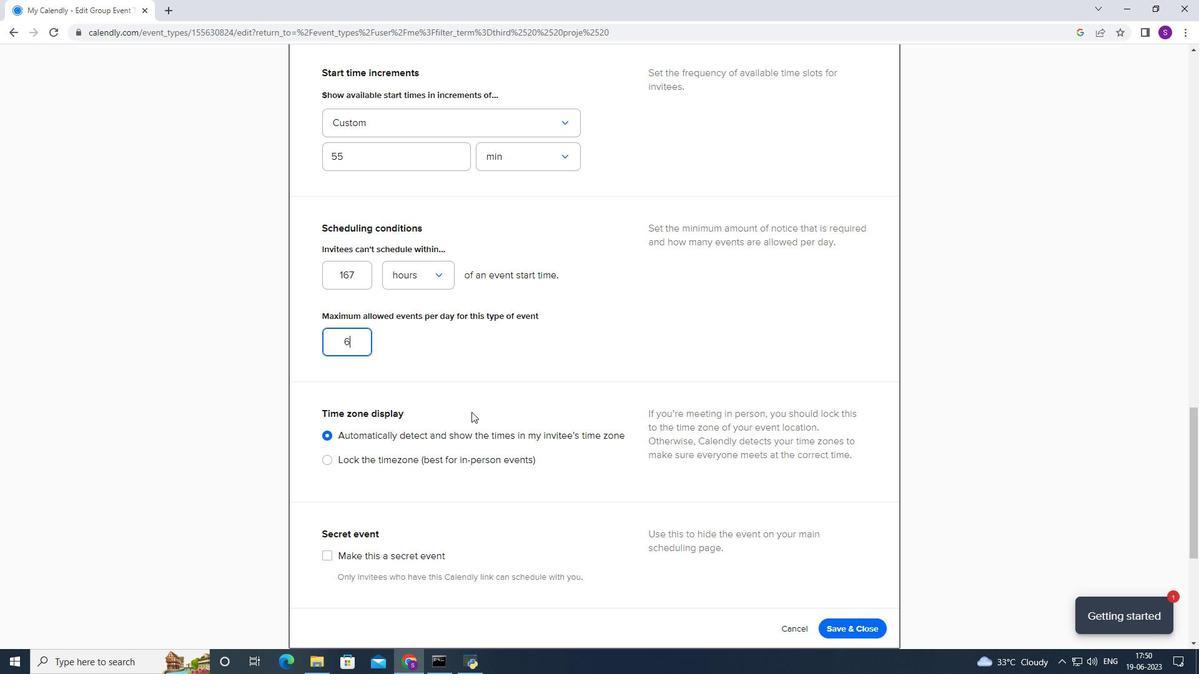 
Action: Mouse moved to (488, 450)
Screenshot: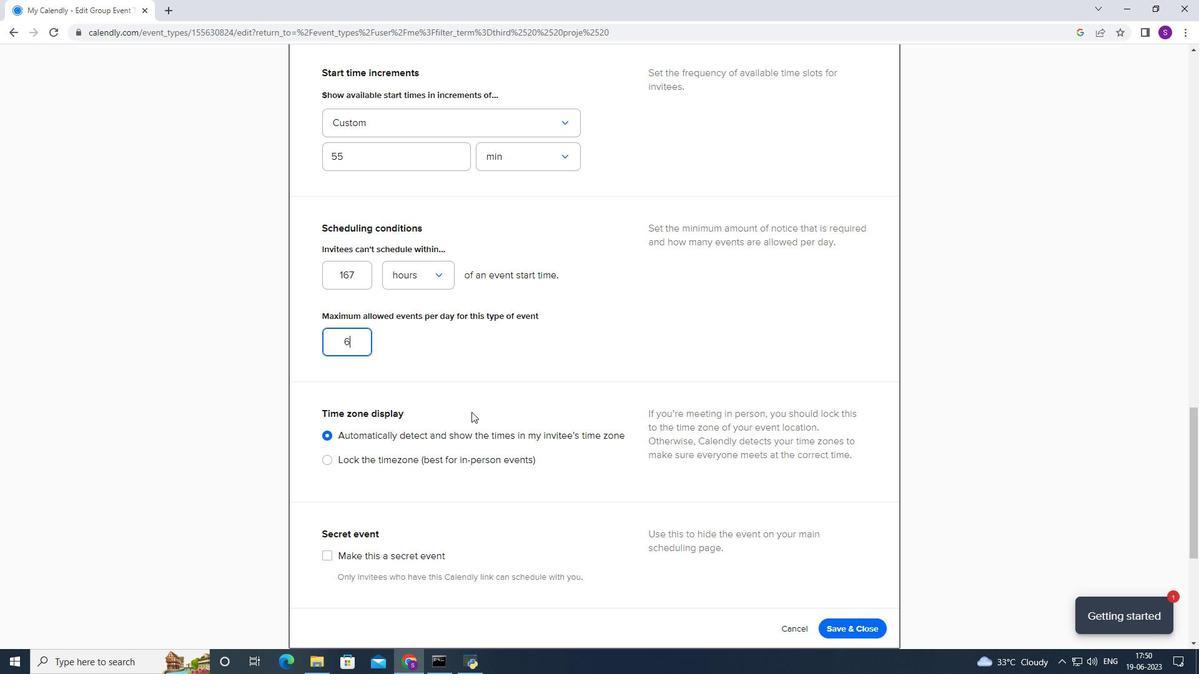 
Action: Mouse scrolled (488, 449) with delta (0, 0)
Screenshot: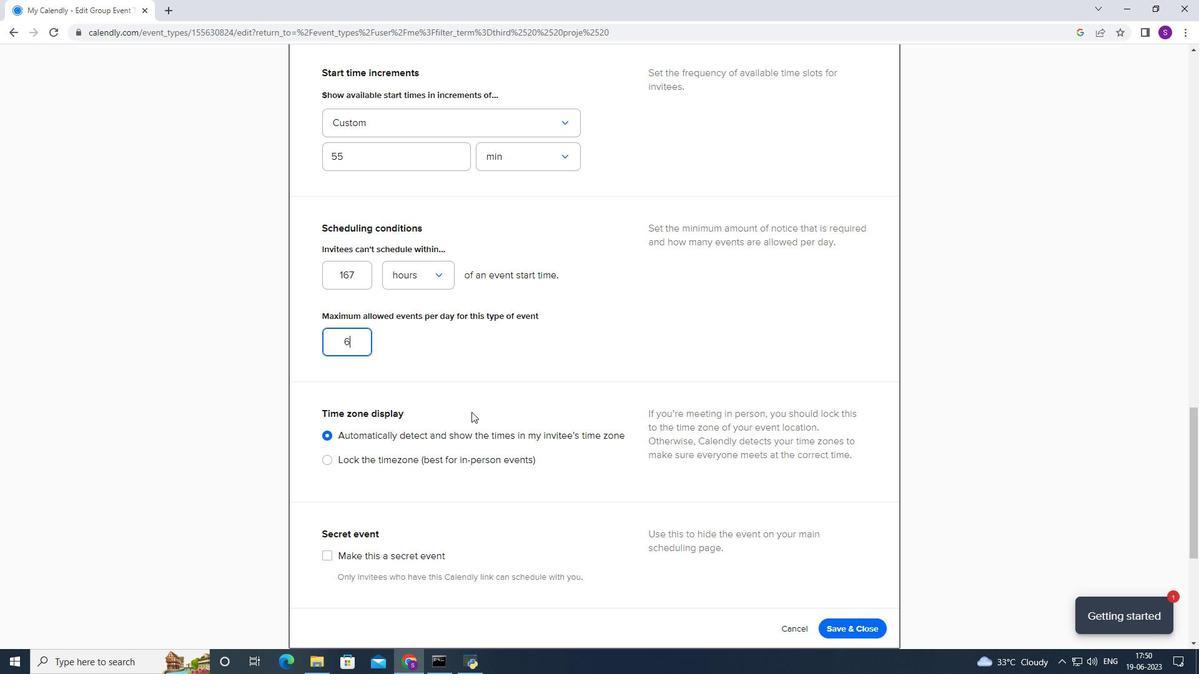 
Action: Mouse scrolled (488, 449) with delta (0, 0)
Screenshot: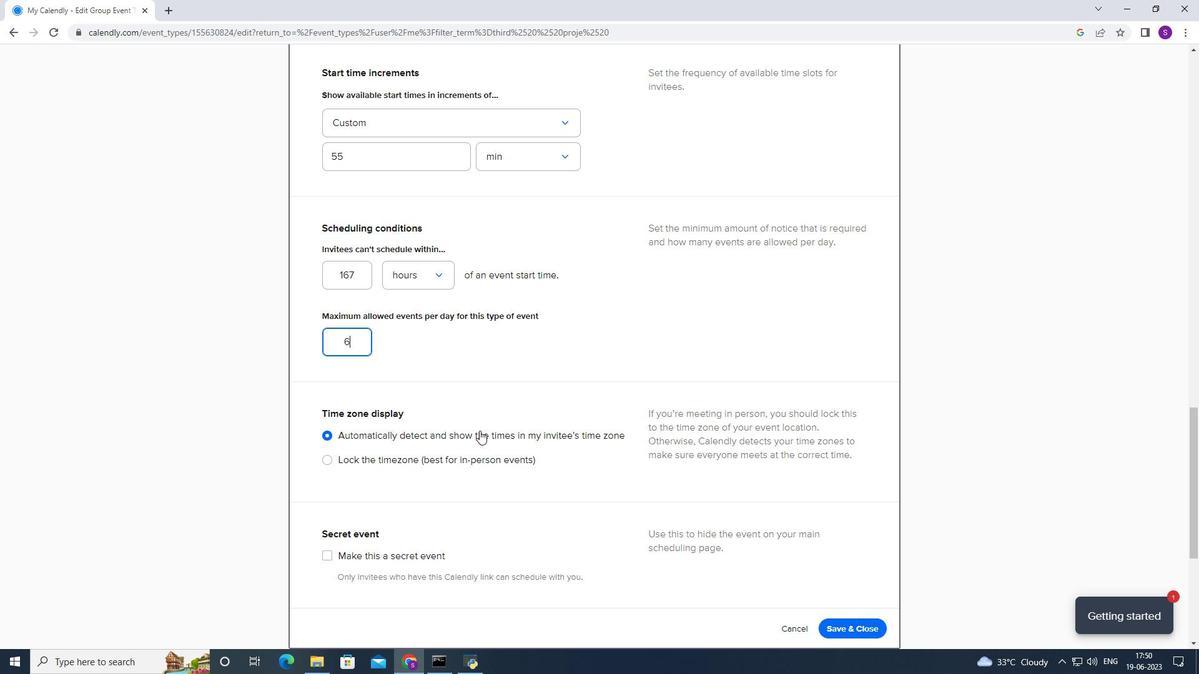 
Action: Mouse moved to (871, 435)
Screenshot: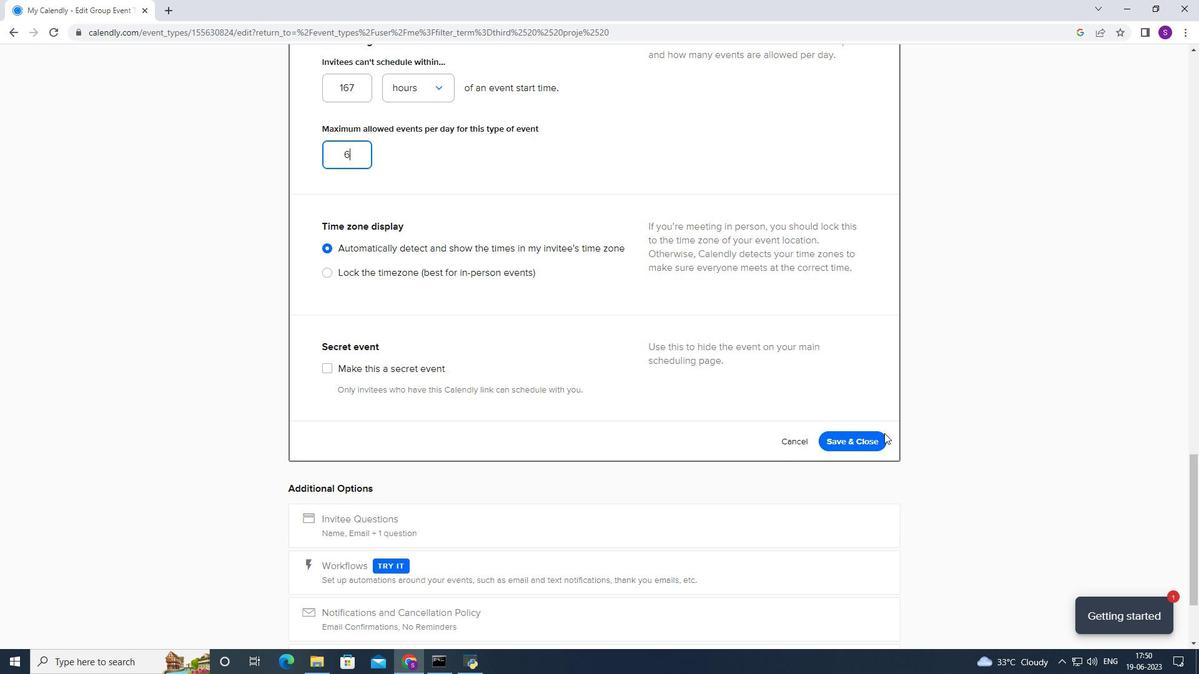 
Action: Mouse pressed left at (871, 435)
Screenshot: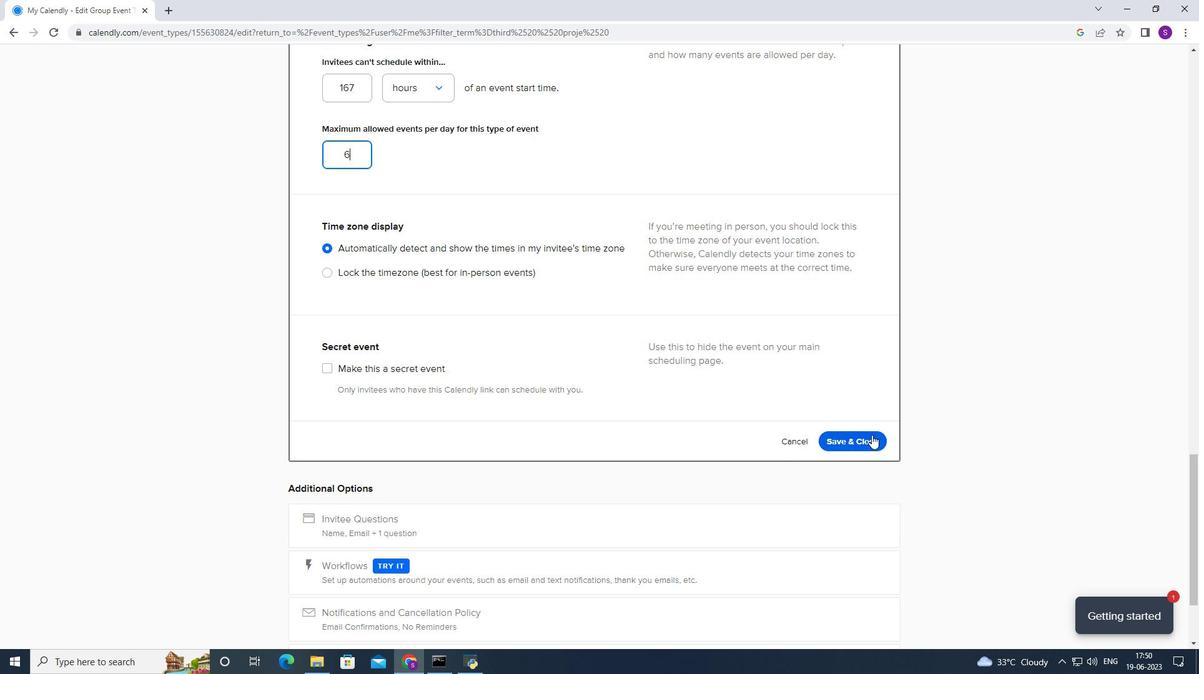 
